 Task: Find connections with filter location Toul with filter topic #CVwith filter profile language Potuguese with filter current company HERO ELECTRIC VEHICLES PVT LTD with filter school FAROOK COLLEGE, KOZHIKKODE with filter industry Primary Metal Manufacturing with filter service category Financial Advisory with filter keywords title Welding
Action: Mouse moved to (318, 265)
Screenshot: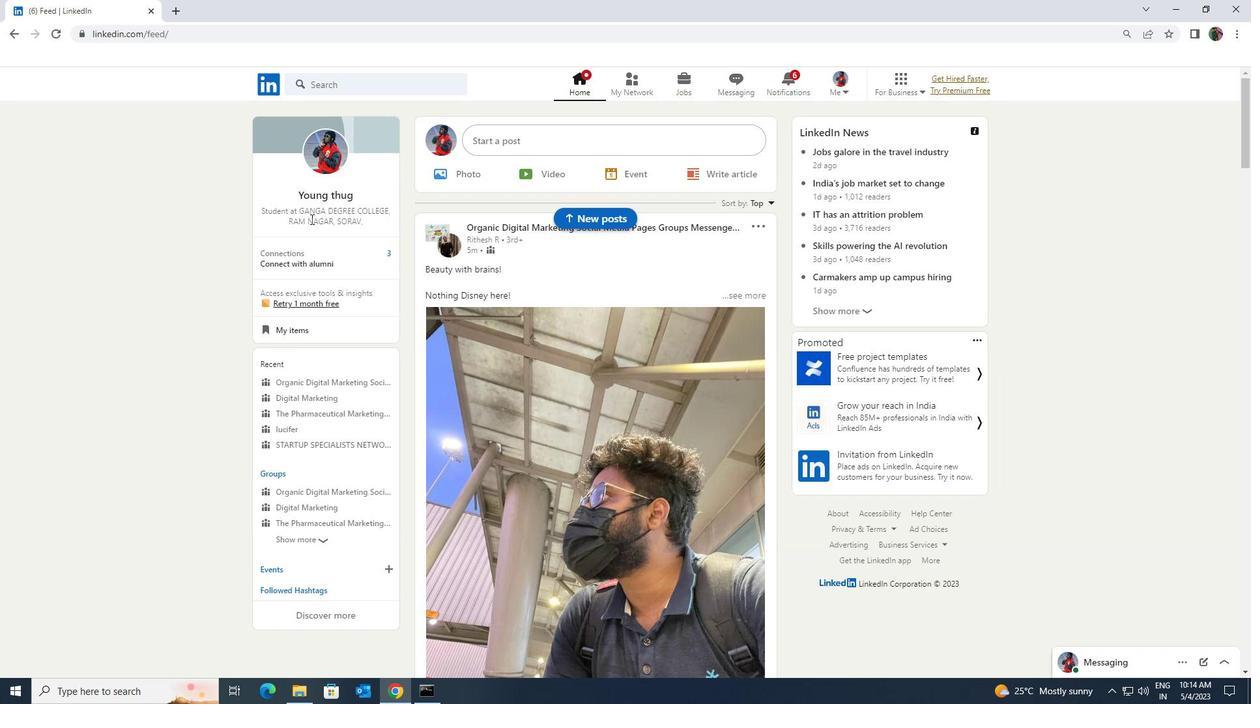 
Action: Mouse pressed left at (318, 265)
Screenshot: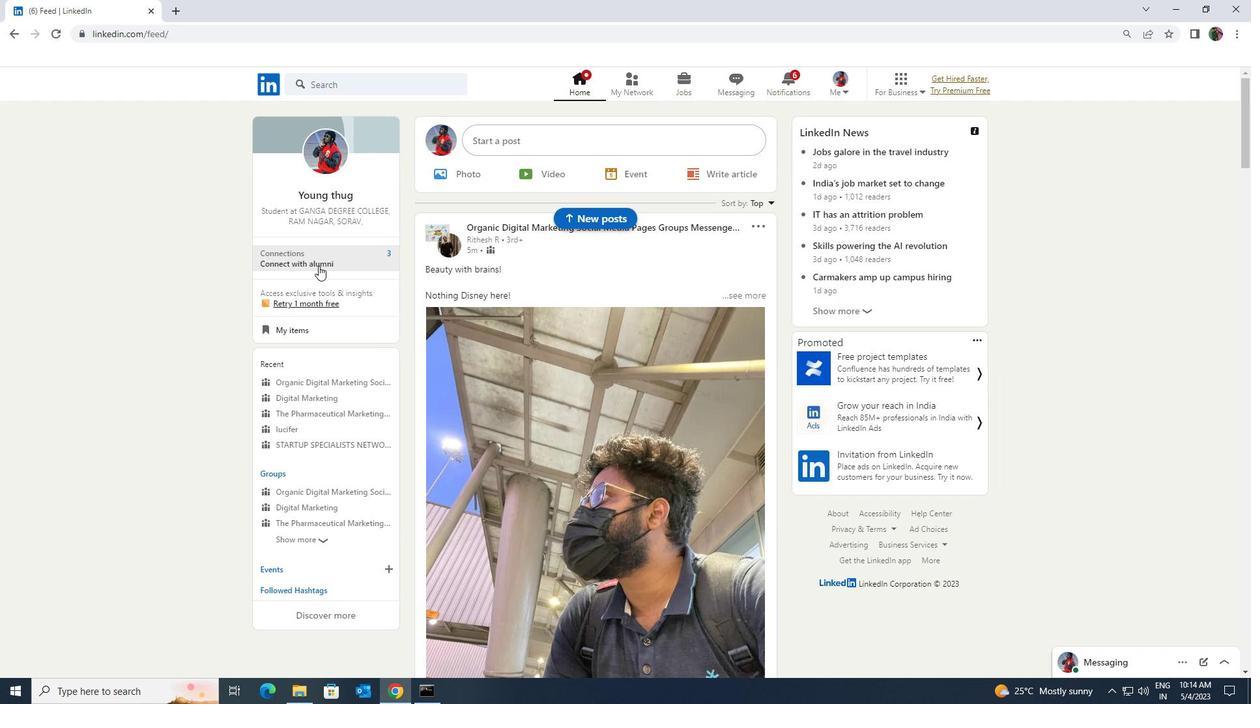 
Action: Mouse moved to (332, 151)
Screenshot: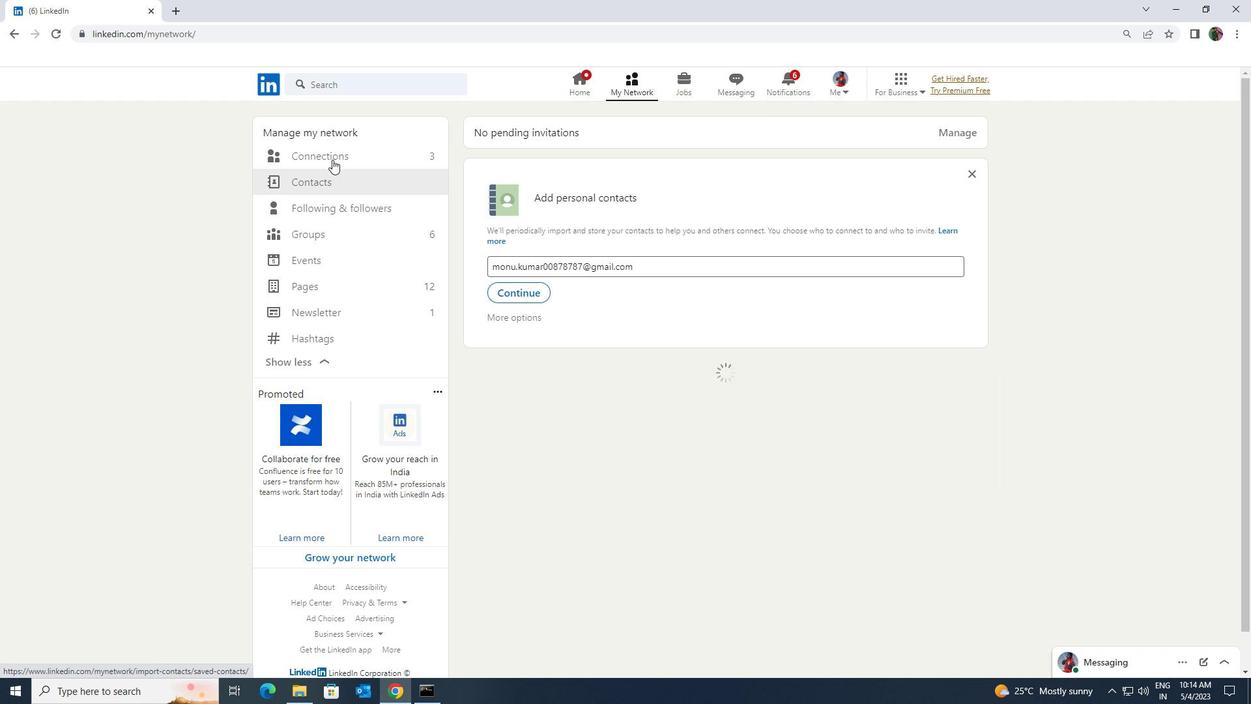 
Action: Mouse pressed left at (332, 151)
Screenshot: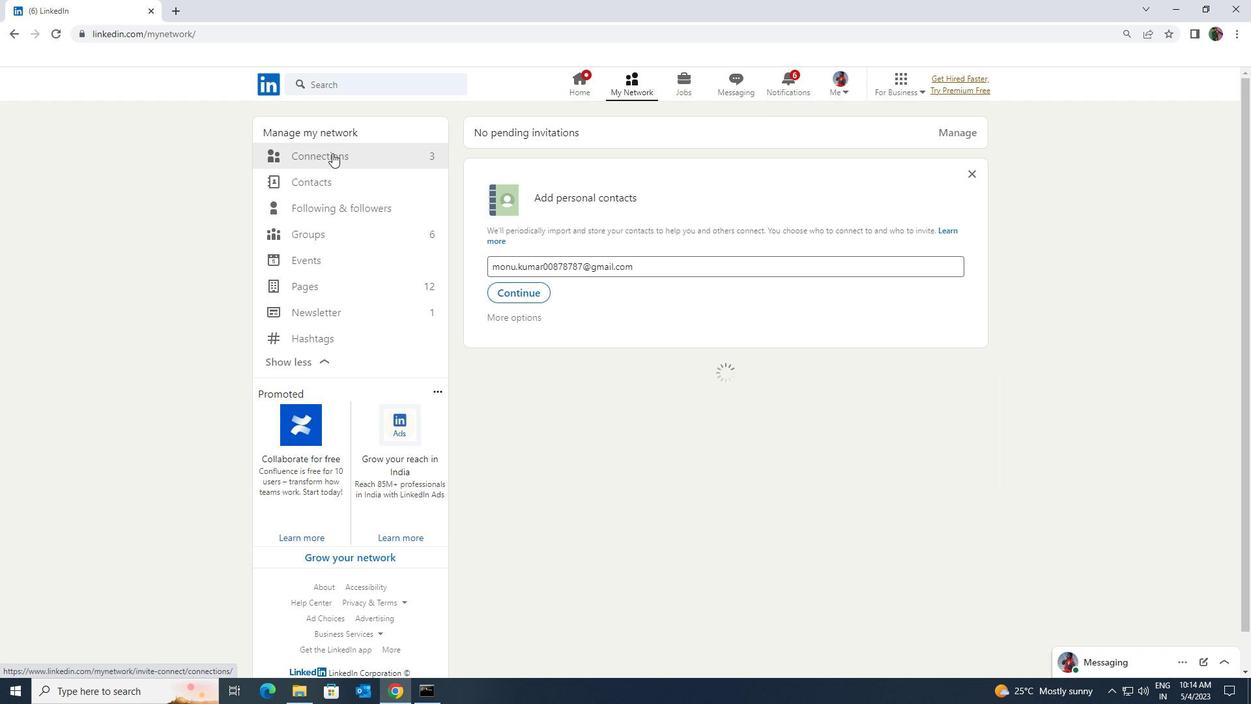 
Action: Mouse moved to (693, 159)
Screenshot: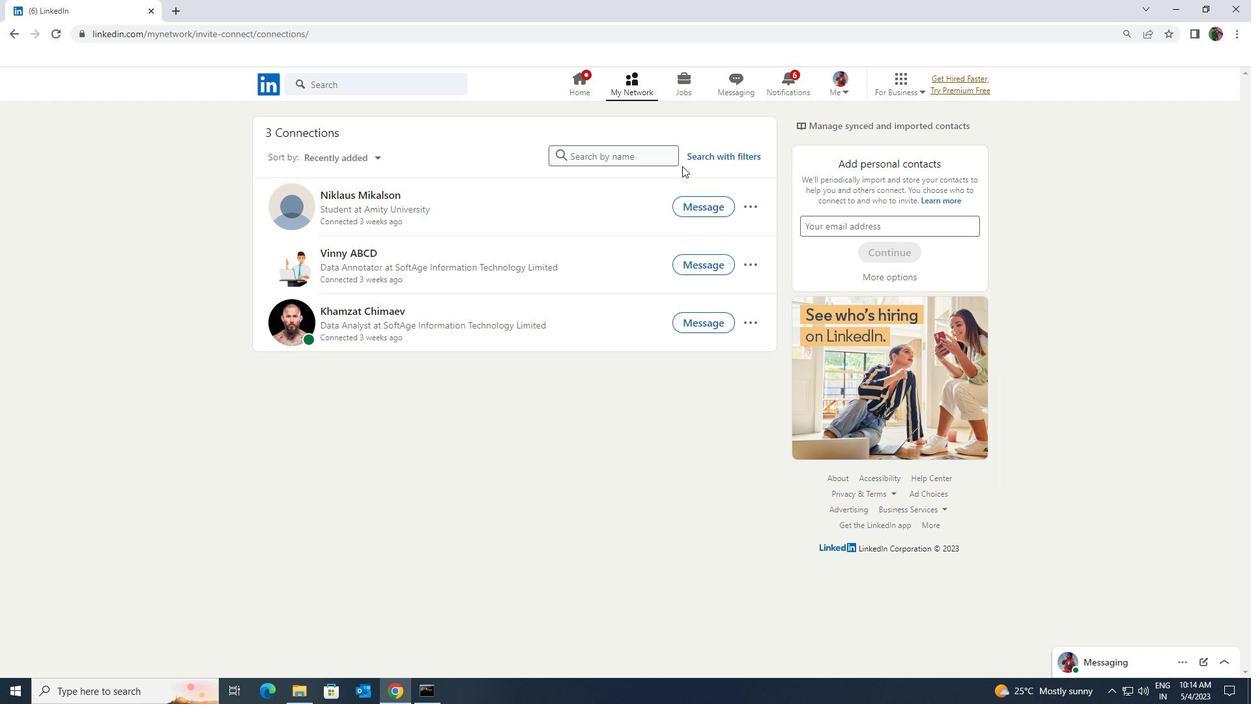 
Action: Mouse pressed left at (693, 159)
Screenshot: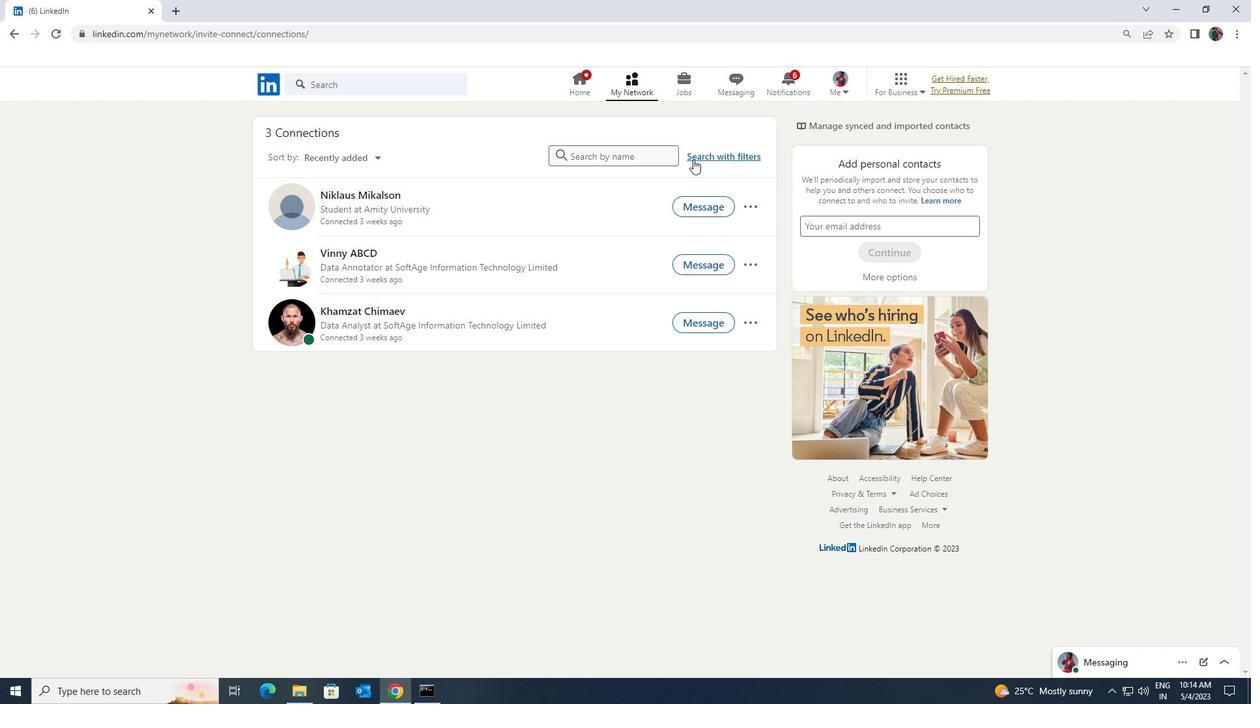 
Action: Mouse moved to (669, 121)
Screenshot: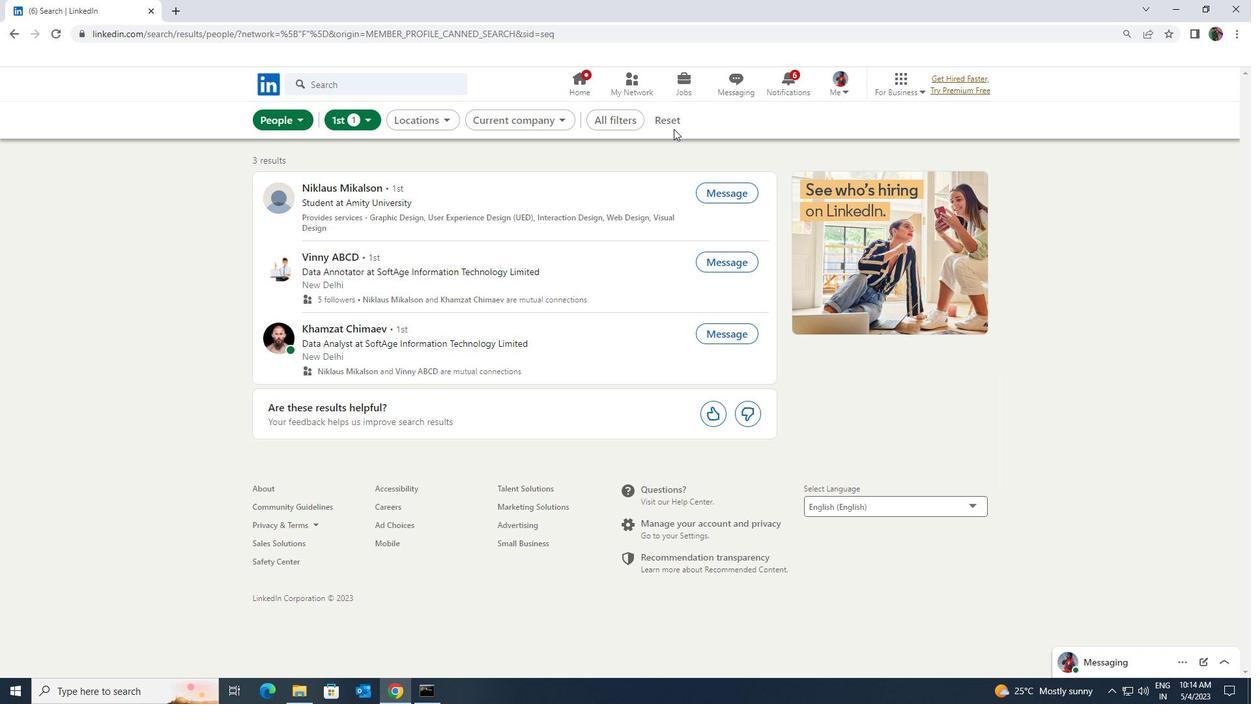 
Action: Mouse pressed left at (669, 121)
Screenshot: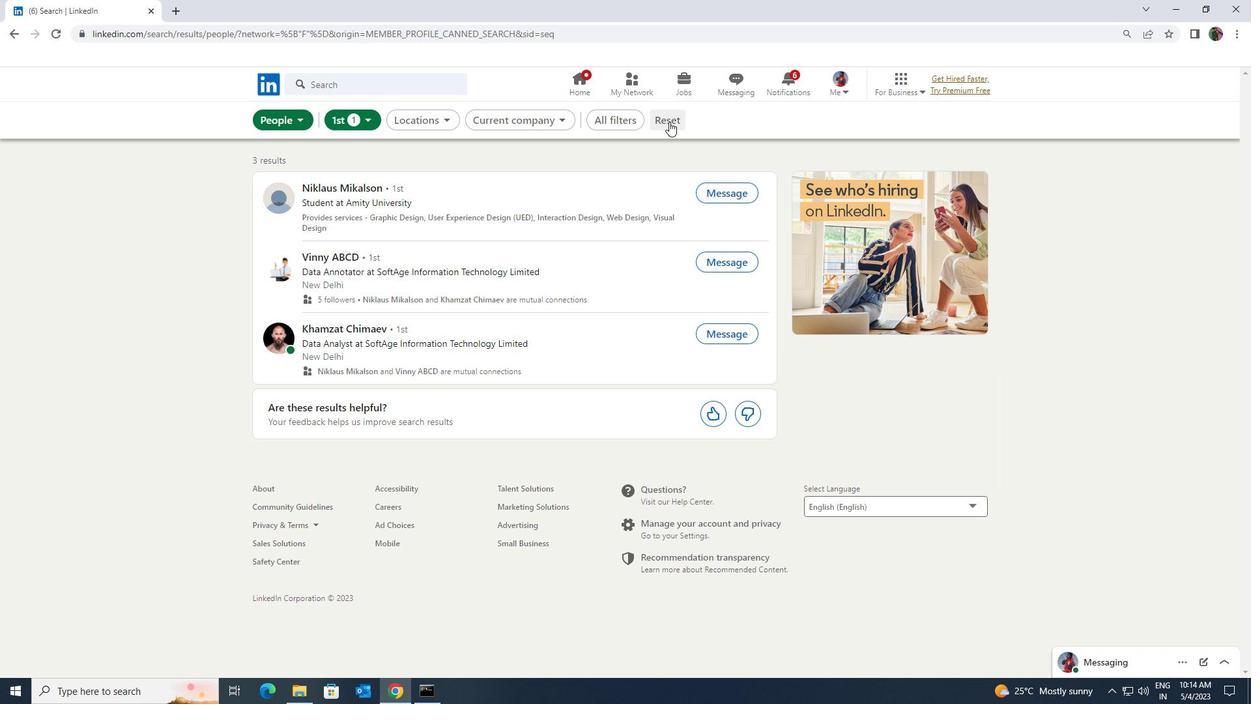 
Action: Mouse moved to (661, 117)
Screenshot: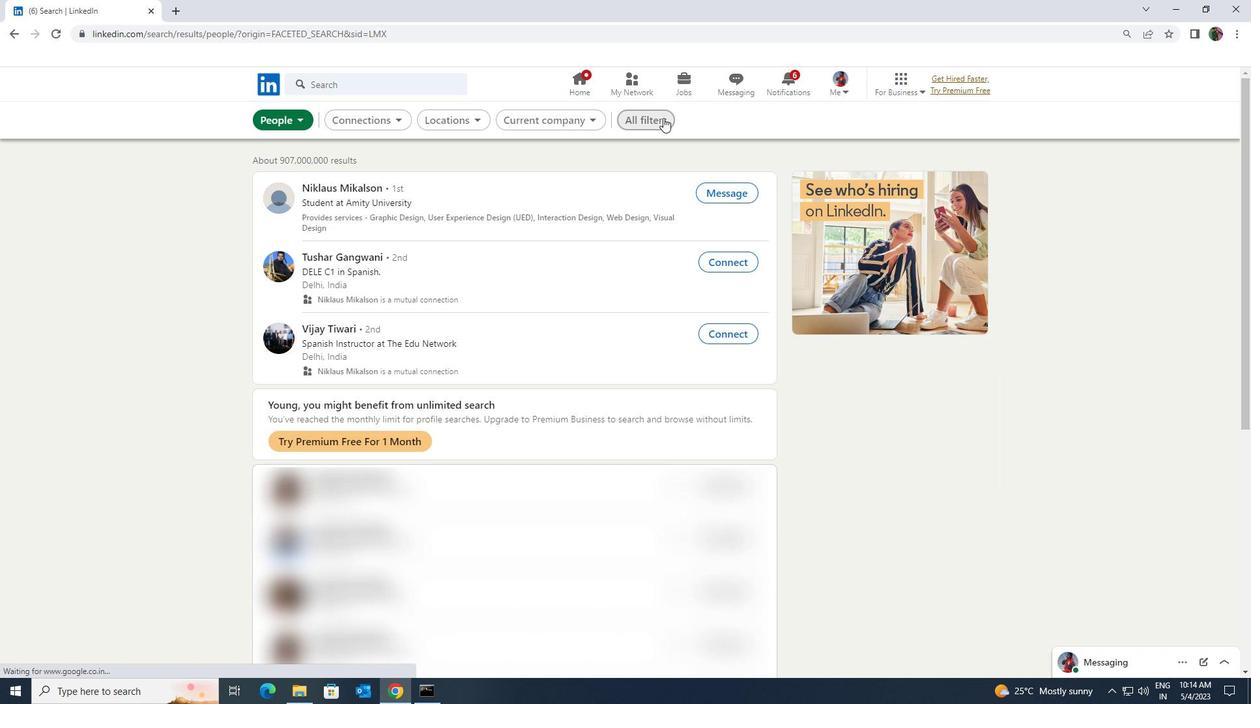 
Action: Mouse pressed left at (661, 117)
Screenshot: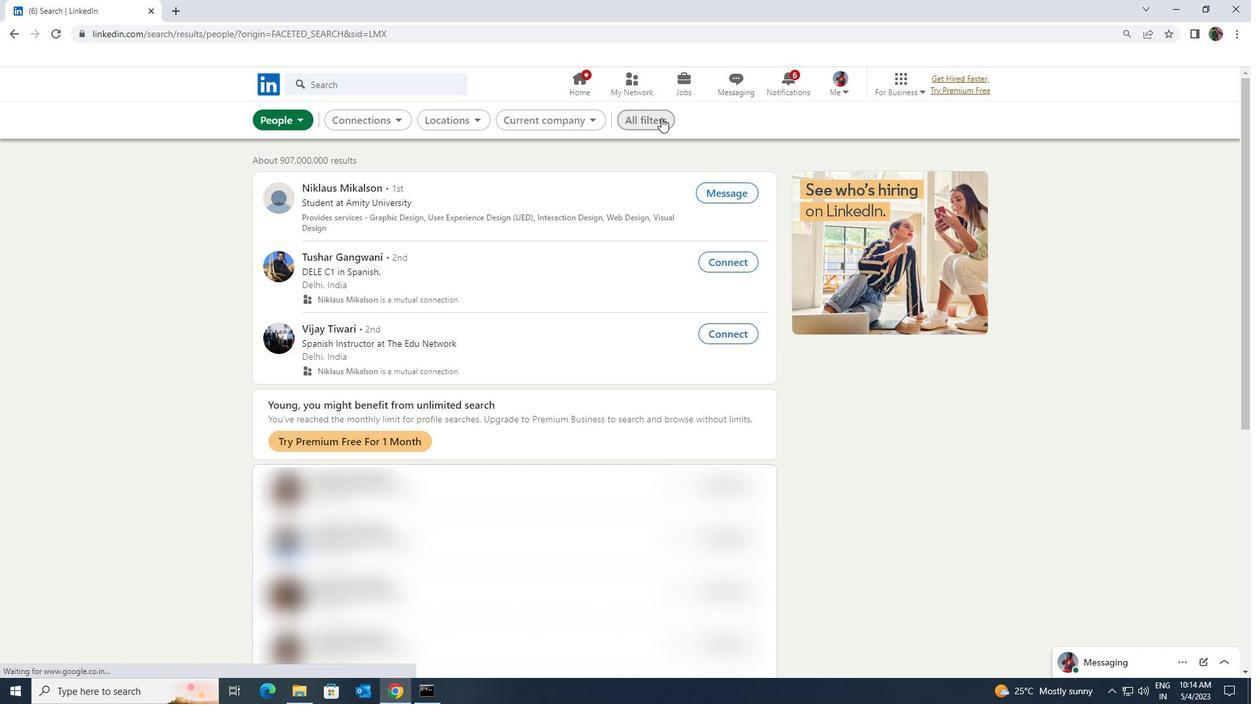 
Action: Mouse moved to (1110, 505)
Screenshot: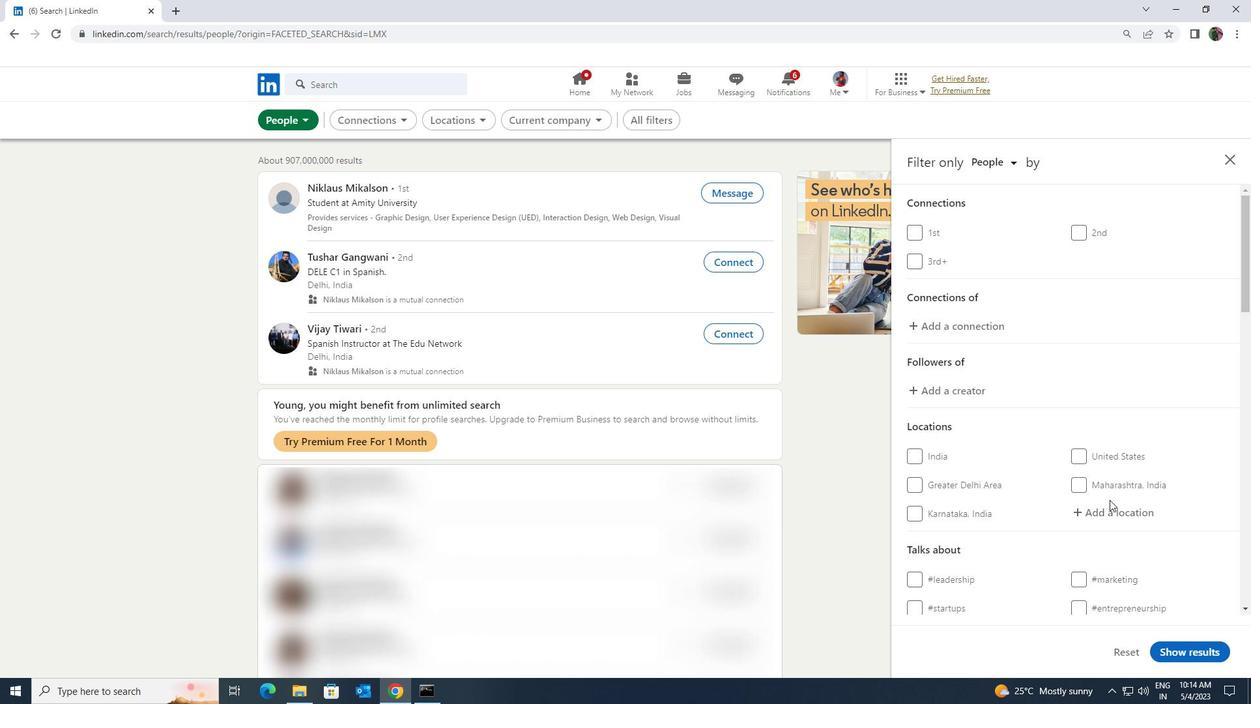 
Action: Mouse pressed left at (1110, 505)
Screenshot: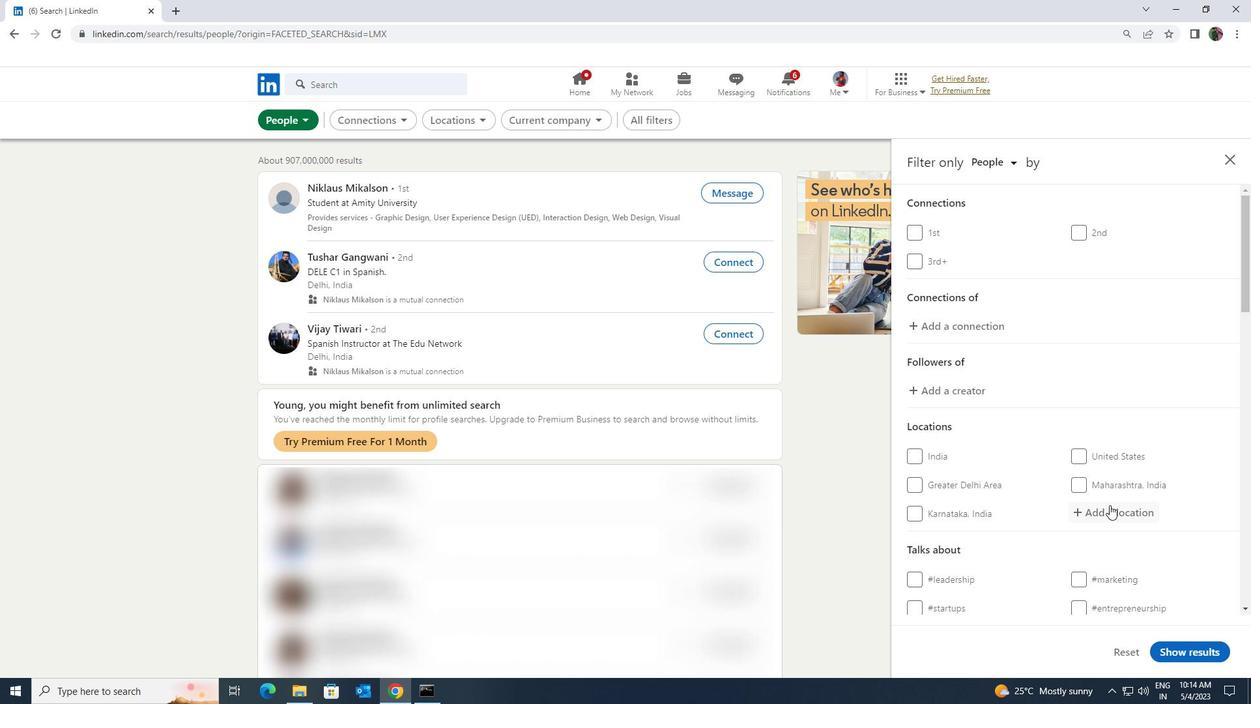 
Action: Key pressed <Key.shift>TOUL
Screenshot: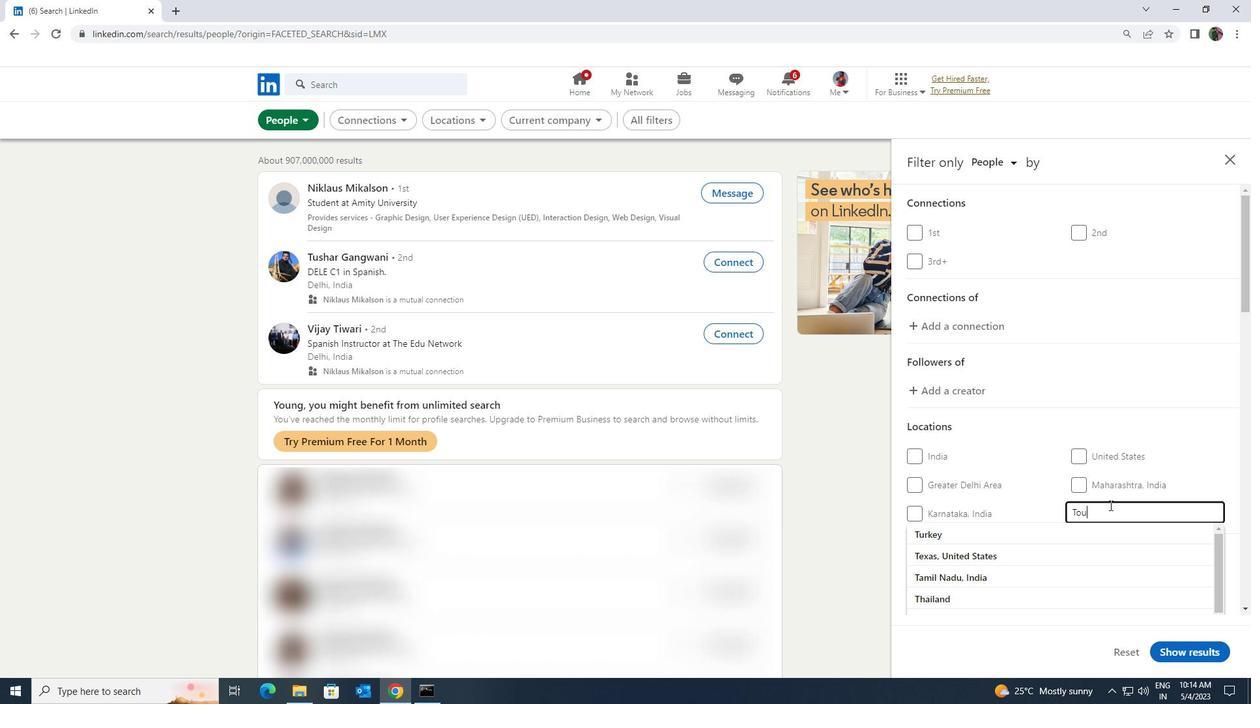 
Action: Mouse moved to (1102, 527)
Screenshot: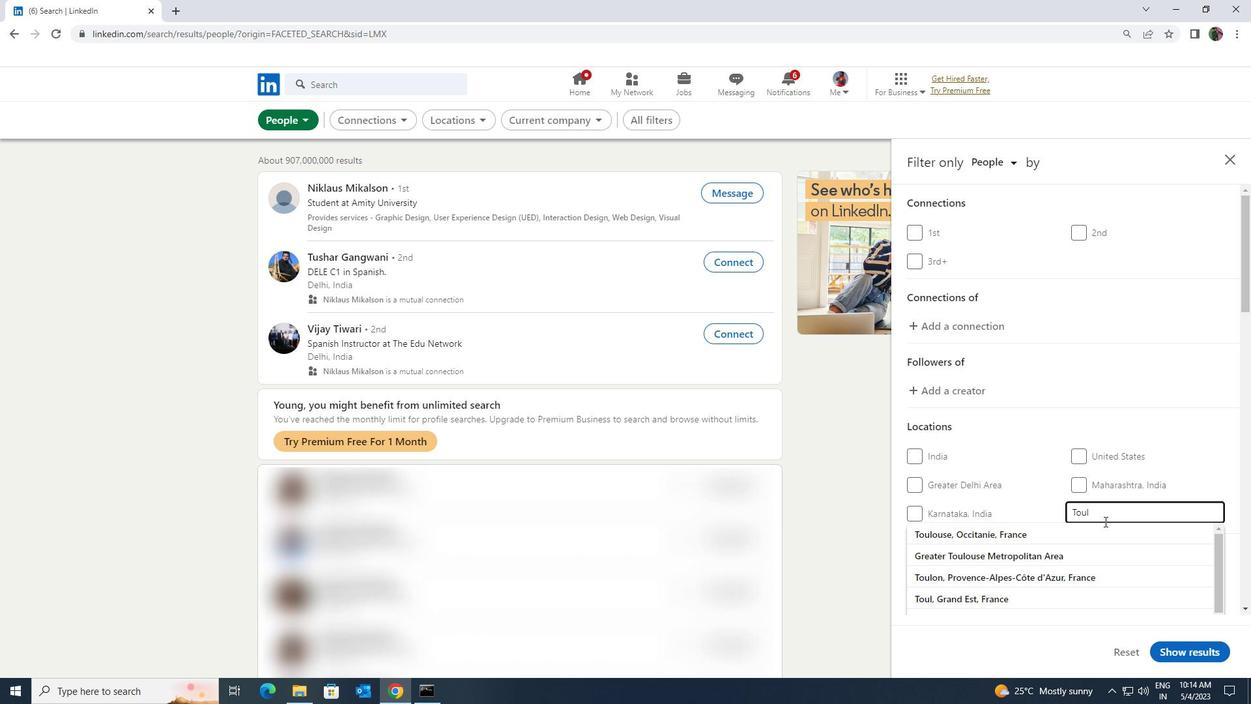 
Action: Mouse pressed left at (1102, 527)
Screenshot: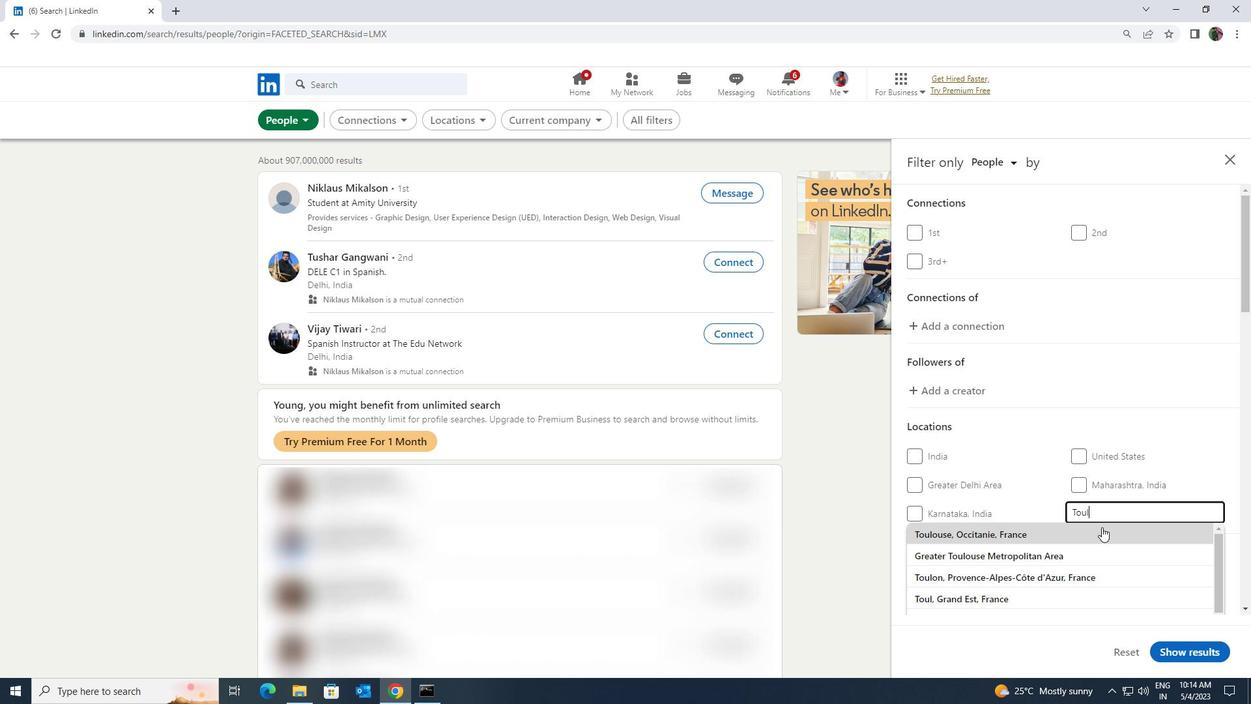 
Action: Mouse scrolled (1102, 526) with delta (0, 0)
Screenshot: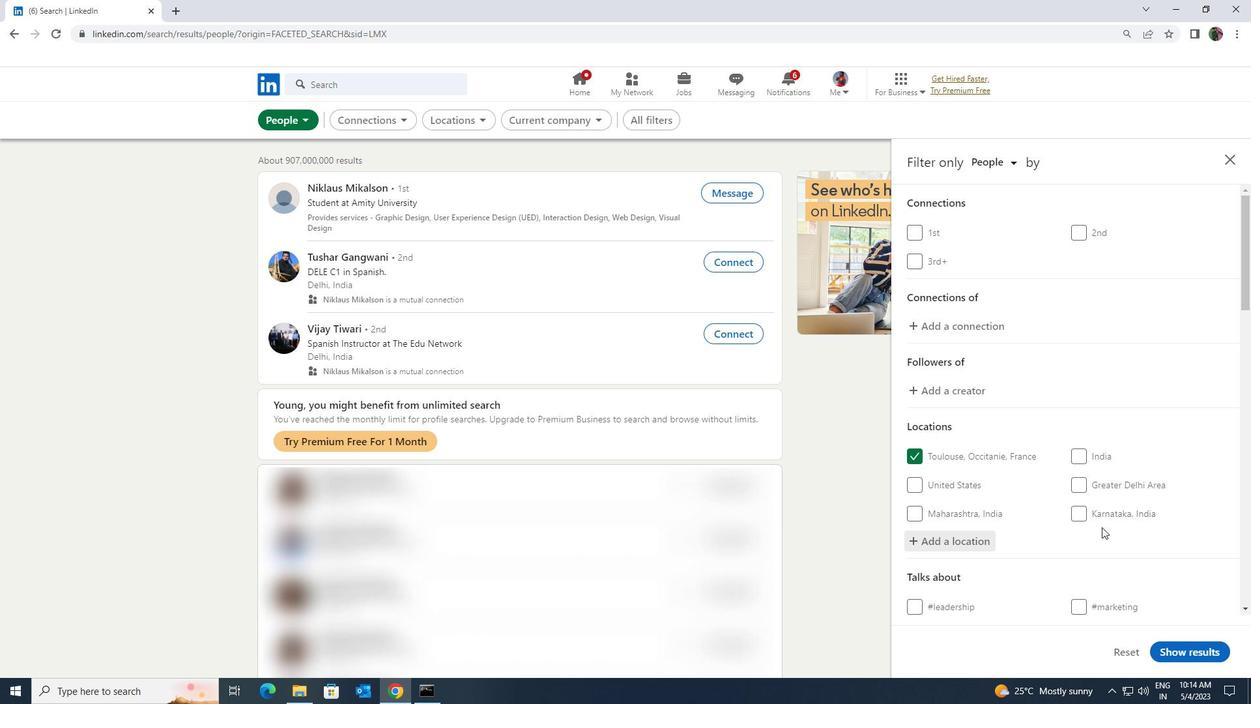
Action: Mouse scrolled (1102, 526) with delta (0, 0)
Screenshot: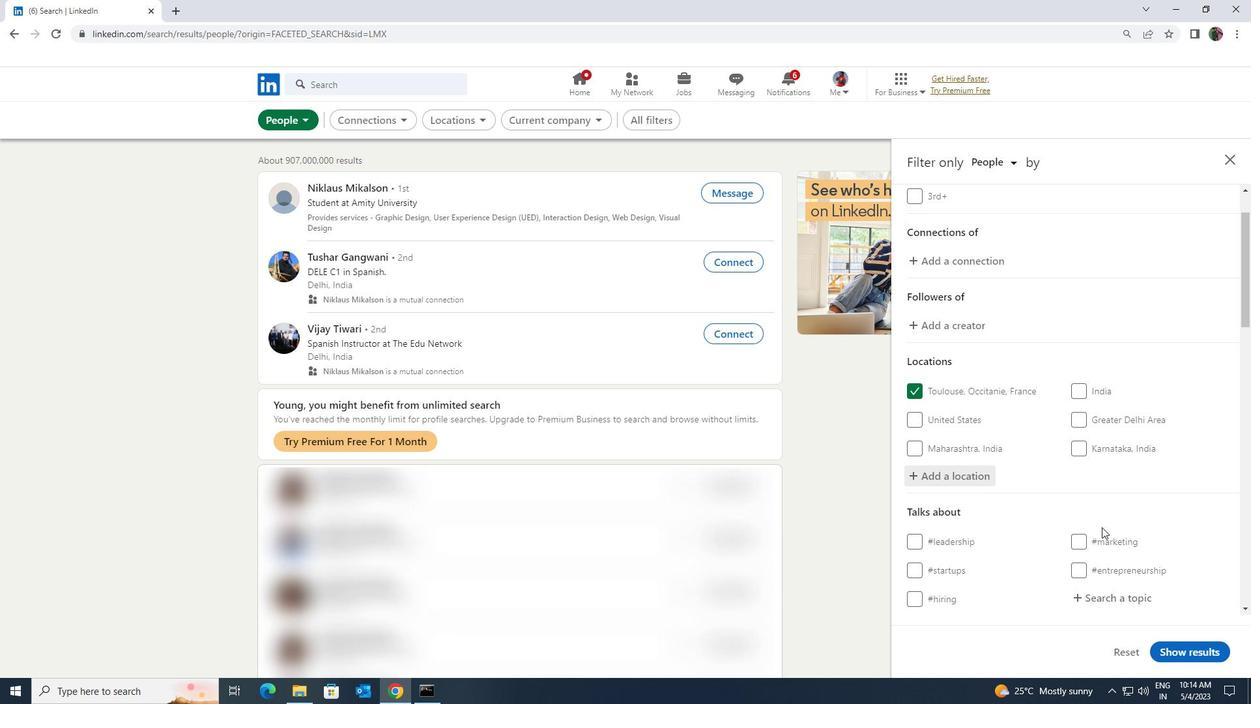 
Action: Mouse moved to (1101, 528)
Screenshot: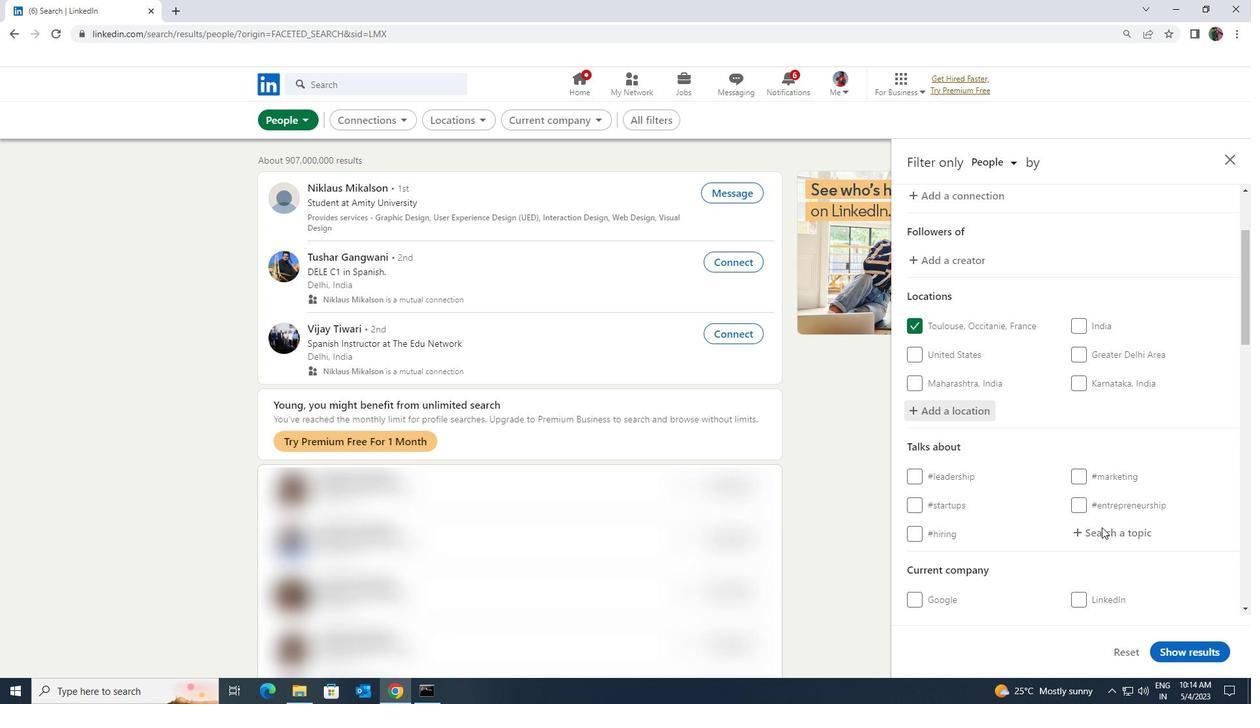 
Action: Mouse pressed left at (1101, 528)
Screenshot: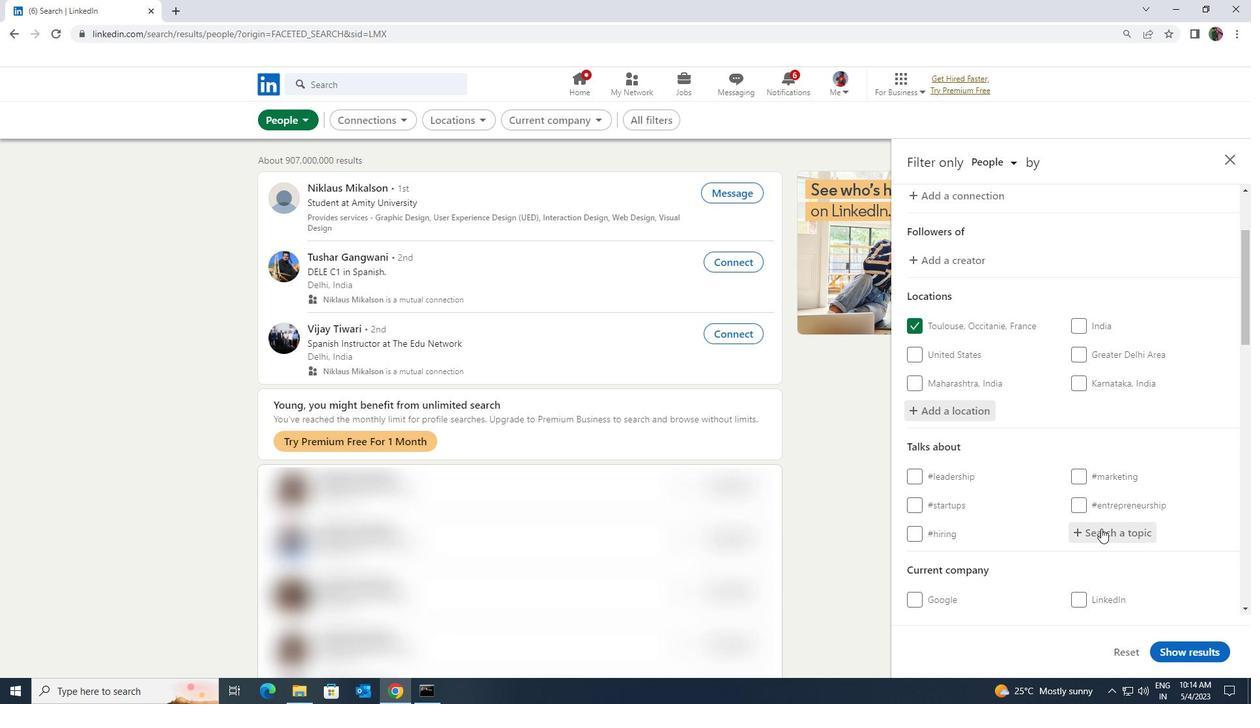 
Action: Key pressed <Key.shift>CV
Screenshot: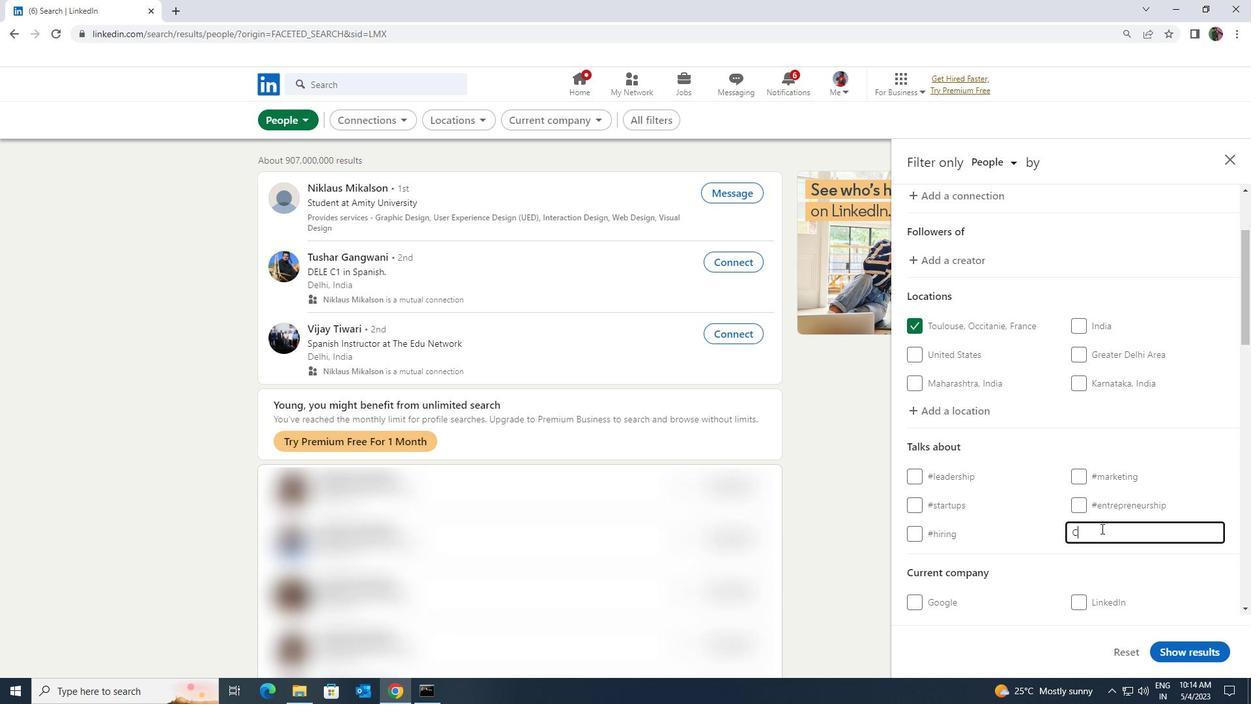 
Action: Mouse moved to (1089, 546)
Screenshot: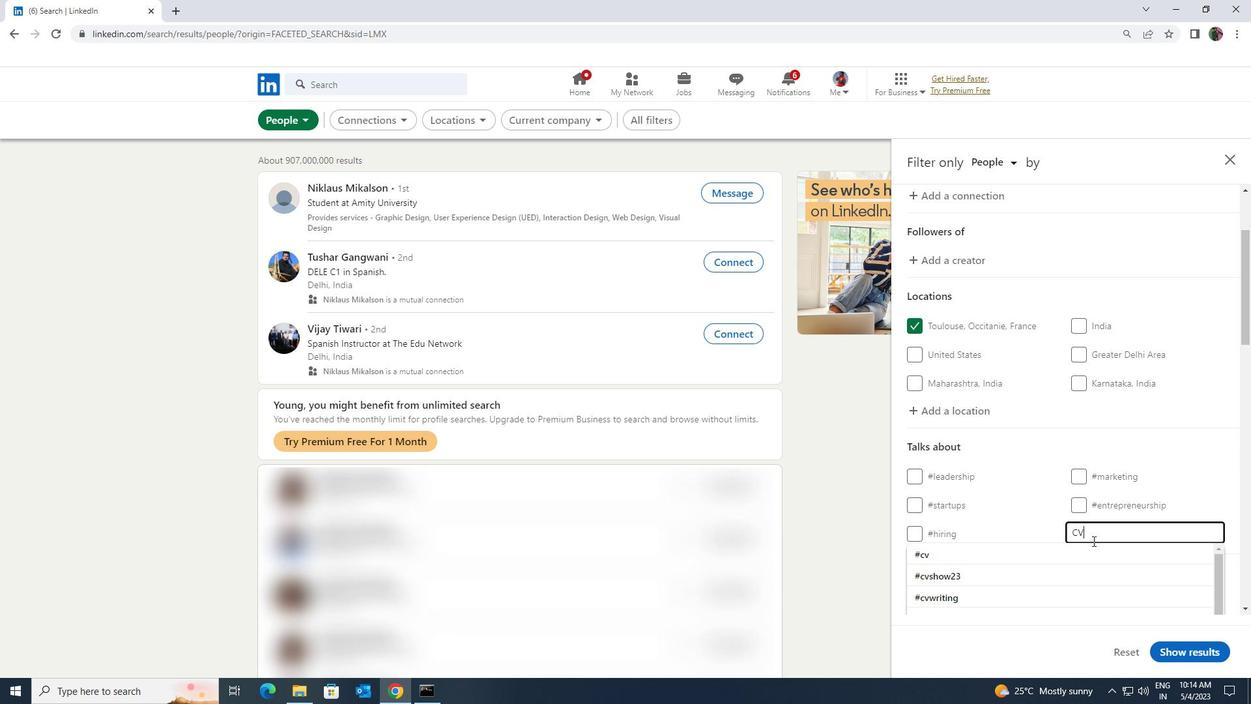 
Action: Mouse pressed left at (1089, 546)
Screenshot: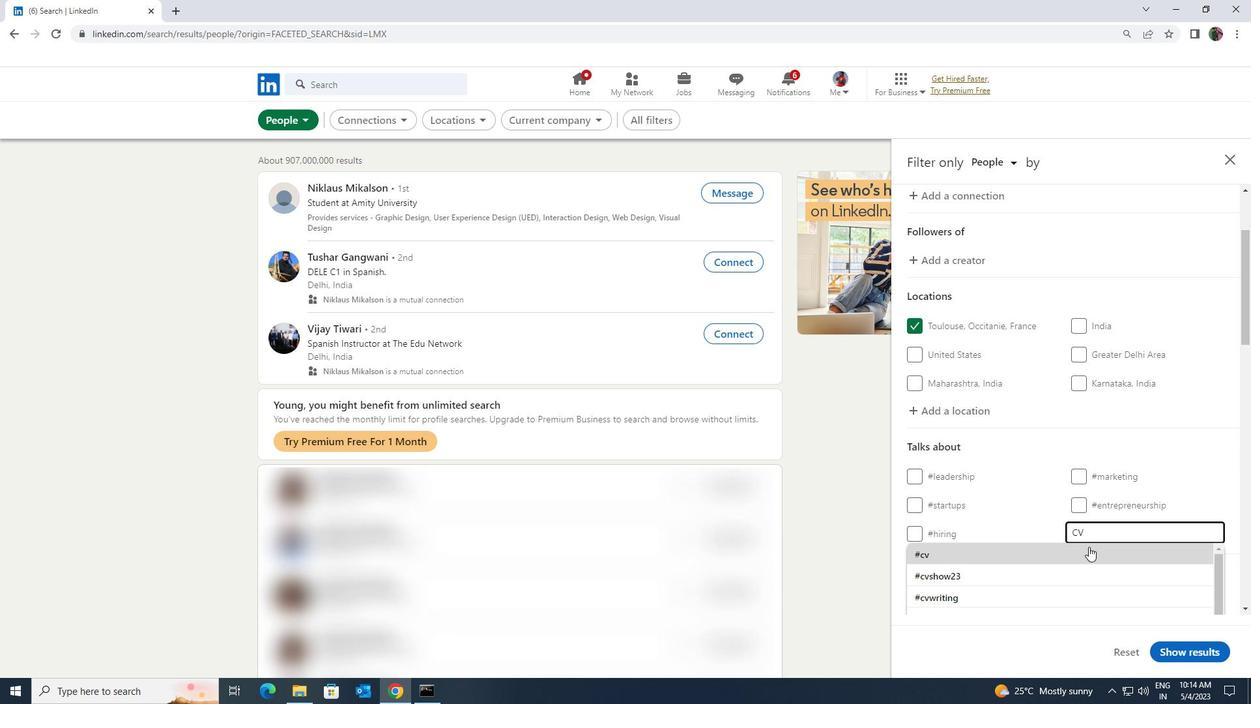 
Action: Mouse scrolled (1089, 546) with delta (0, 0)
Screenshot: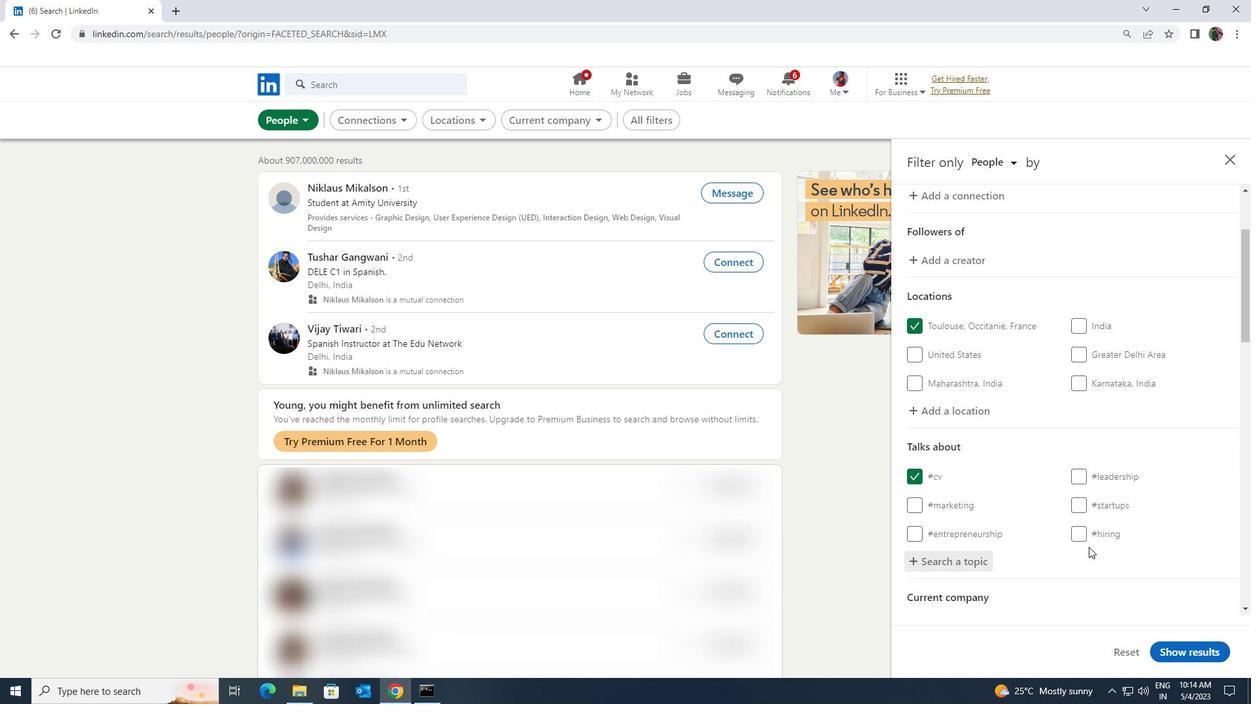
Action: Mouse scrolled (1089, 546) with delta (0, 0)
Screenshot: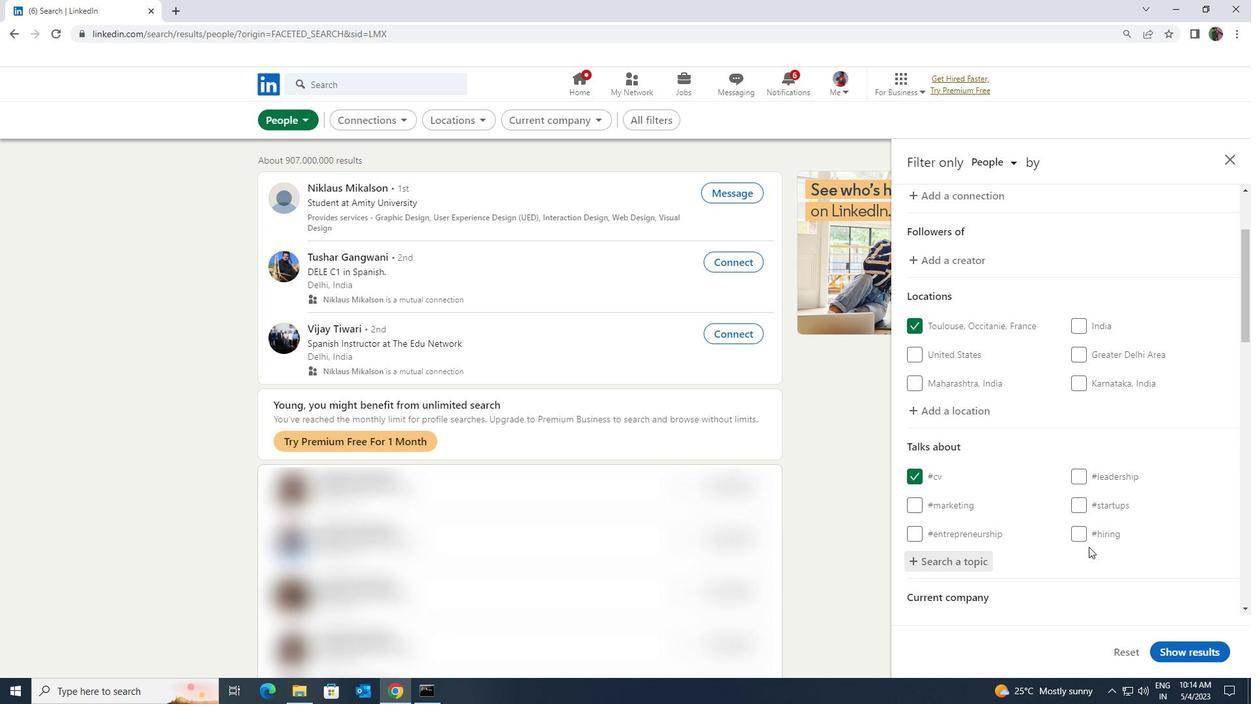 
Action: Mouse scrolled (1089, 546) with delta (0, 0)
Screenshot: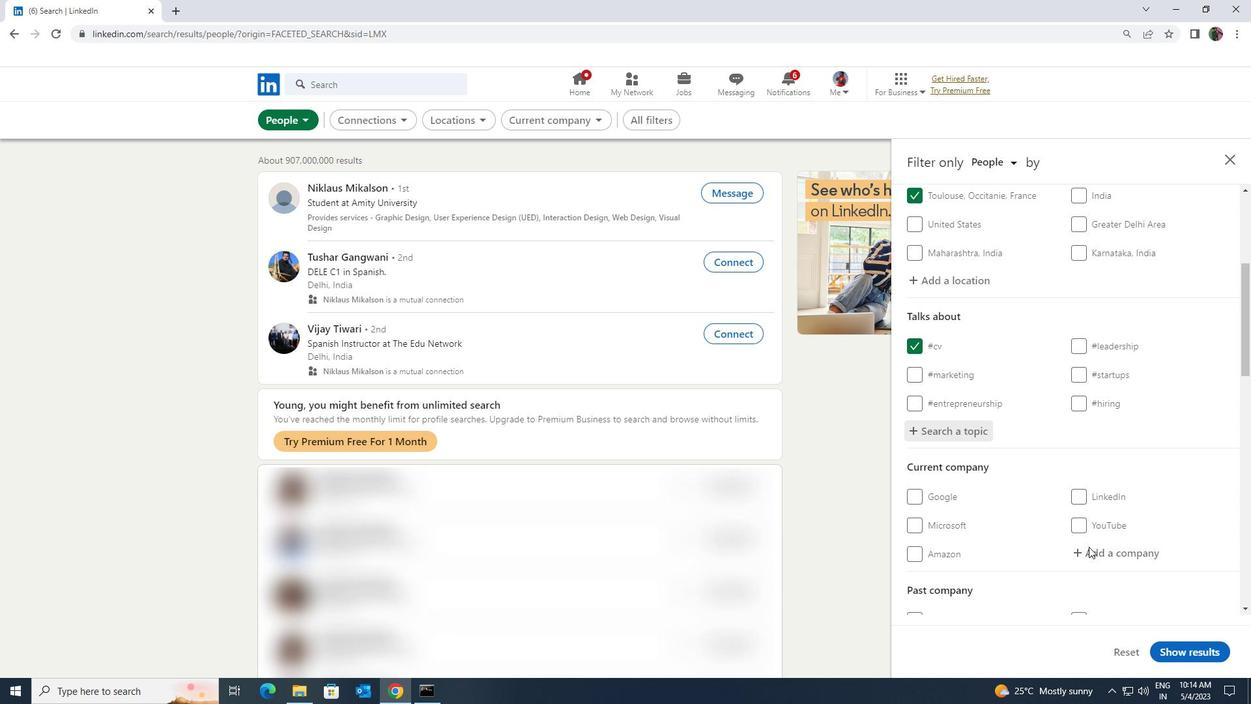
Action: Mouse scrolled (1089, 546) with delta (0, 0)
Screenshot: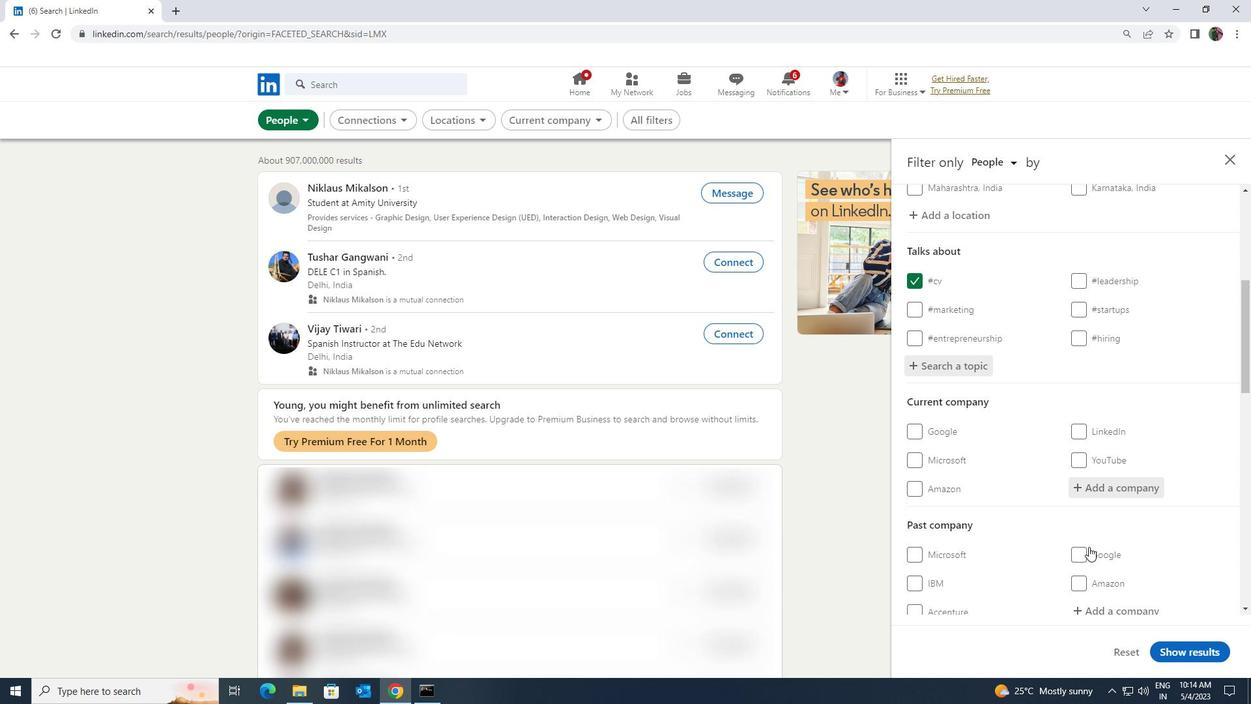 
Action: Mouse scrolled (1089, 546) with delta (0, 0)
Screenshot: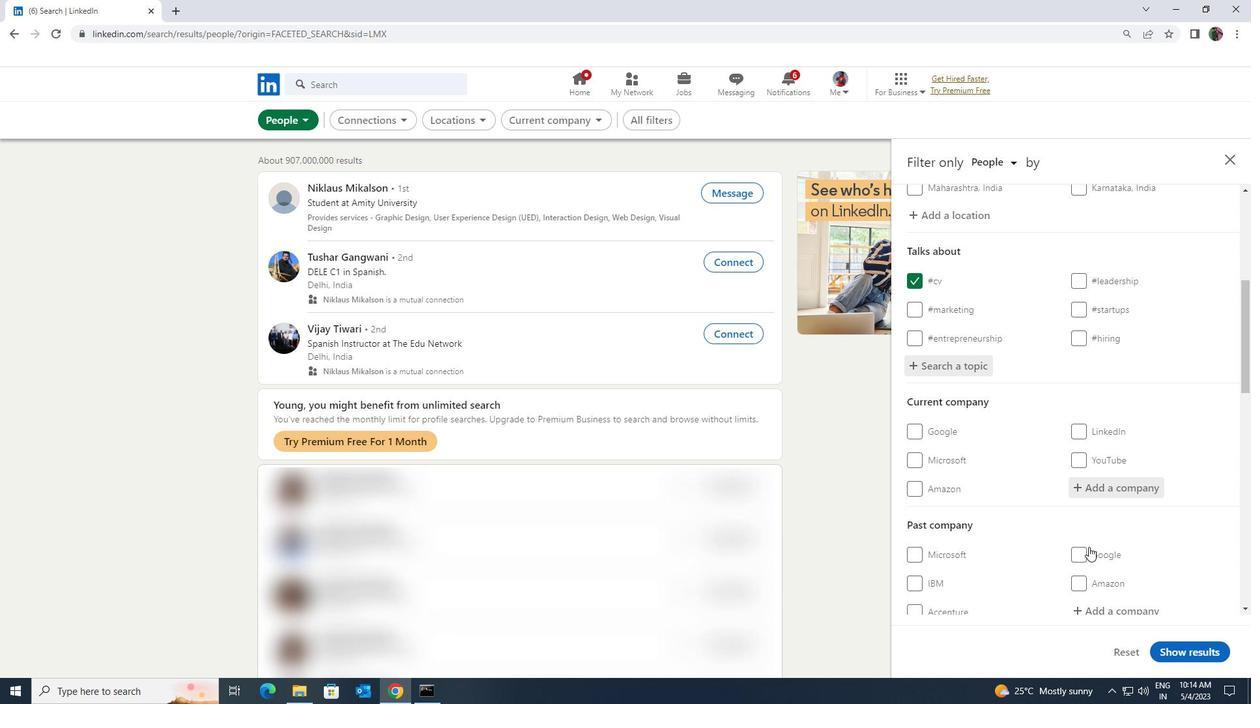 
Action: Mouse scrolled (1089, 546) with delta (0, 0)
Screenshot: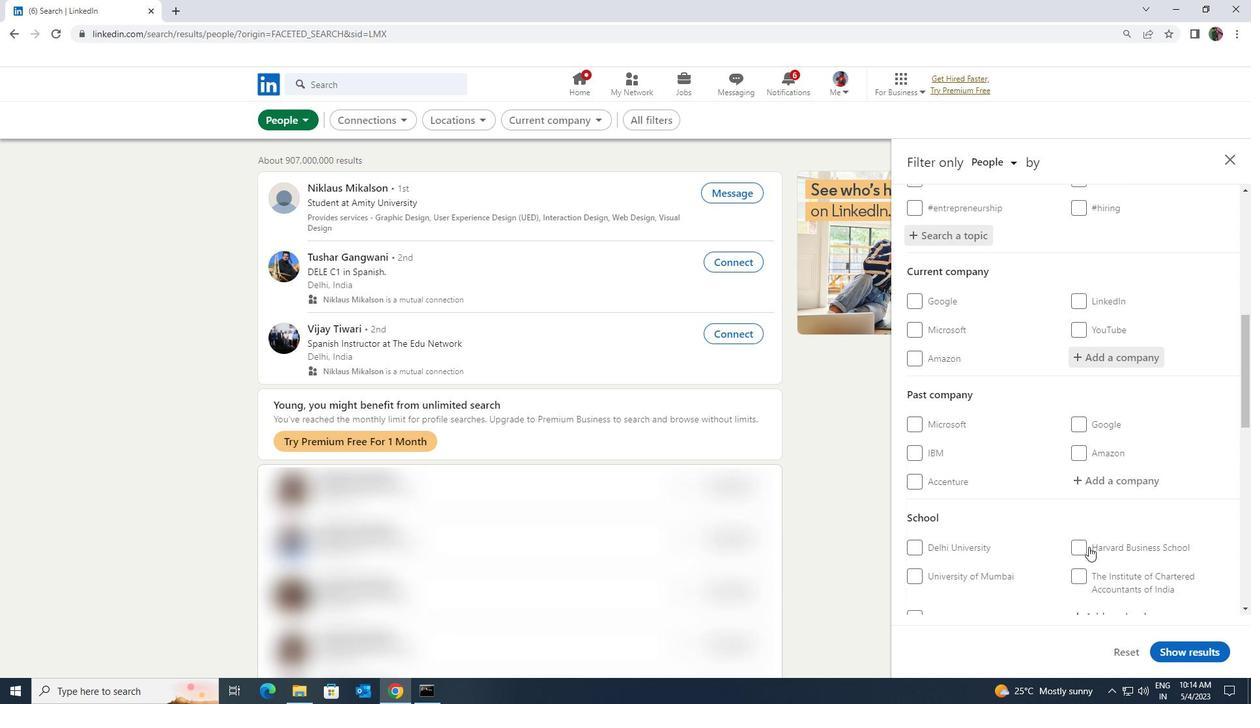 
Action: Mouse scrolled (1089, 546) with delta (0, 0)
Screenshot: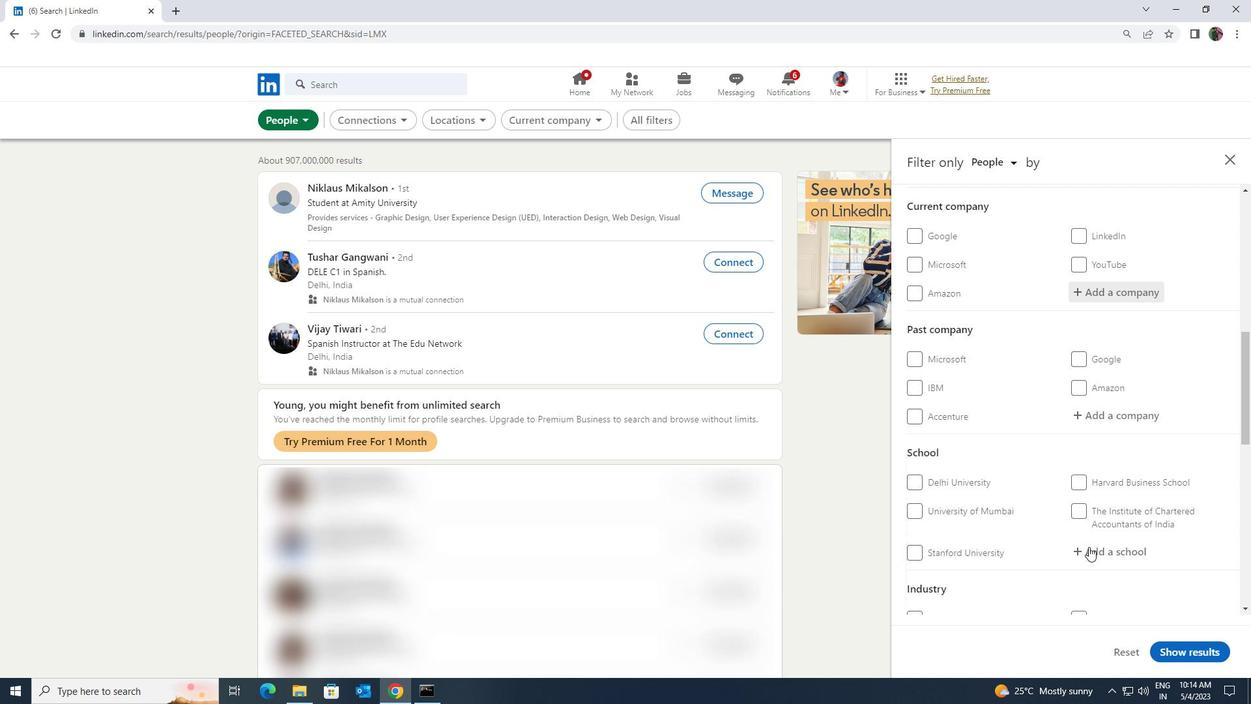 
Action: Mouse scrolled (1089, 546) with delta (0, 0)
Screenshot: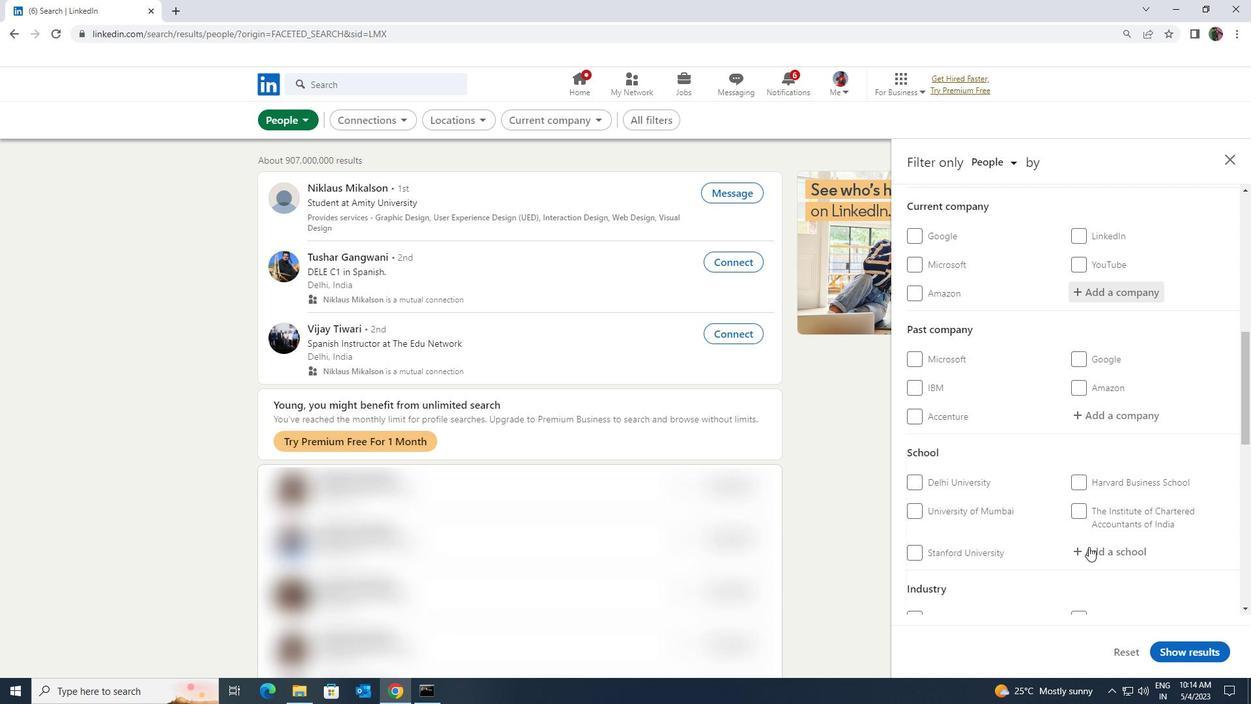 
Action: Mouse scrolled (1089, 546) with delta (0, 0)
Screenshot: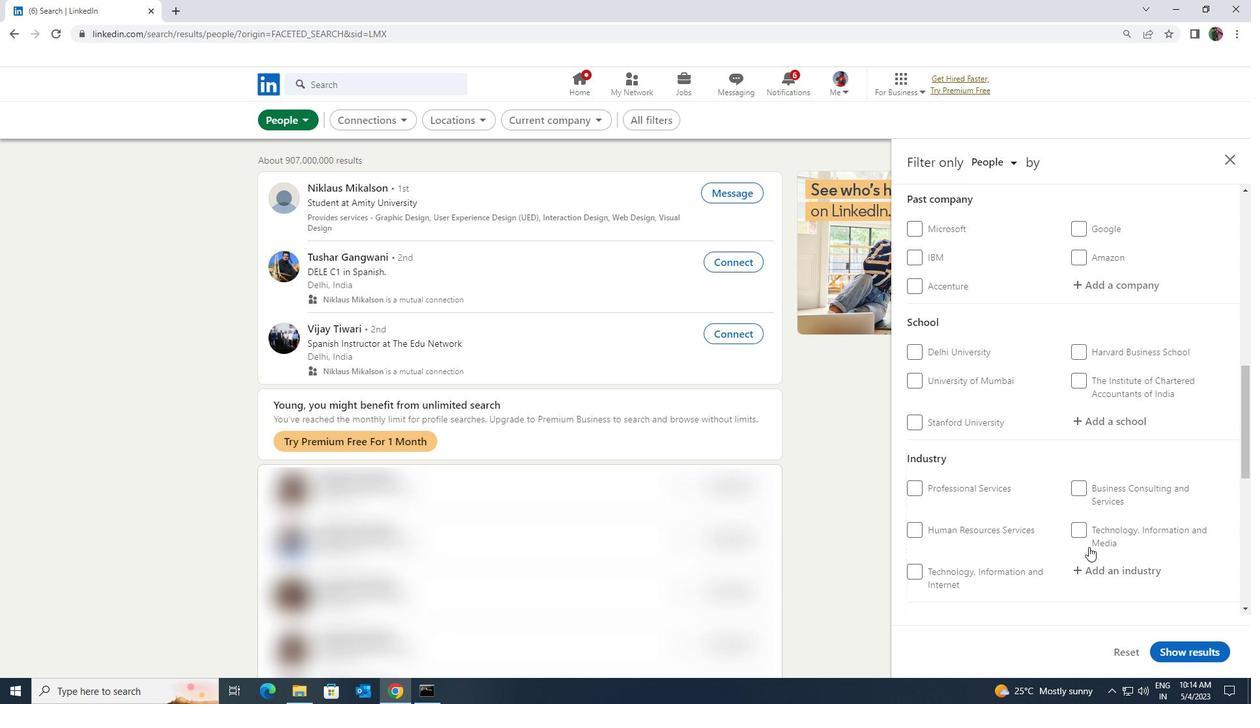 
Action: Mouse scrolled (1089, 546) with delta (0, 0)
Screenshot: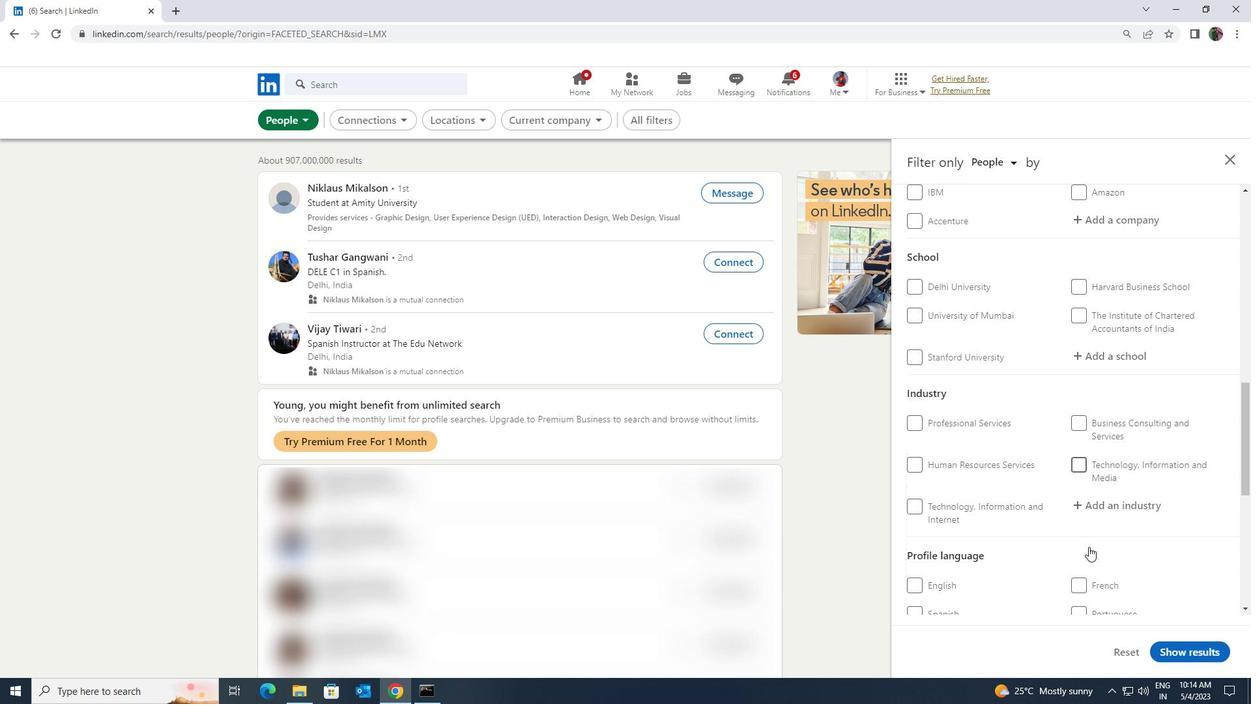 
Action: Mouse moved to (1086, 548)
Screenshot: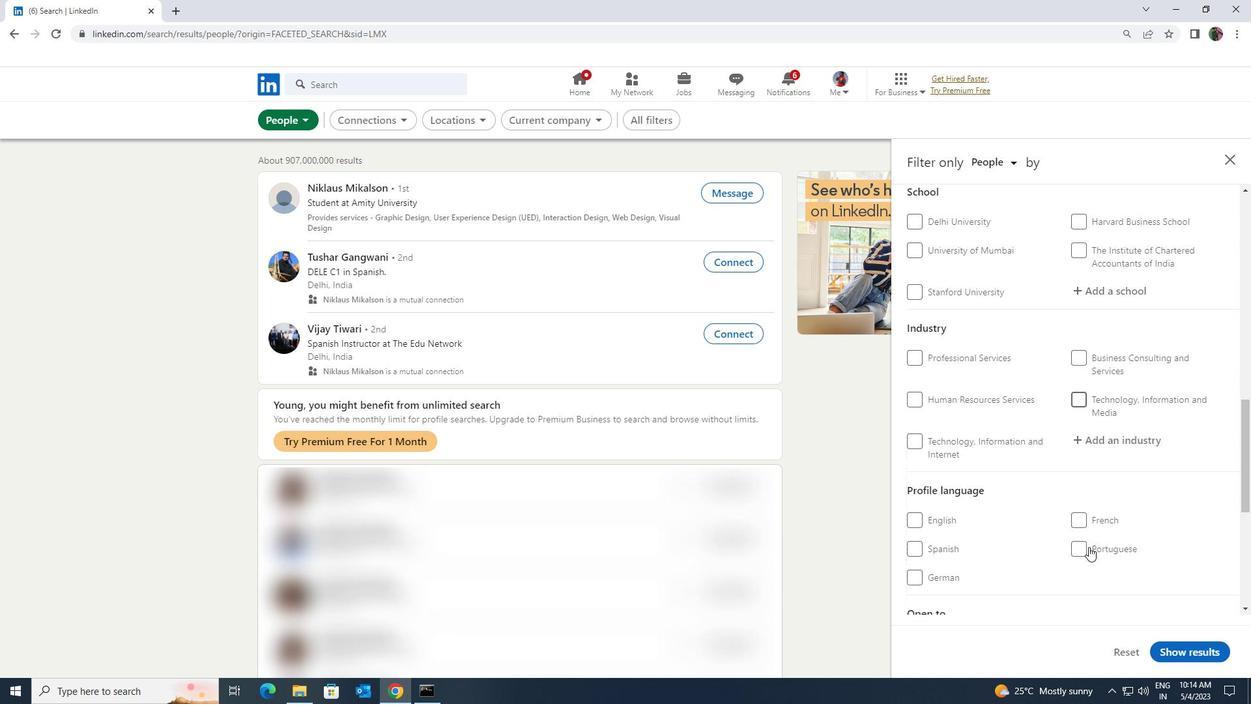 
Action: Mouse pressed left at (1086, 548)
Screenshot: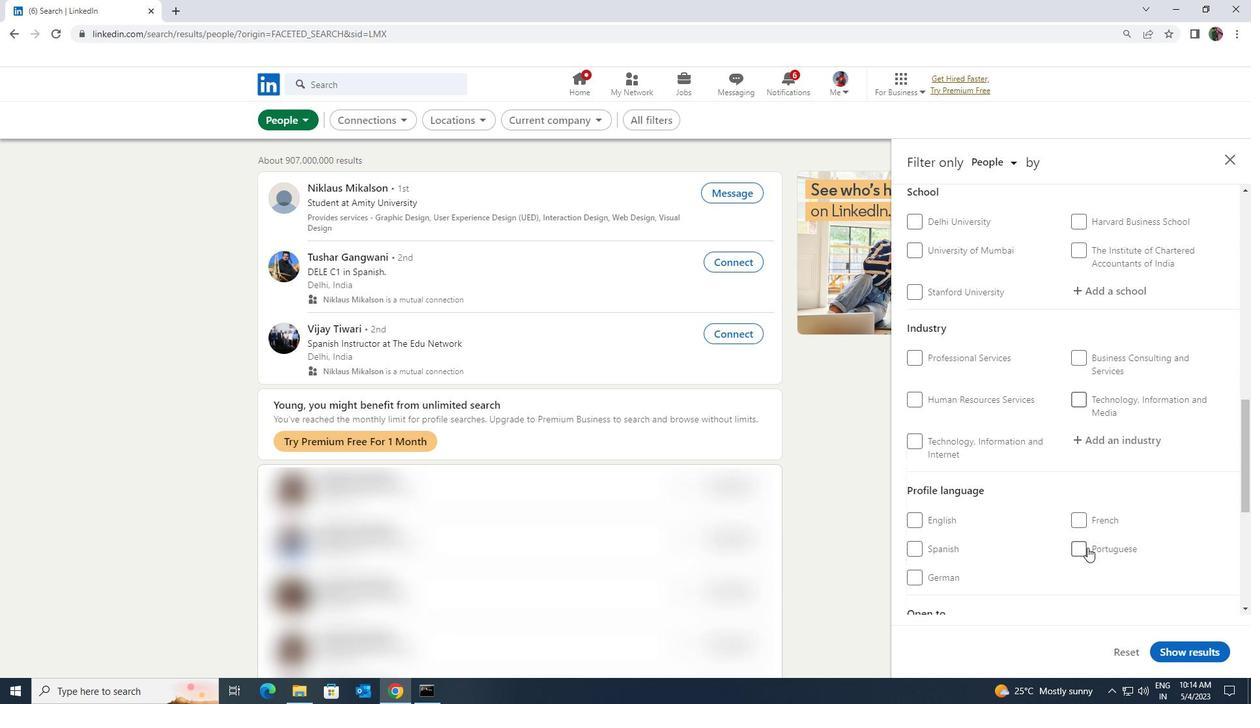 
Action: Mouse scrolled (1086, 548) with delta (0, 0)
Screenshot: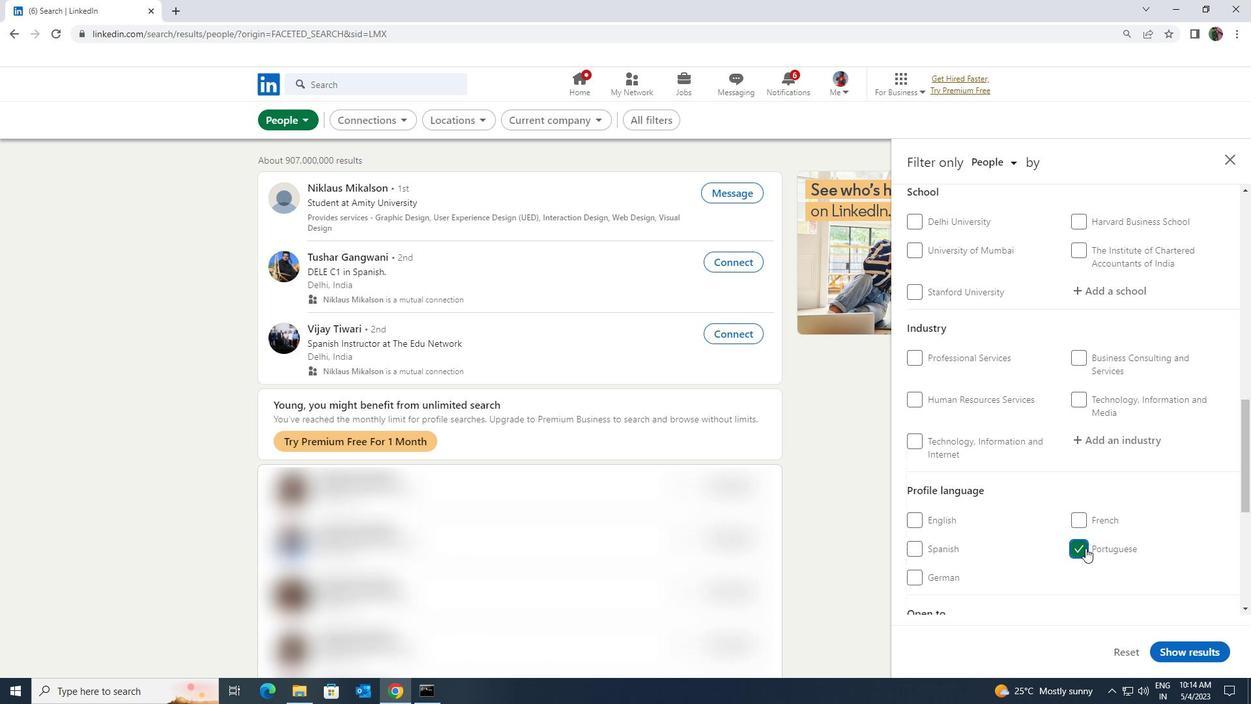 
Action: Mouse scrolled (1086, 548) with delta (0, 0)
Screenshot: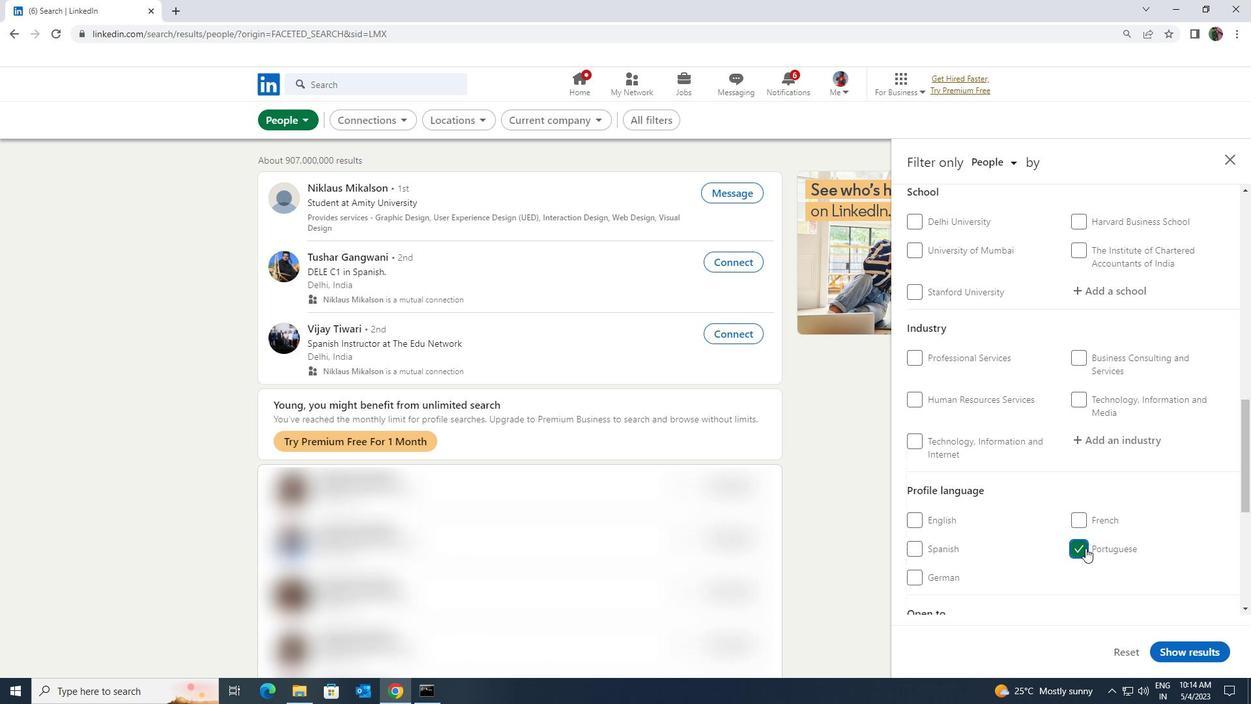 
Action: Mouse scrolled (1086, 548) with delta (0, 0)
Screenshot: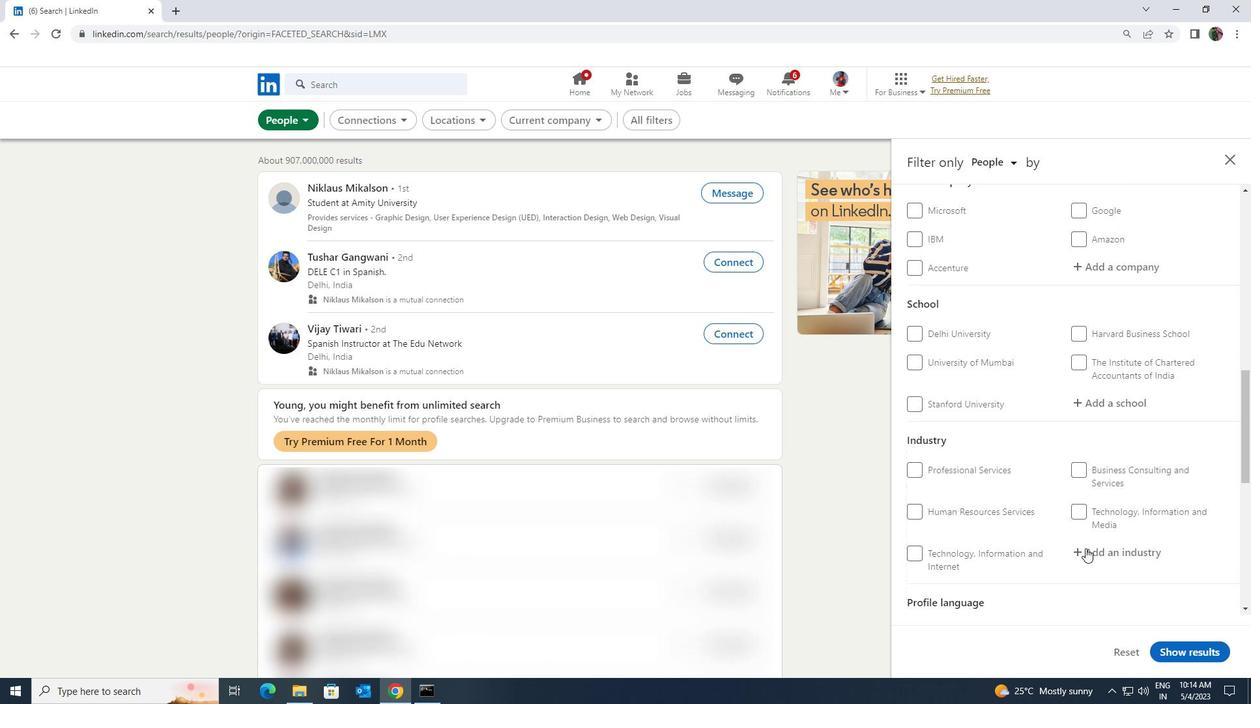 
Action: Mouse scrolled (1086, 548) with delta (0, 0)
Screenshot: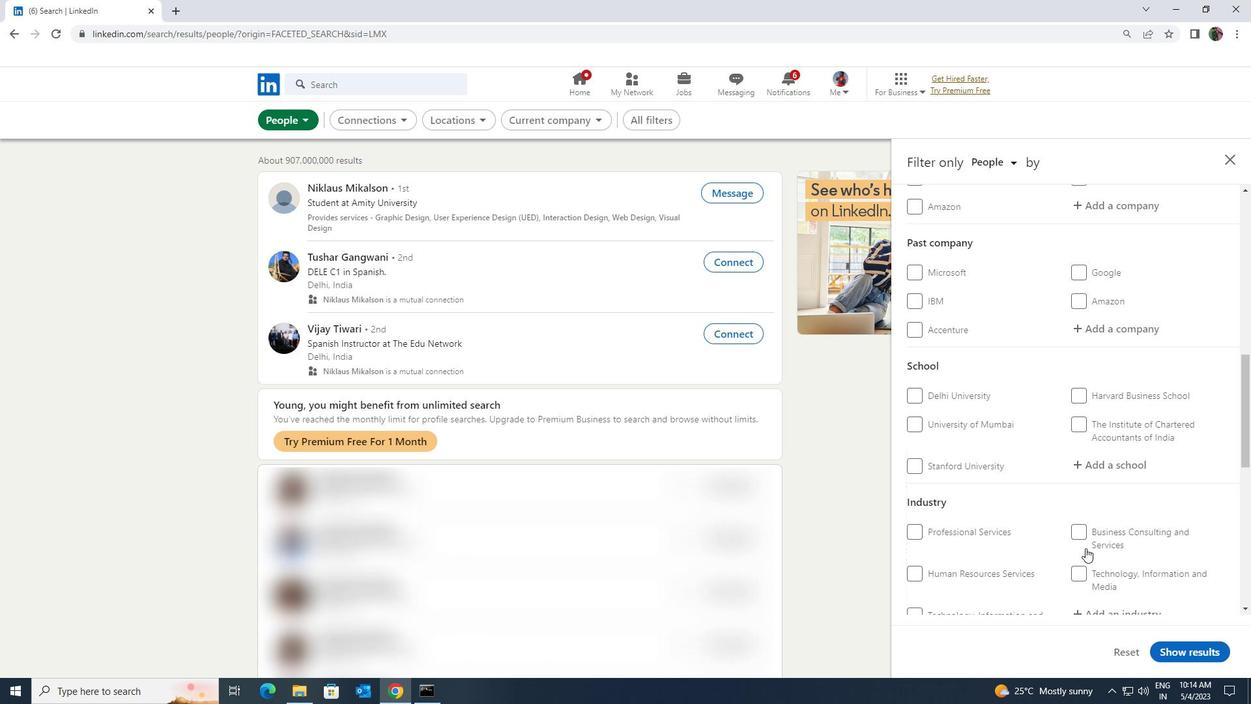 
Action: Mouse scrolled (1086, 548) with delta (0, 0)
Screenshot: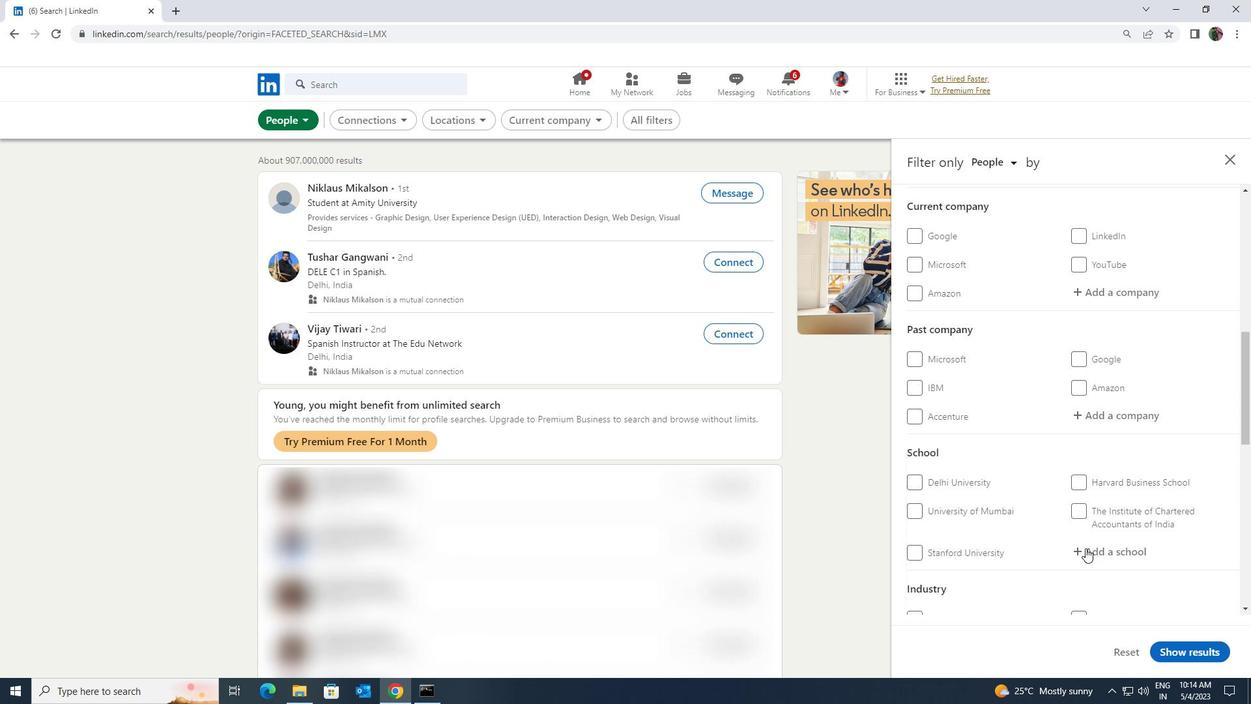 
Action: Mouse scrolled (1086, 548) with delta (0, 0)
Screenshot: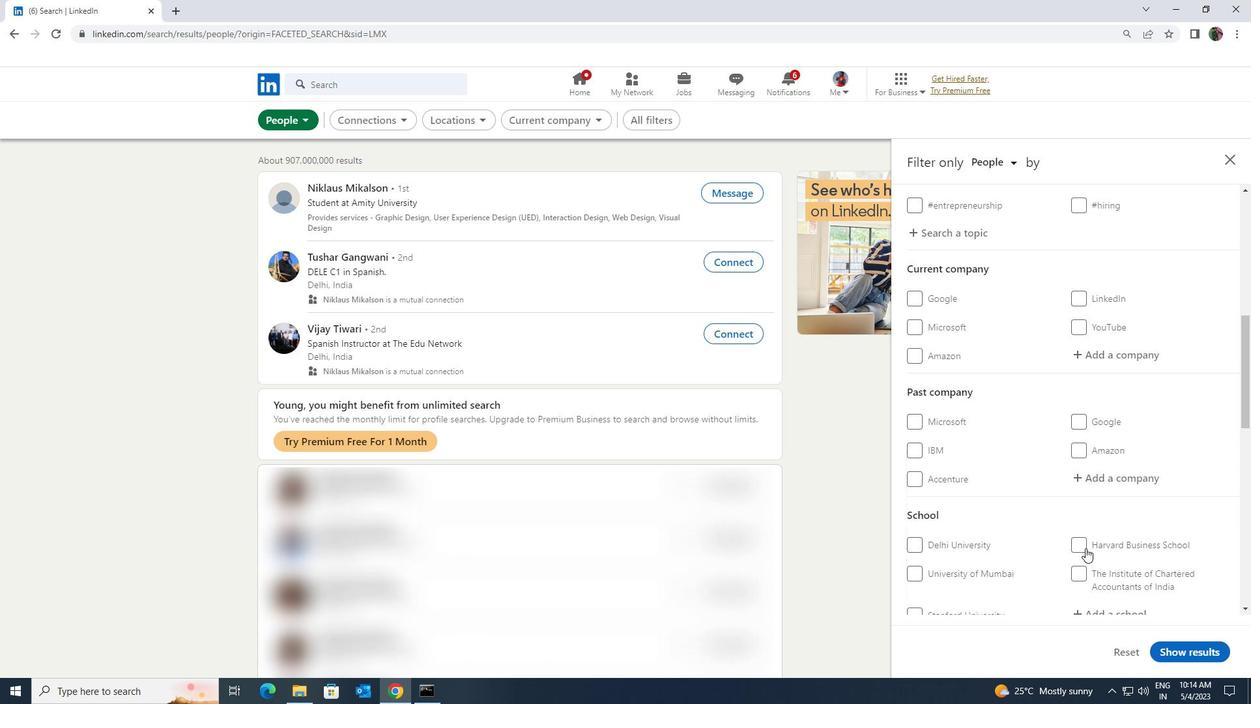 
Action: Mouse scrolled (1086, 548) with delta (0, 0)
Screenshot: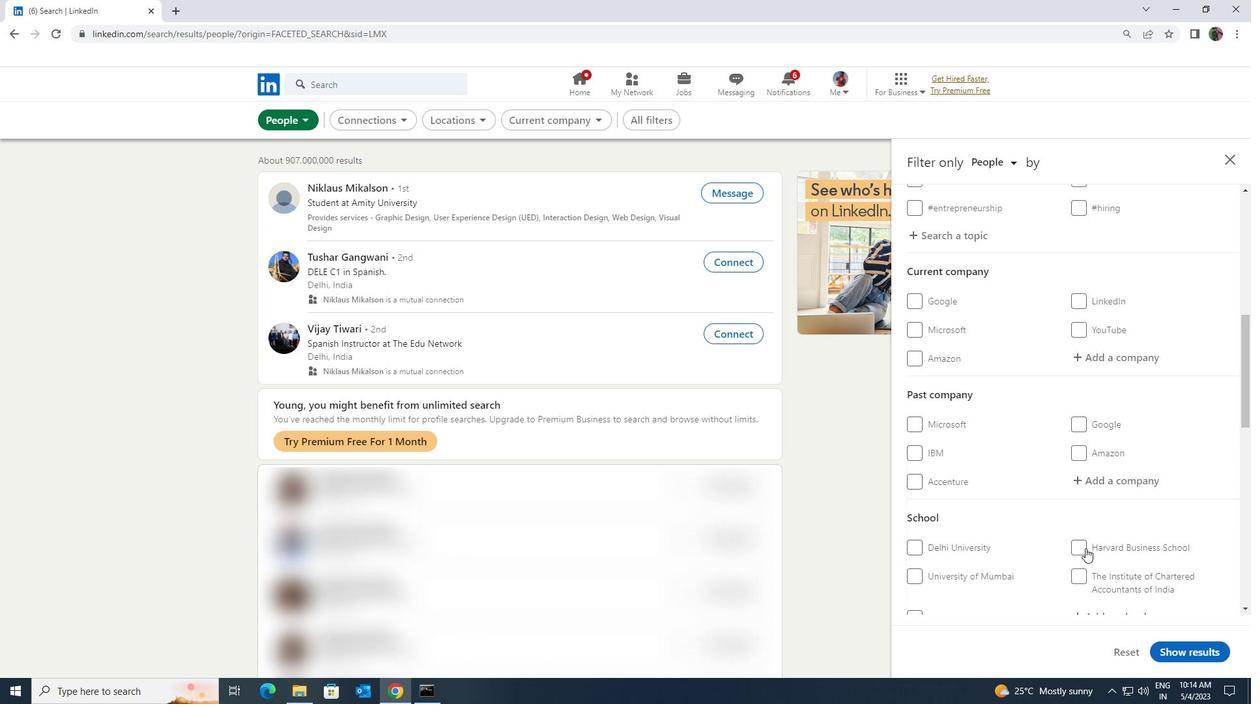 
Action: Mouse moved to (1090, 486)
Screenshot: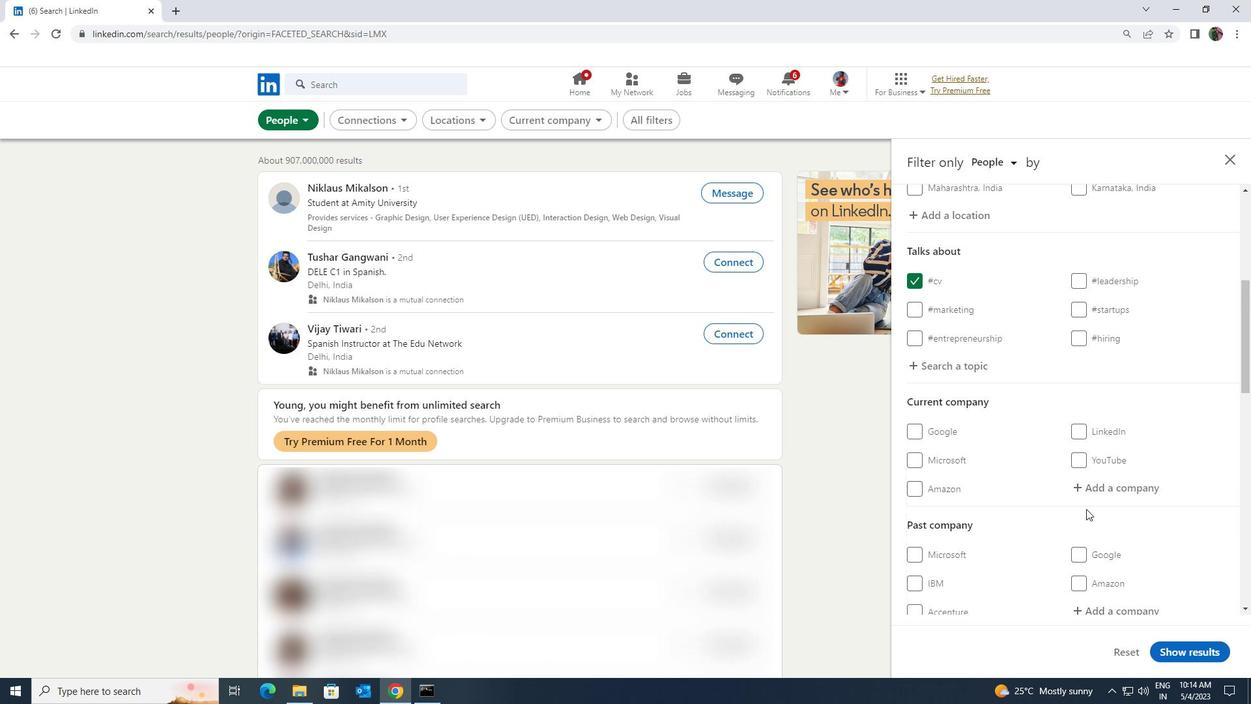 
Action: Mouse pressed left at (1090, 486)
Screenshot: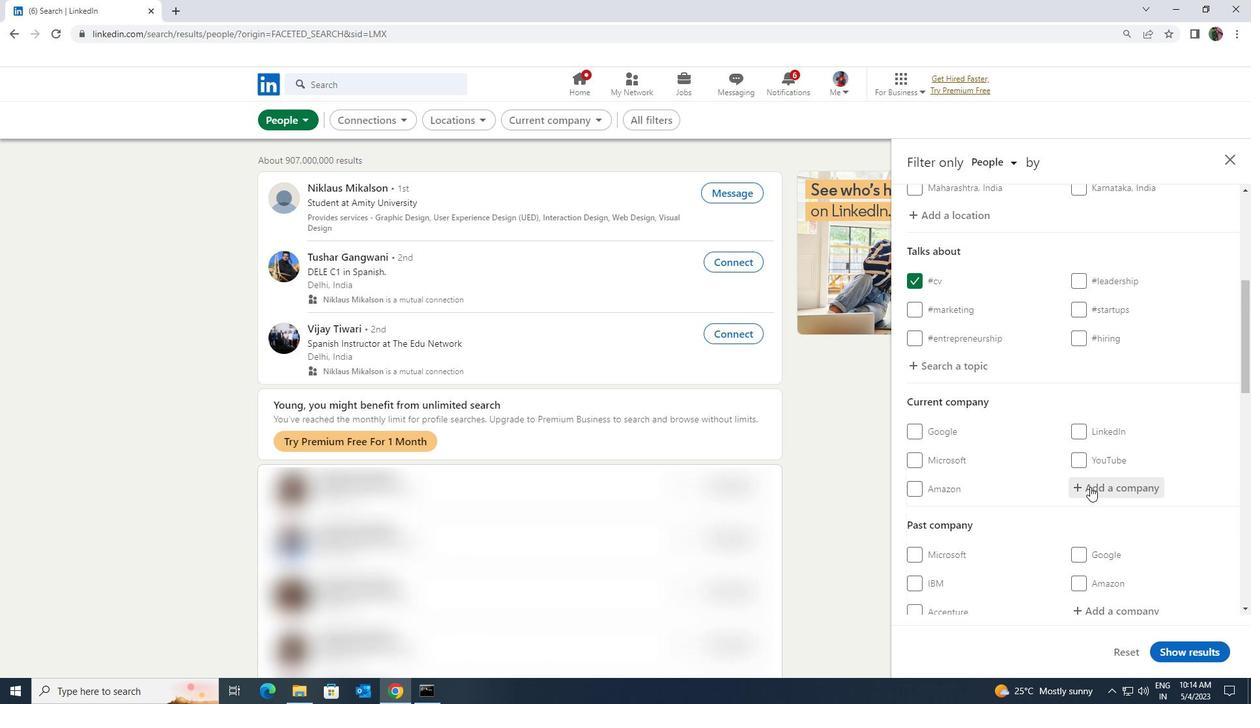 
Action: Key pressed <Key.shift>HERO<Key.space>ELE
Screenshot: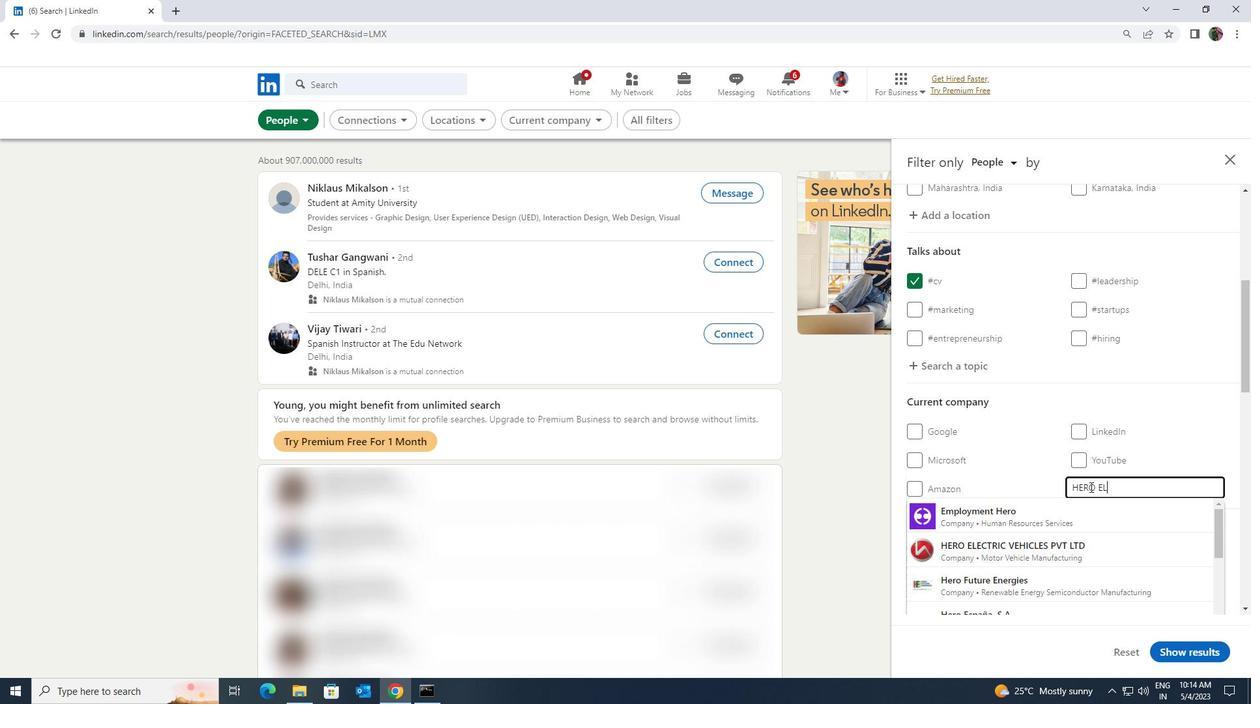 
Action: Mouse moved to (1084, 507)
Screenshot: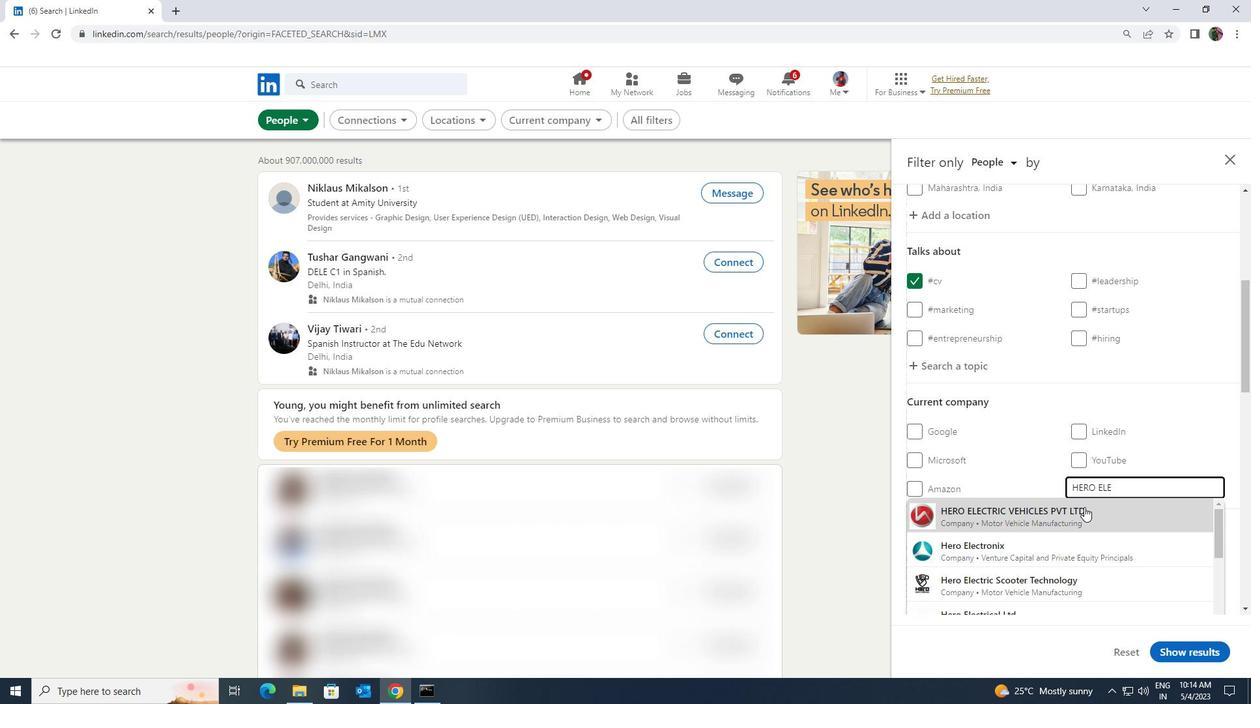 
Action: Mouse pressed left at (1084, 507)
Screenshot: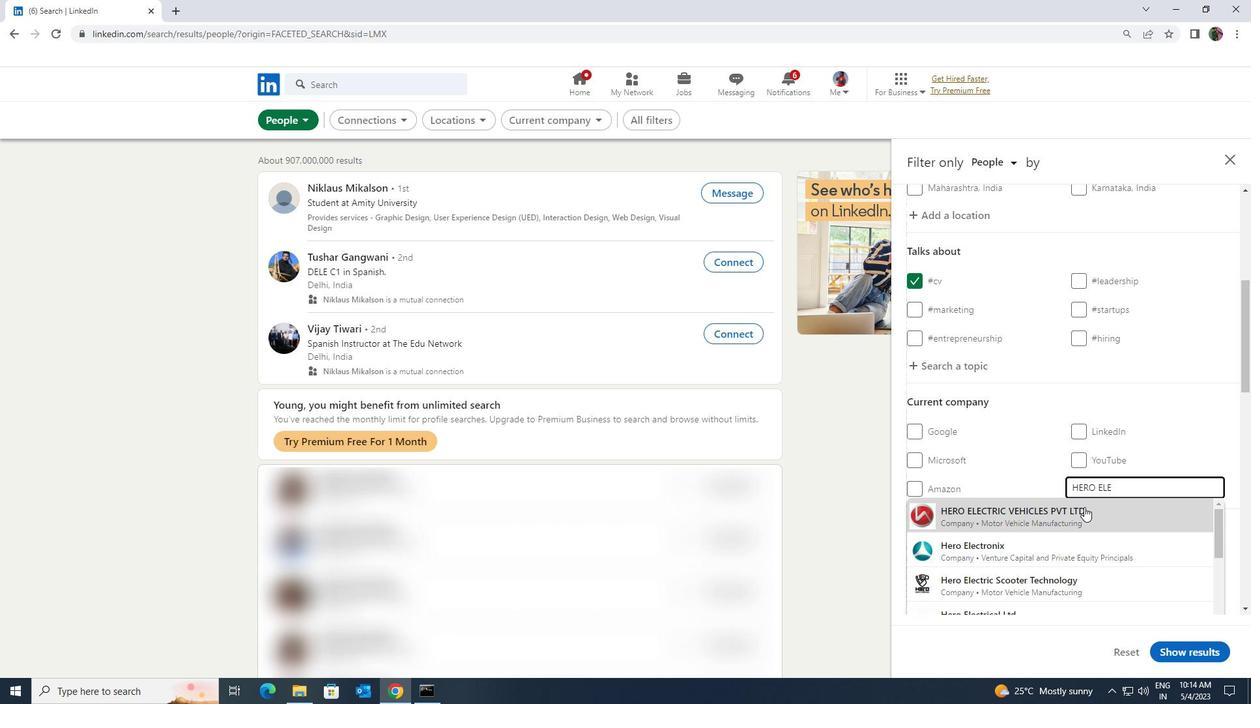 
Action: Mouse scrolled (1084, 507) with delta (0, 0)
Screenshot: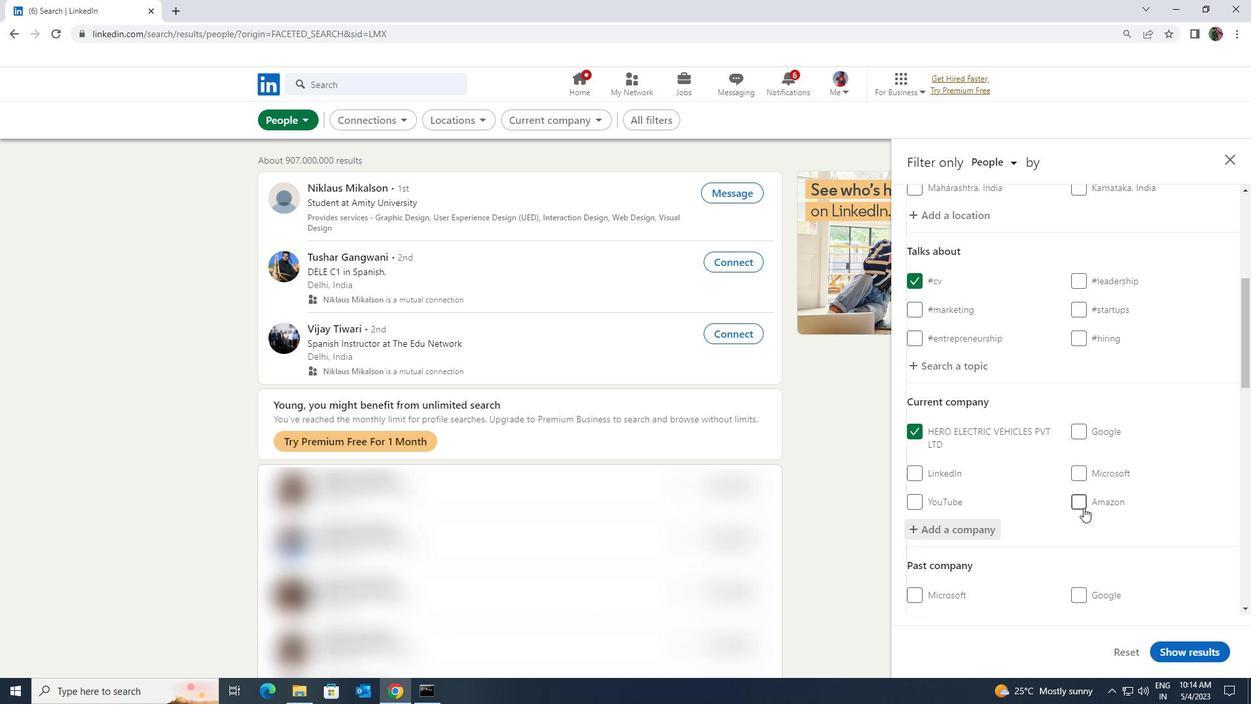 
Action: Mouse scrolled (1084, 507) with delta (0, 0)
Screenshot: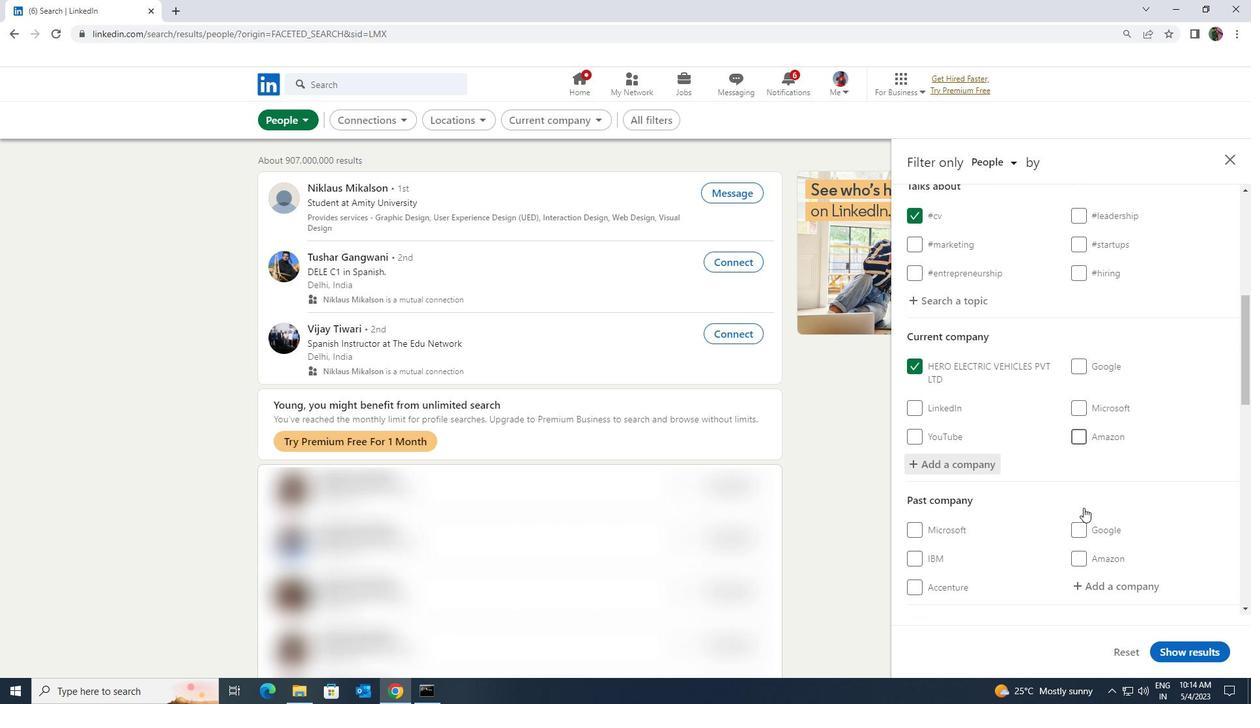 
Action: Mouse moved to (1082, 519)
Screenshot: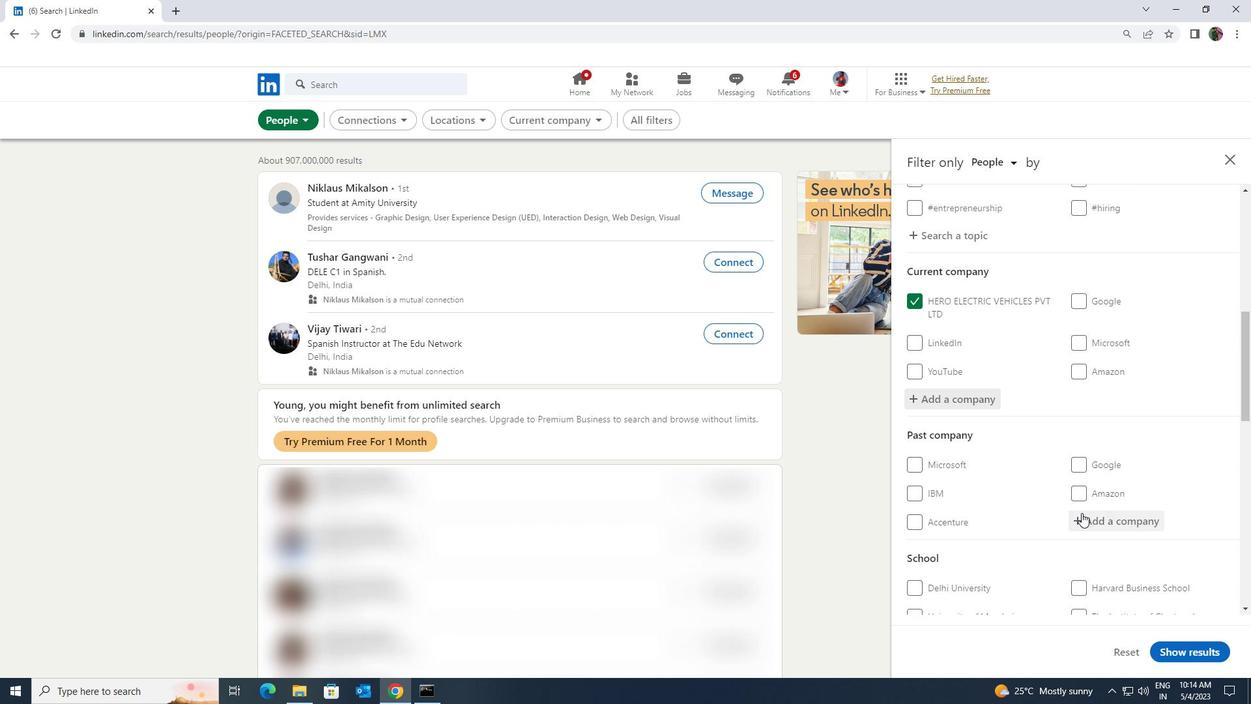 
Action: Mouse scrolled (1082, 518) with delta (0, 0)
Screenshot: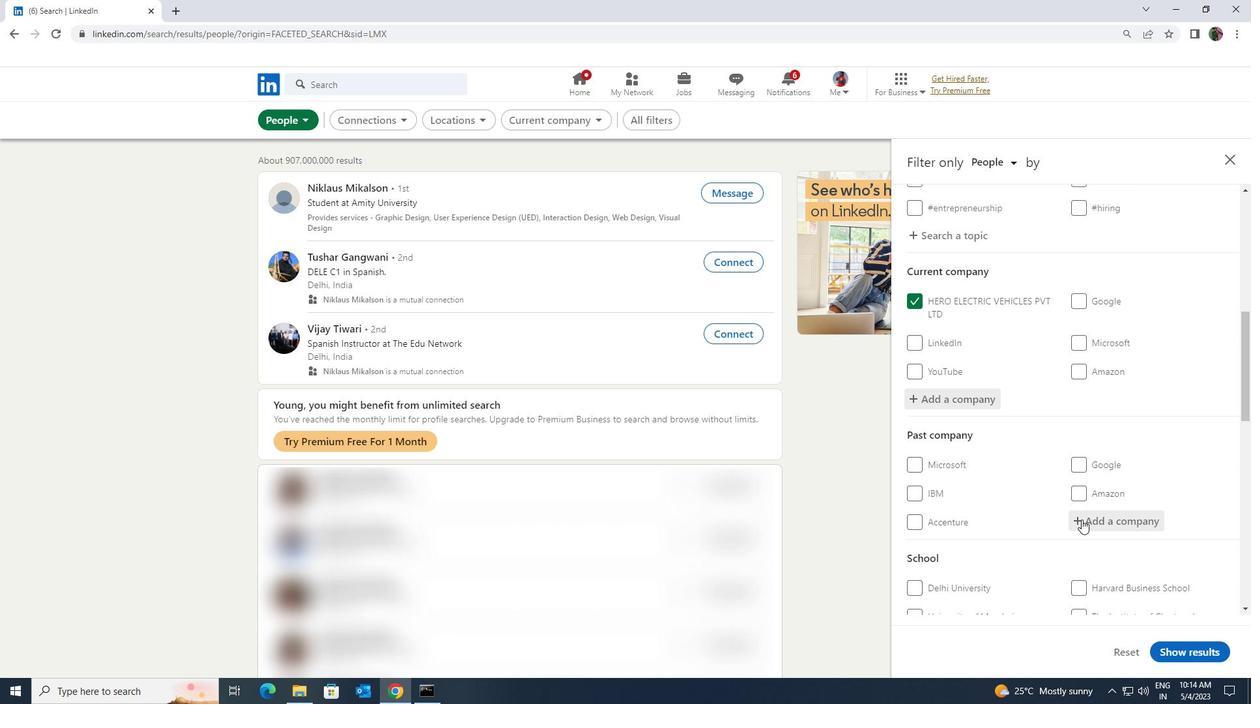 
Action: Mouse scrolled (1082, 518) with delta (0, 0)
Screenshot: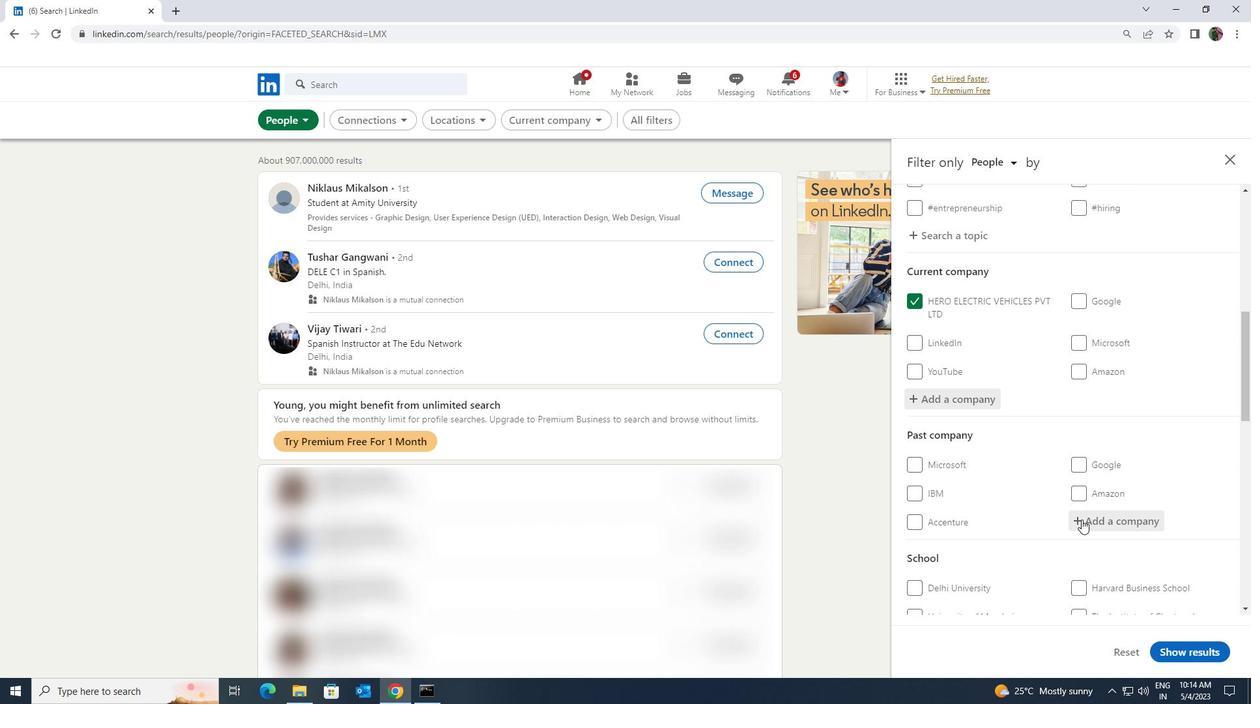 
Action: Mouse moved to (1080, 524)
Screenshot: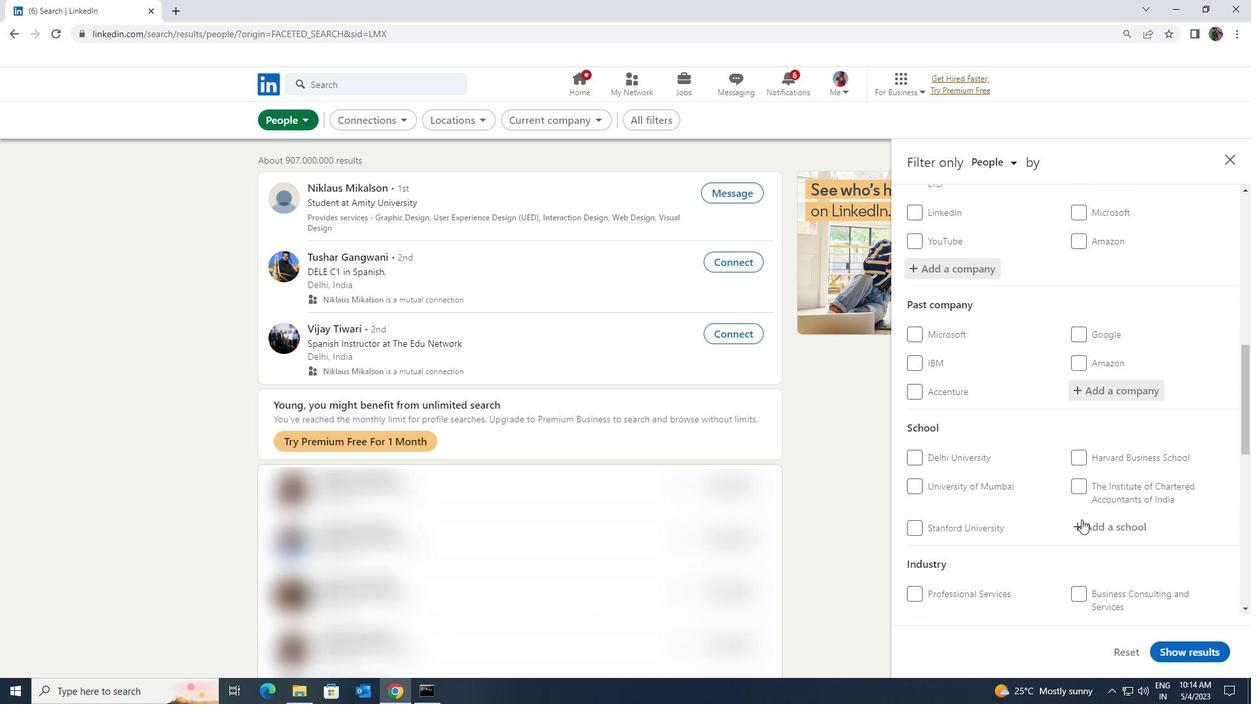 
Action: Mouse pressed left at (1080, 524)
Screenshot: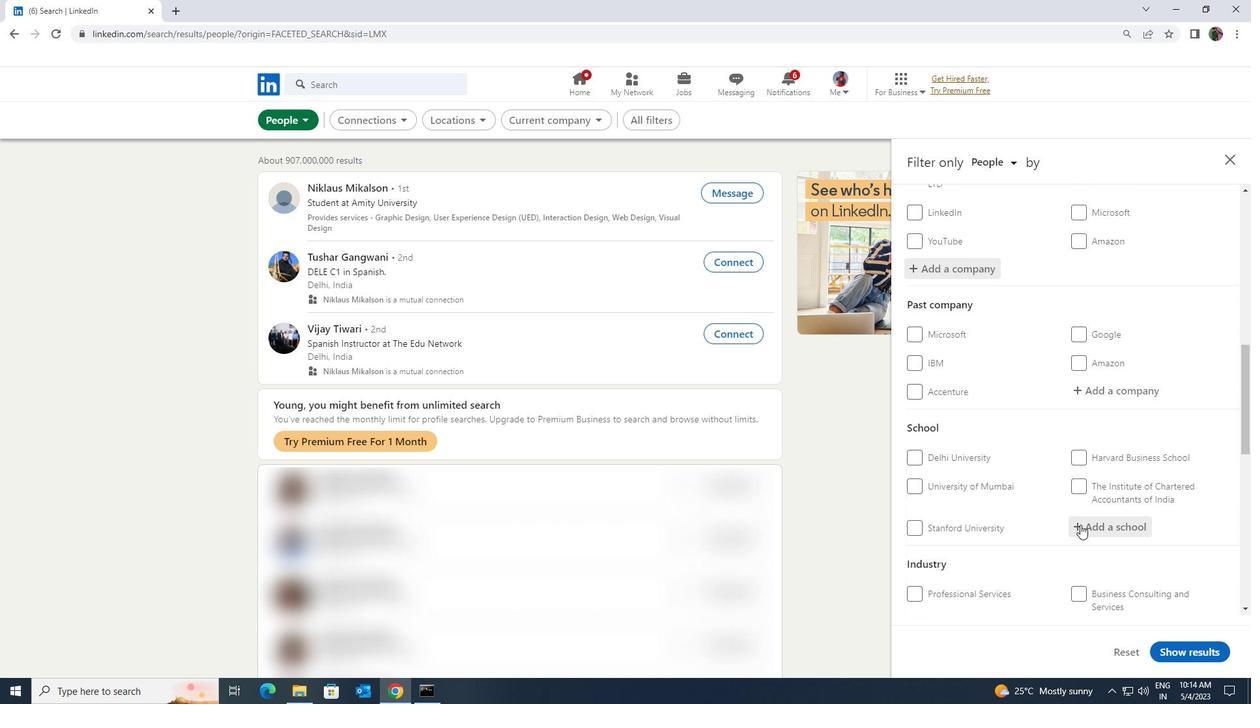
Action: Key pressed <Key.shift><Key.shift><Key.shift>FAROOK
Screenshot: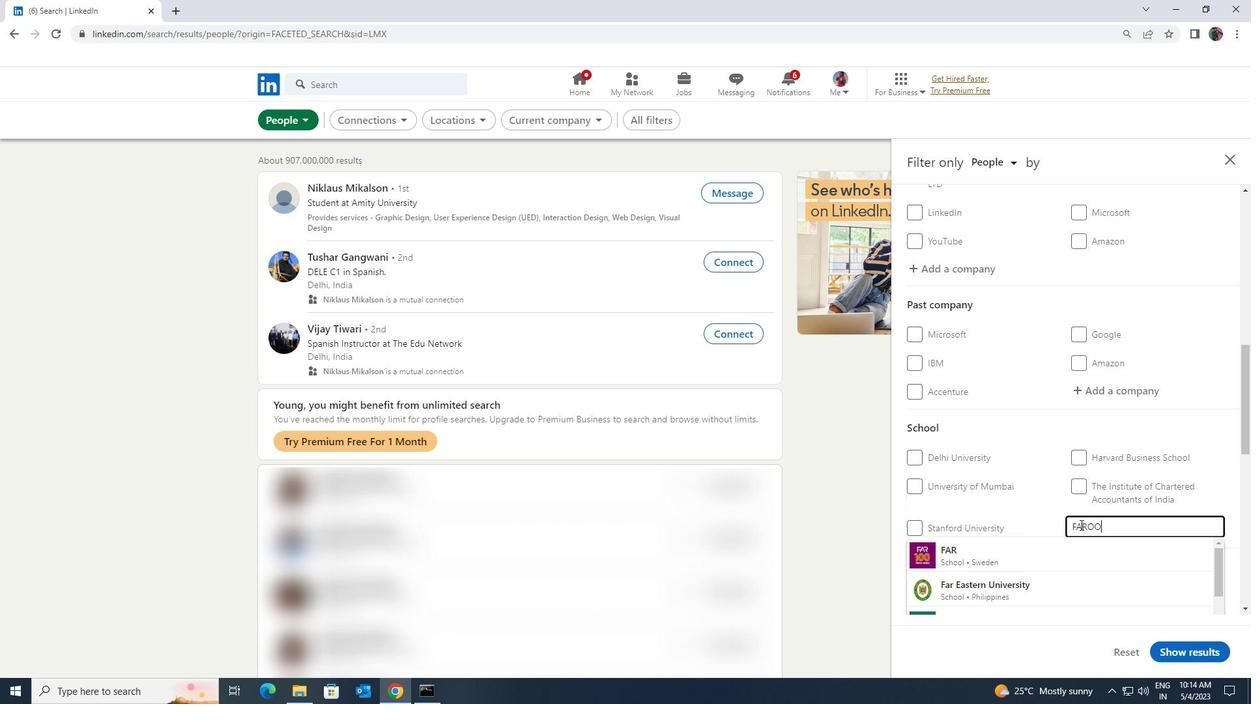 
Action: Mouse moved to (1080, 546)
Screenshot: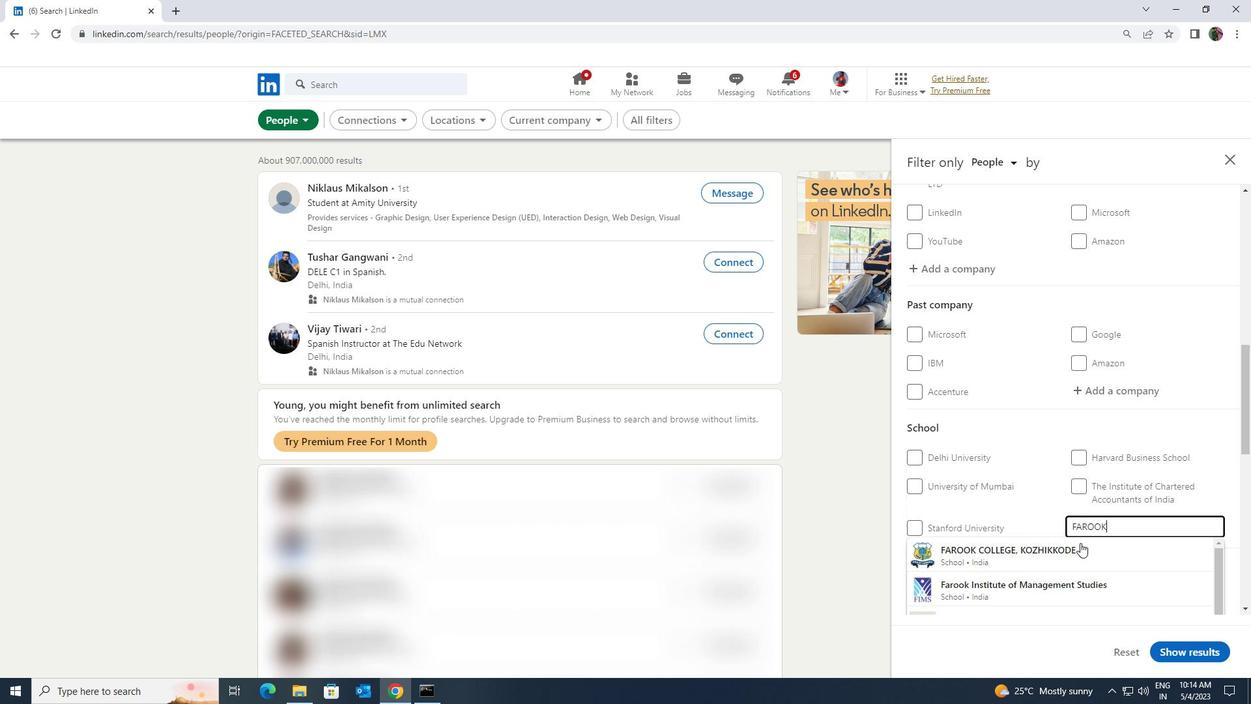 
Action: Mouse pressed left at (1080, 546)
Screenshot: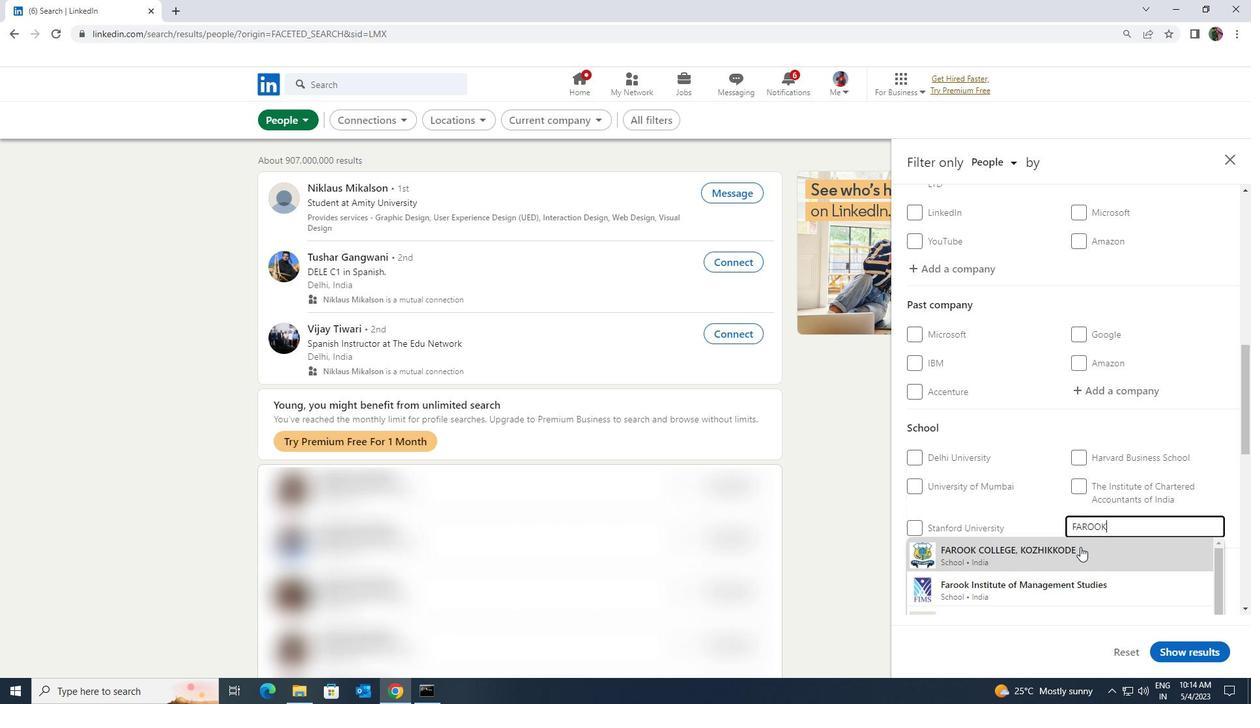 
Action: Mouse scrolled (1080, 546) with delta (0, 0)
Screenshot: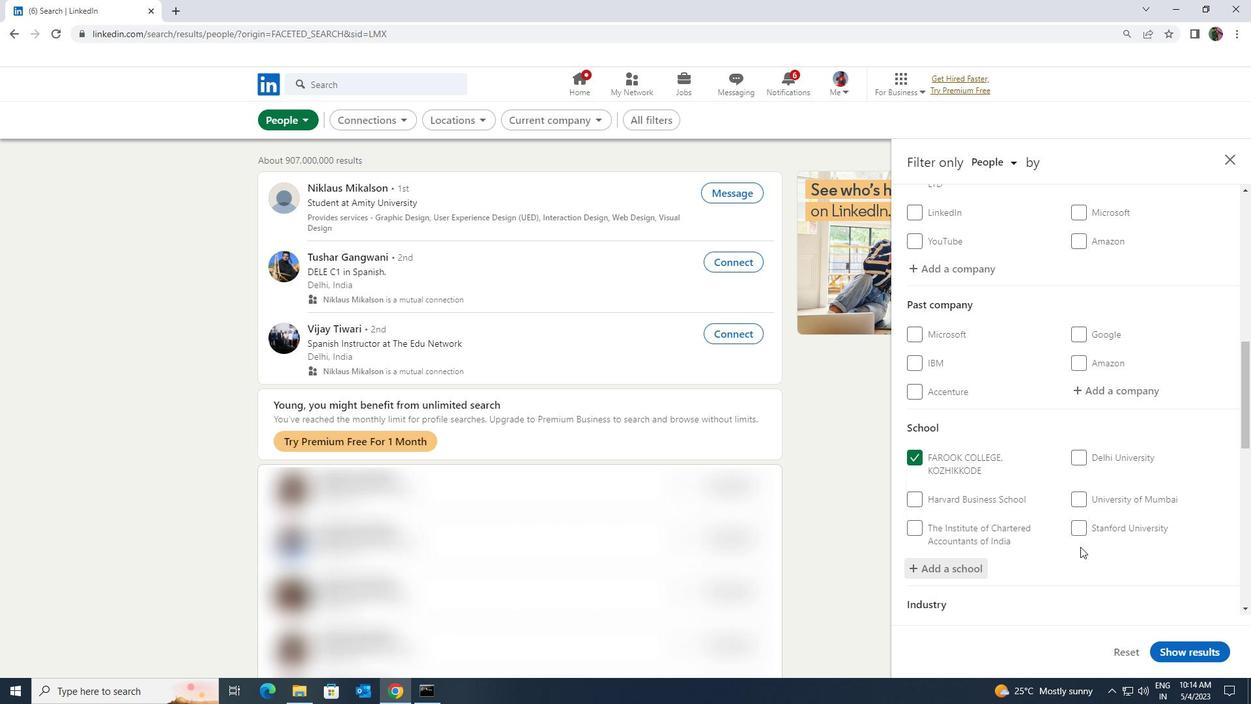 
Action: Mouse scrolled (1080, 546) with delta (0, 0)
Screenshot: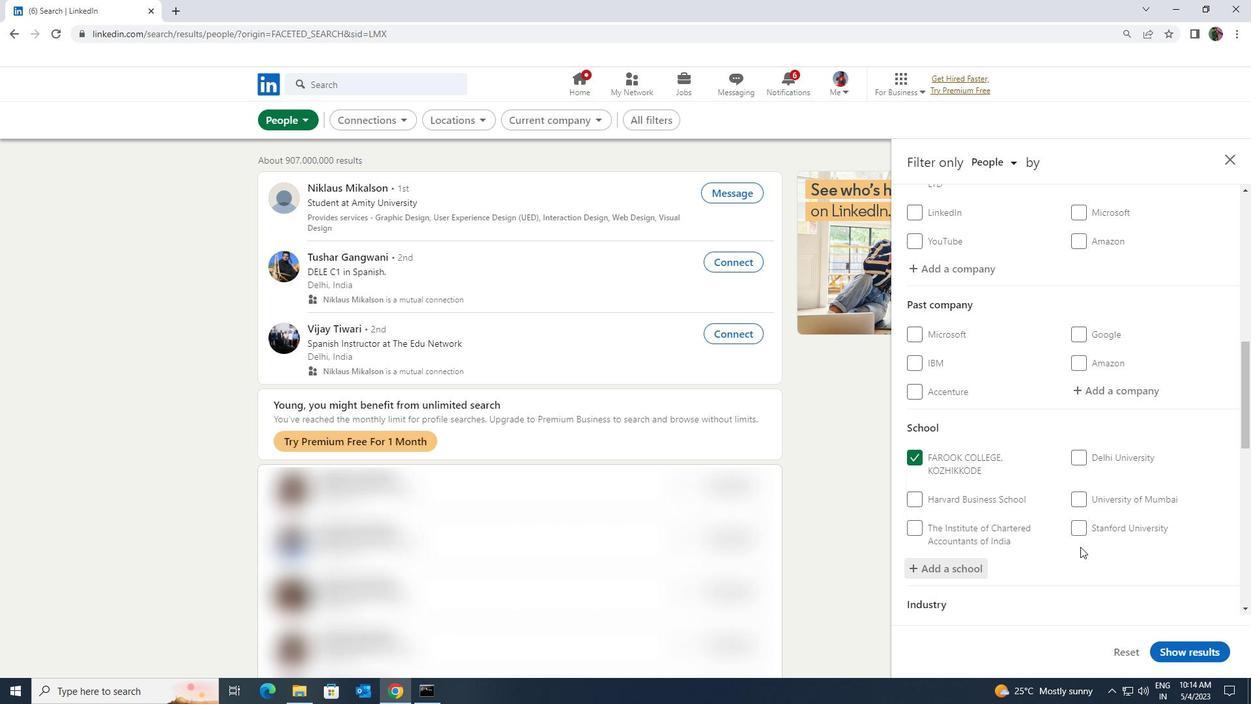 
Action: Mouse scrolled (1080, 546) with delta (0, 0)
Screenshot: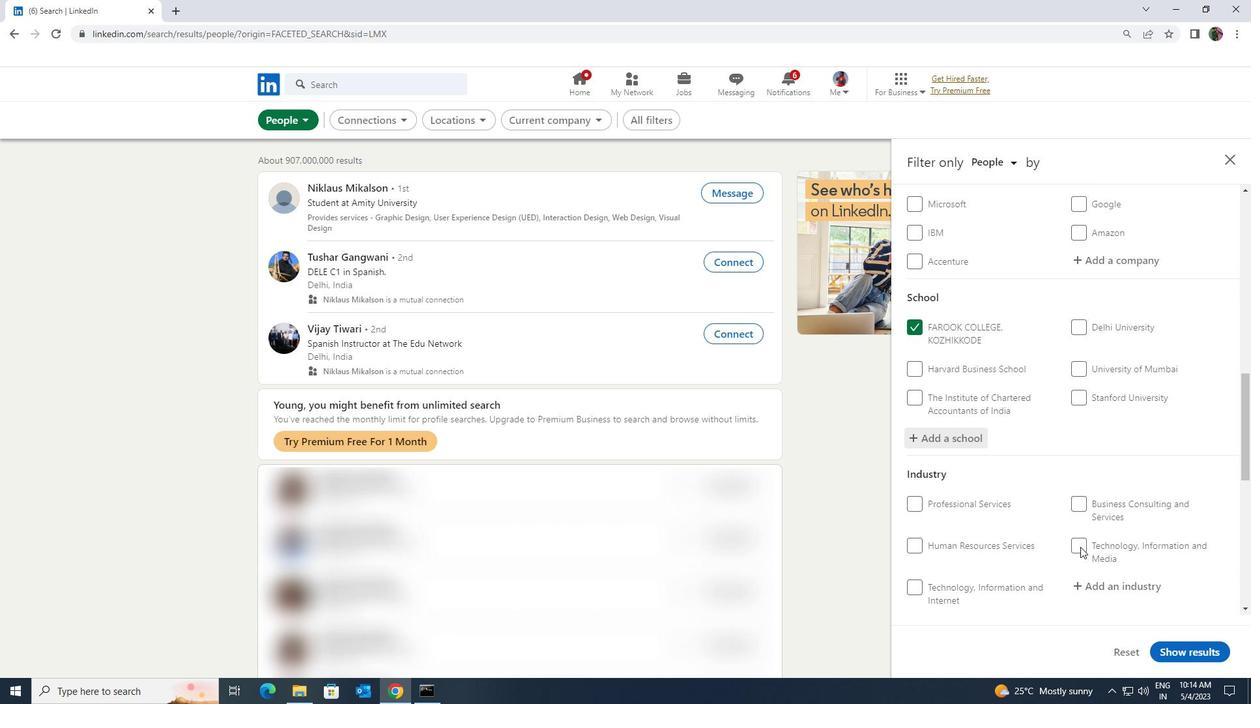 
Action: Mouse moved to (1087, 526)
Screenshot: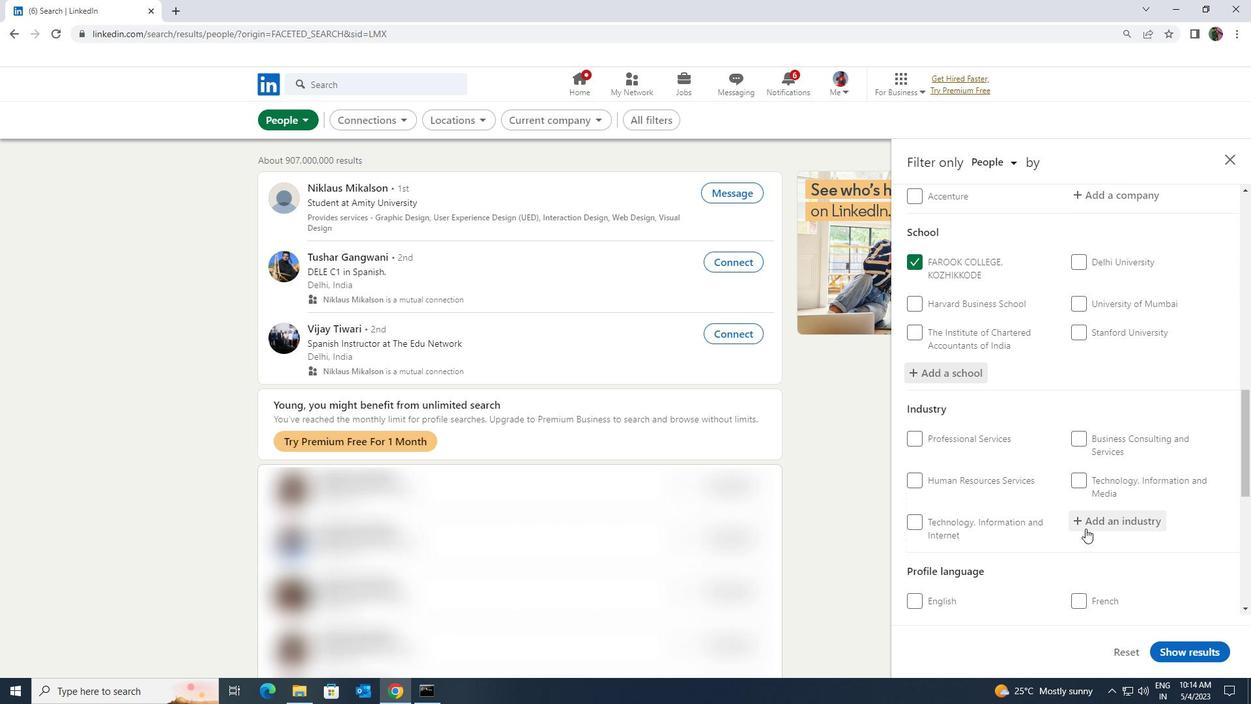 
Action: Mouse pressed left at (1087, 526)
Screenshot: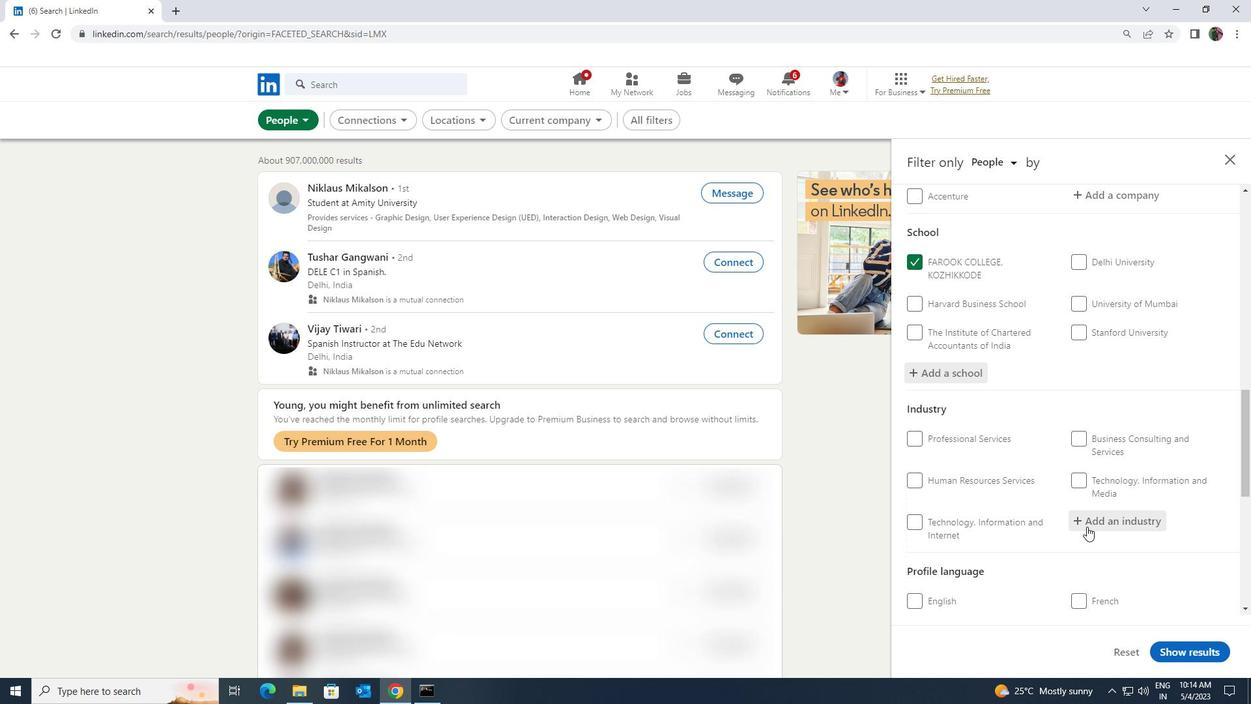 
Action: Key pressed <Key.shift><Key.shift>METAL<Key.space><Key.shift>MANUFACTURI
Screenshot: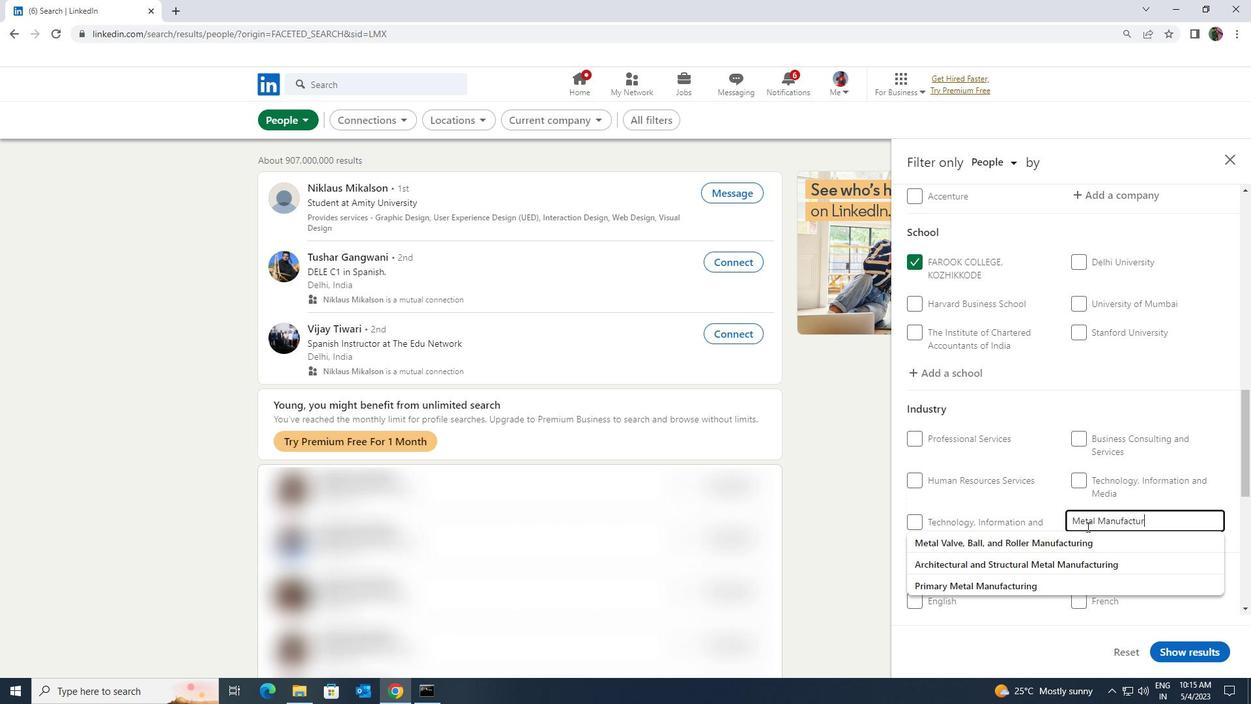 
Action: Mouse moved to (1064, 561)
Screenshot: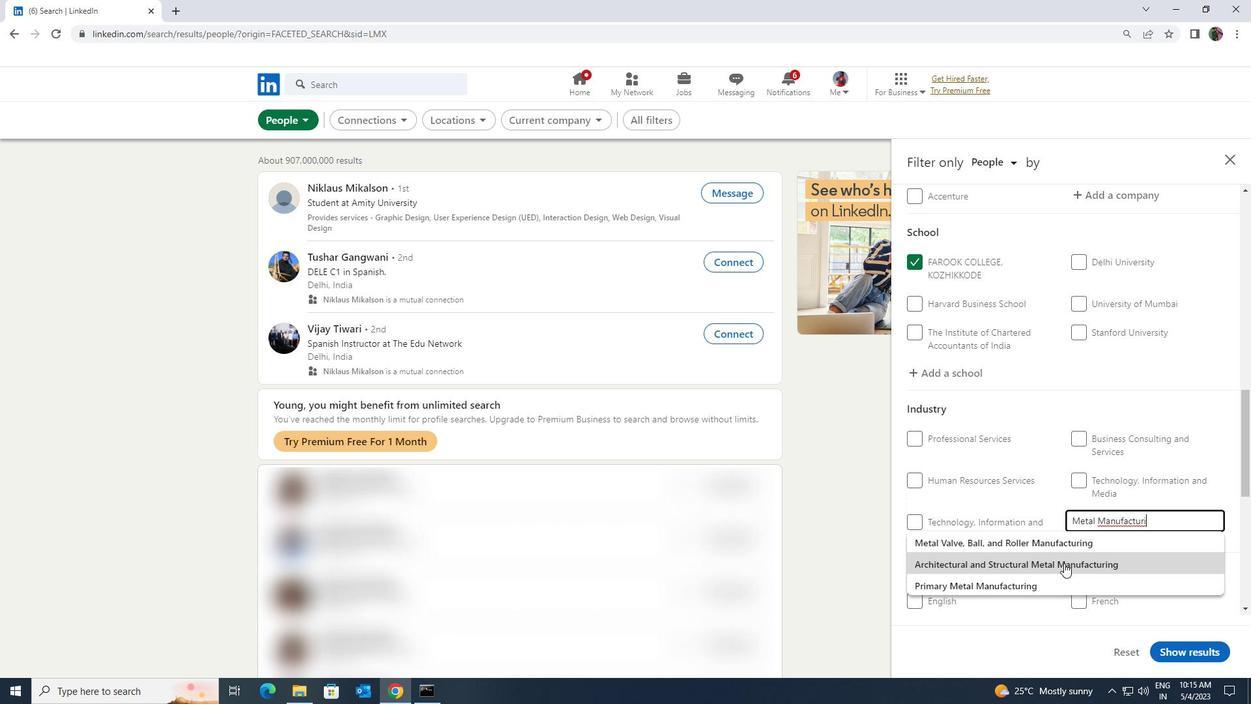 
Action: Key pressed NG<Key.enter>
Screenshot: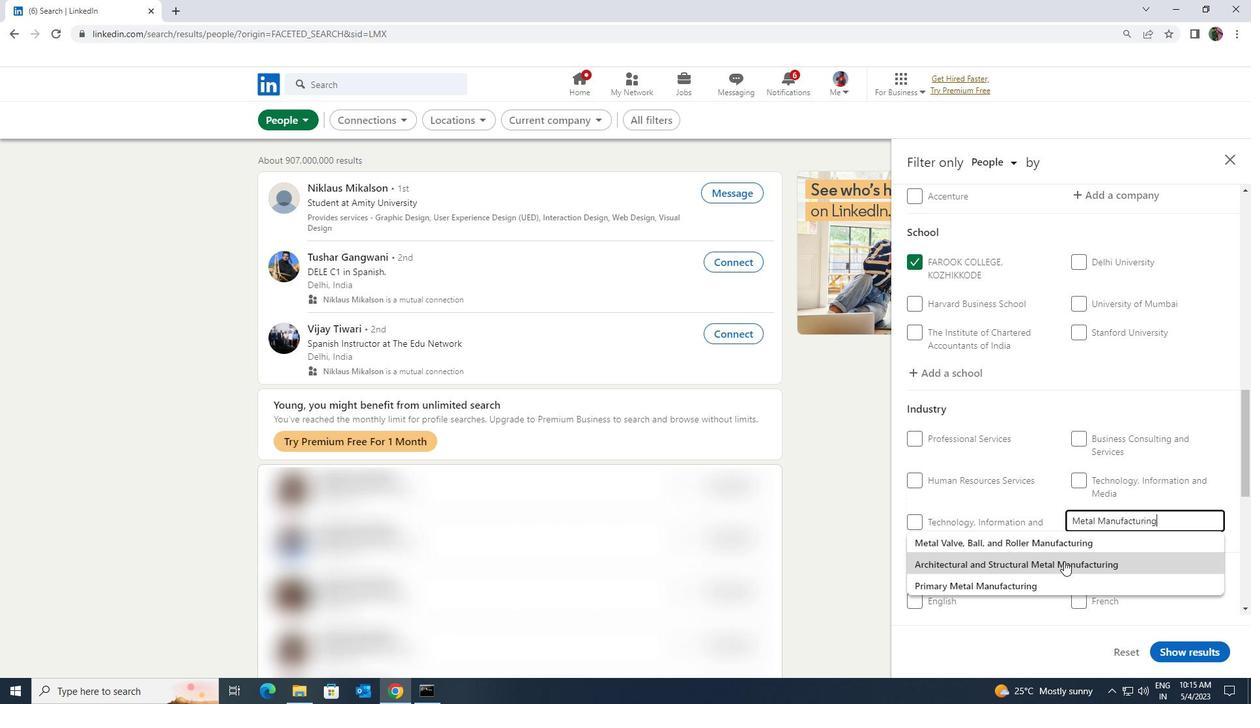 
Action: Mouse scrolled (1064, 560) with delta (0, 0)
Screenshot: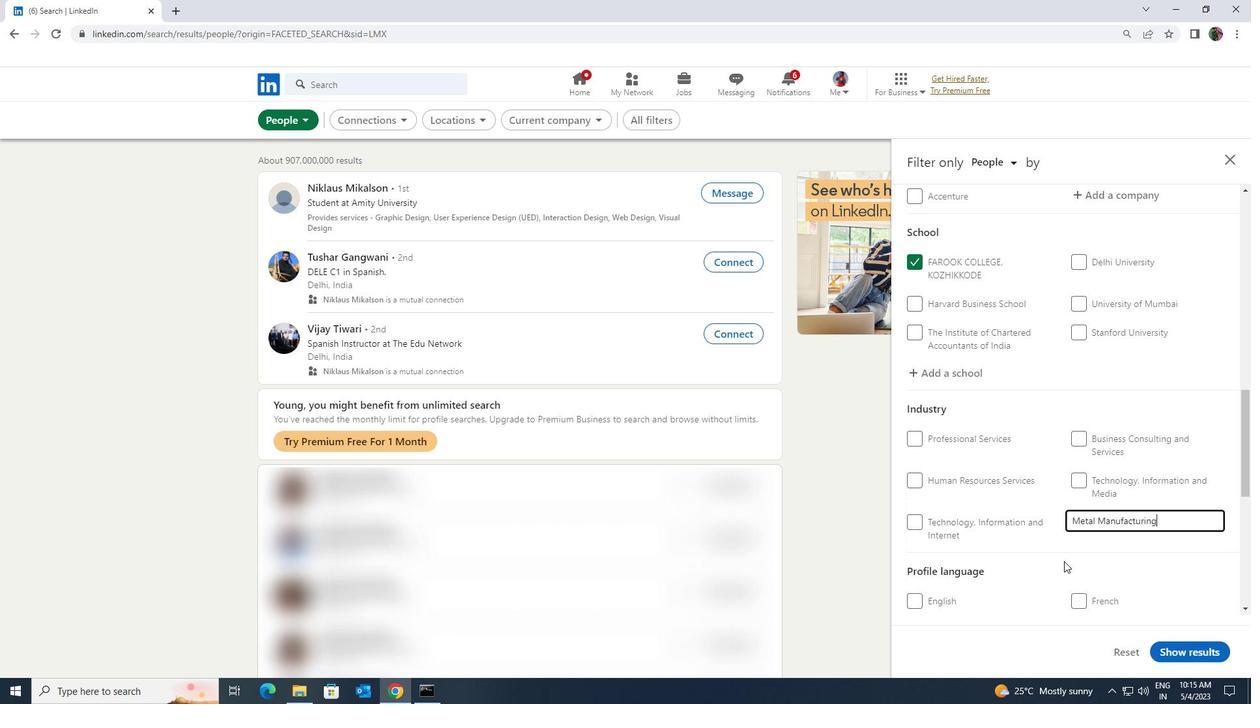
Action: Mouse scrolled (1064, 560) with delta (0, 0)
Screenshot: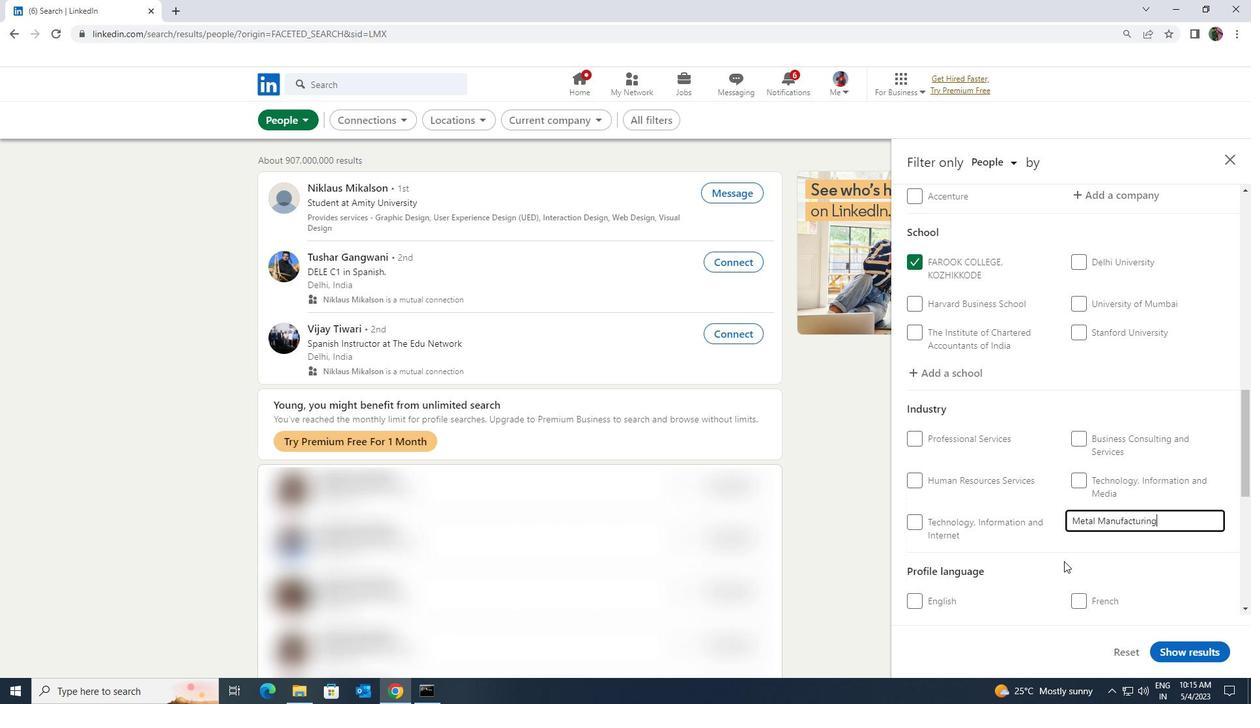 
Action: Mouse scrolled (1064, 560) with delta (0, 0)
Screenshot: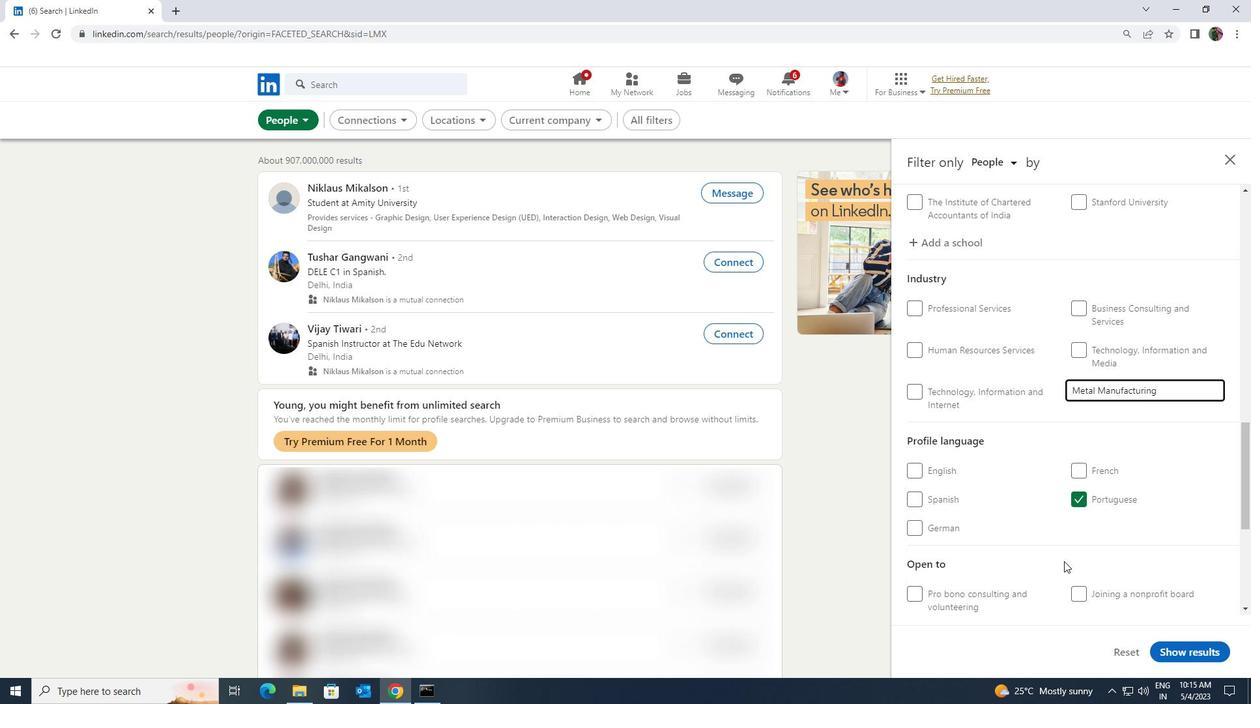 
Action: Mouse scrolled (1064, 560) with delta (0, 0)
Screenshot: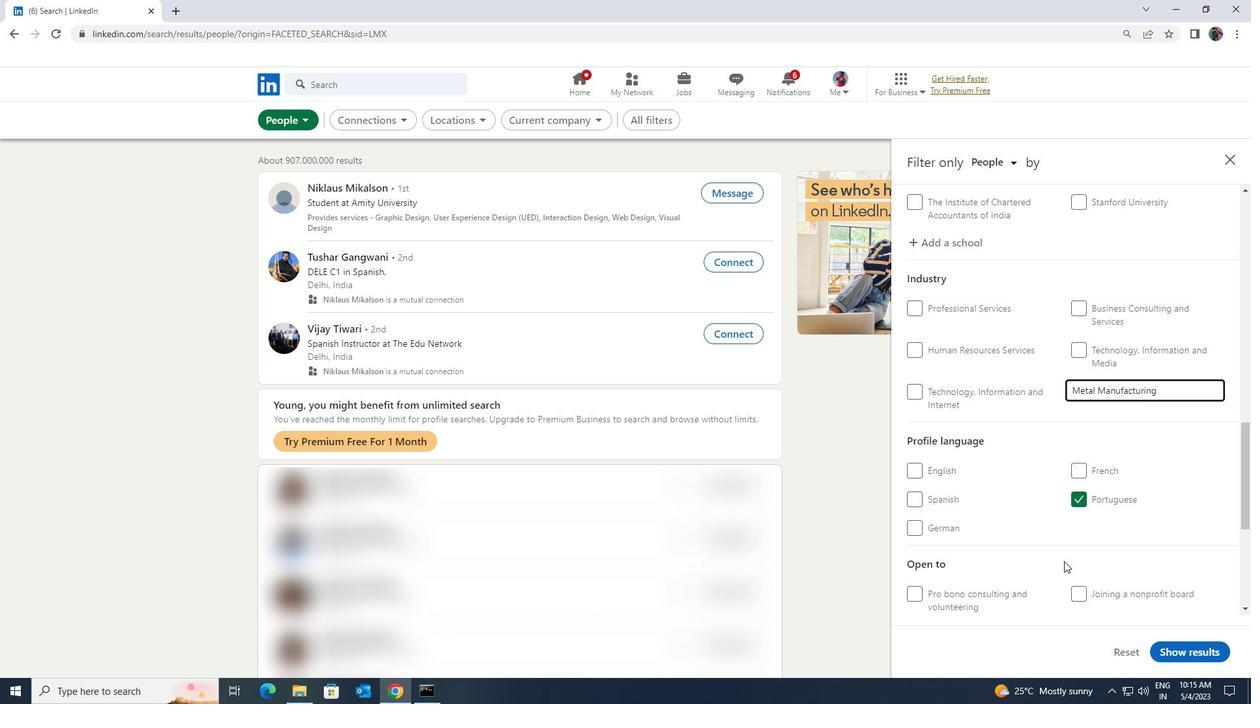 
Action: Mouse scrolled (1064, 560) with delta (0, 0)
Screenshot: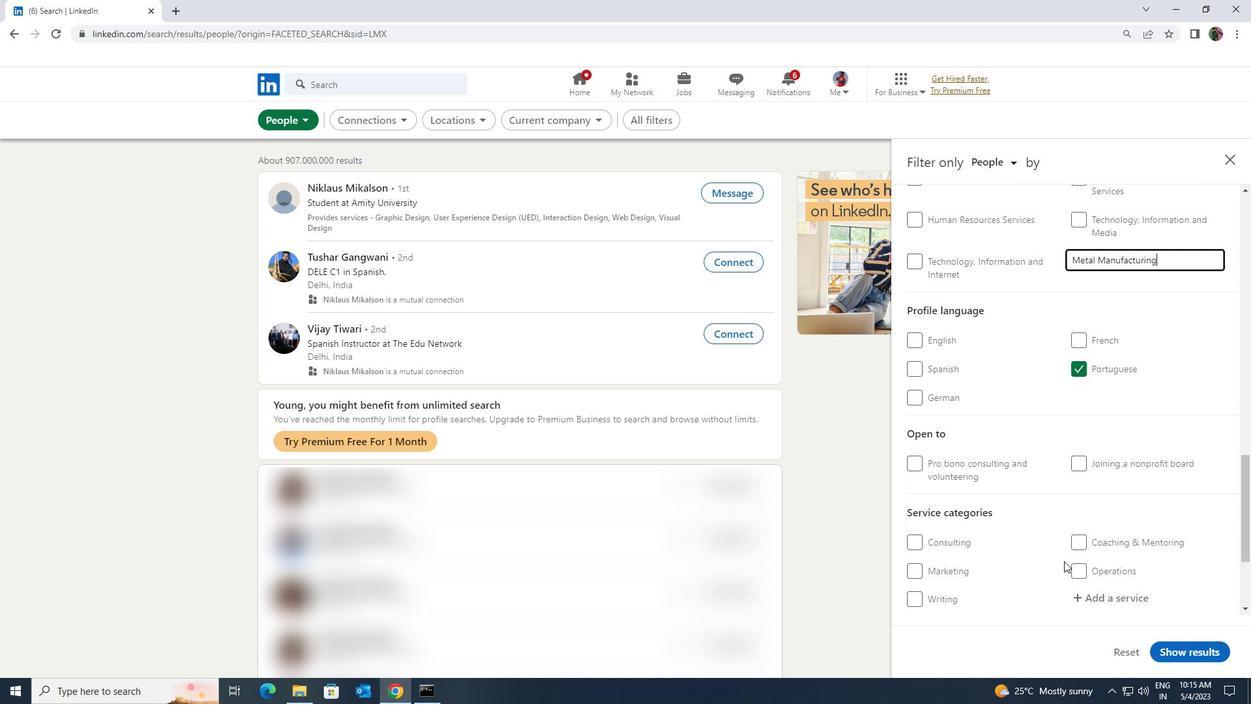 
Action: Mouse moved to (1084, 537)
Screenshot: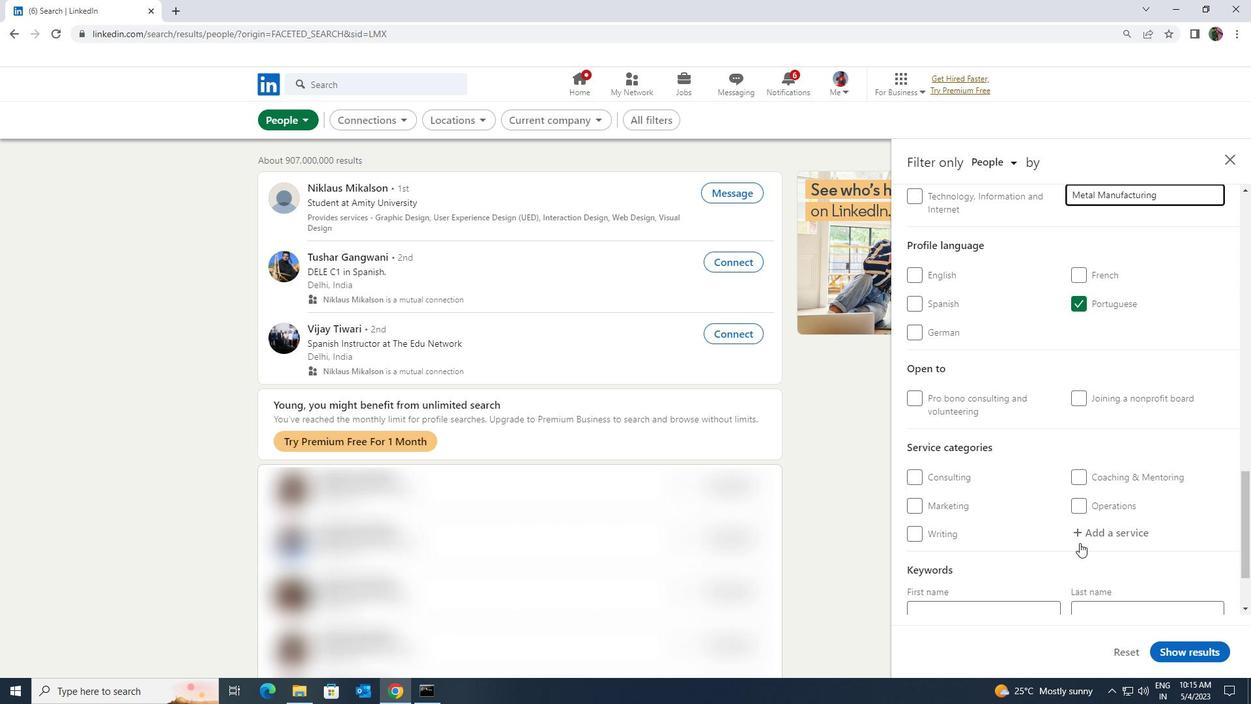 
Action: Mouse pressed left at (1084, 537)
Screenshot: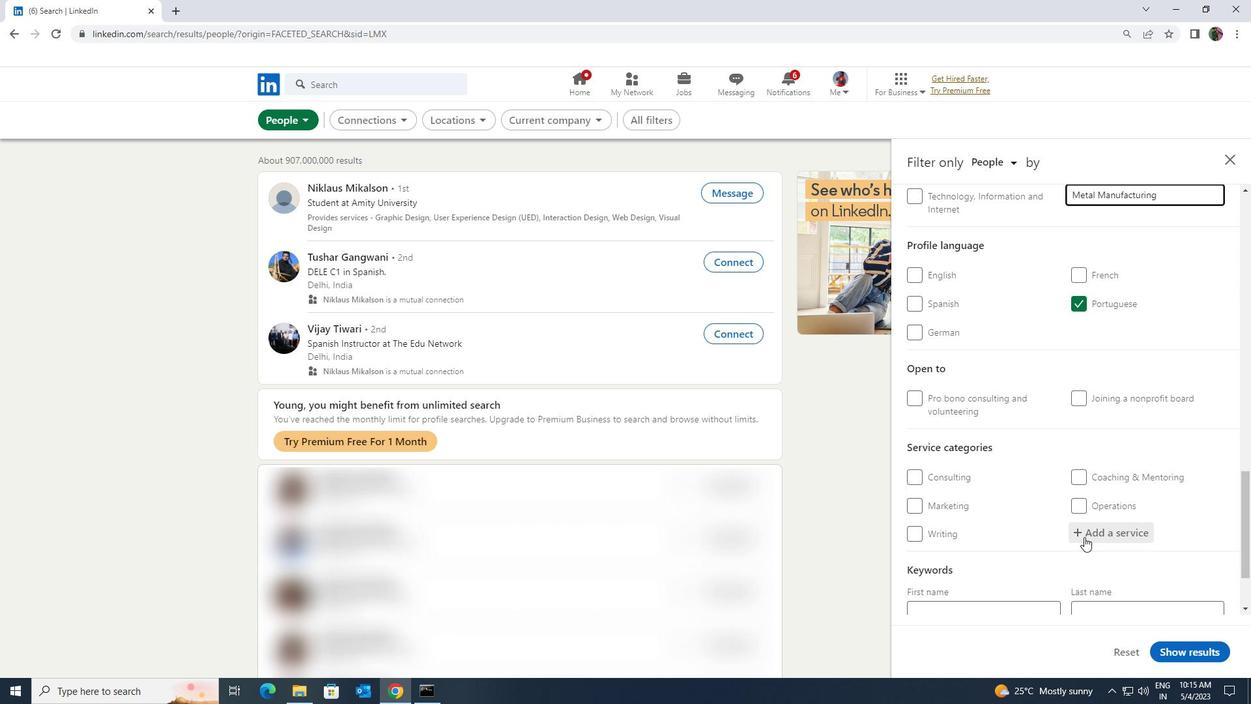 
Action: Key pressed <Key.shift>FINANCIAL<Key.space><Key.shift>ADVISOR
Screenshot: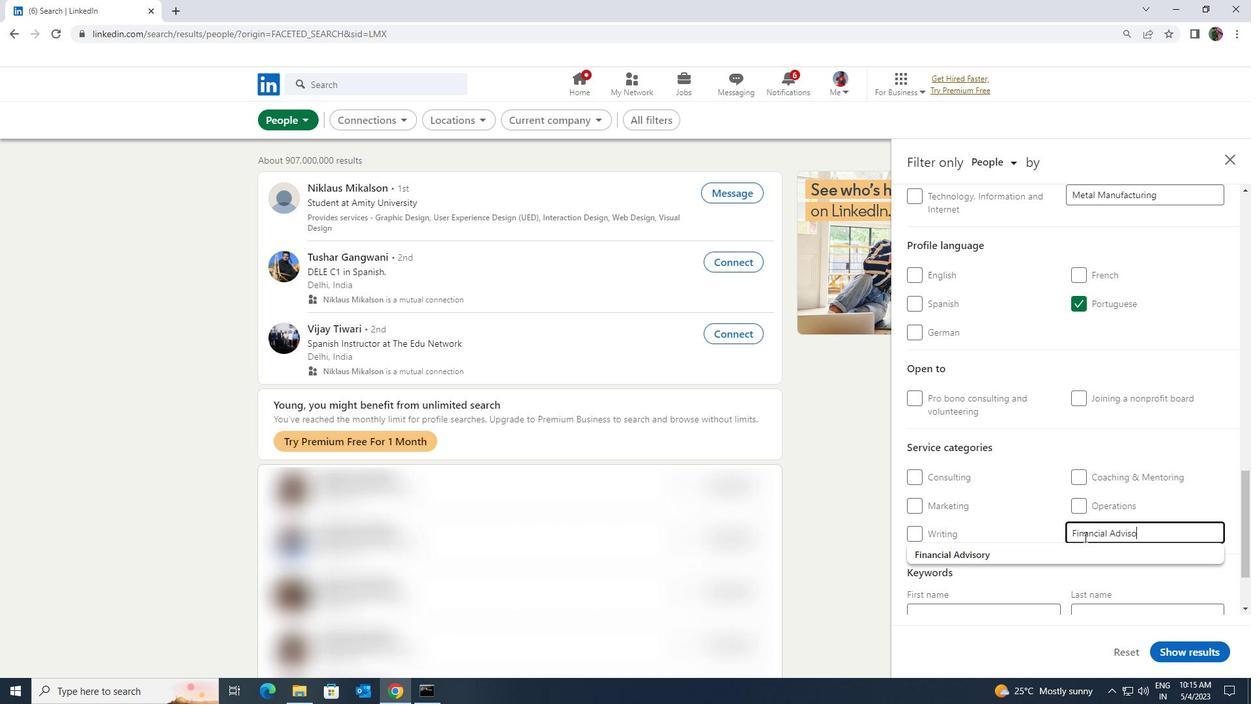 
Action: Mouse moved to (1075, 549)
Screenshot: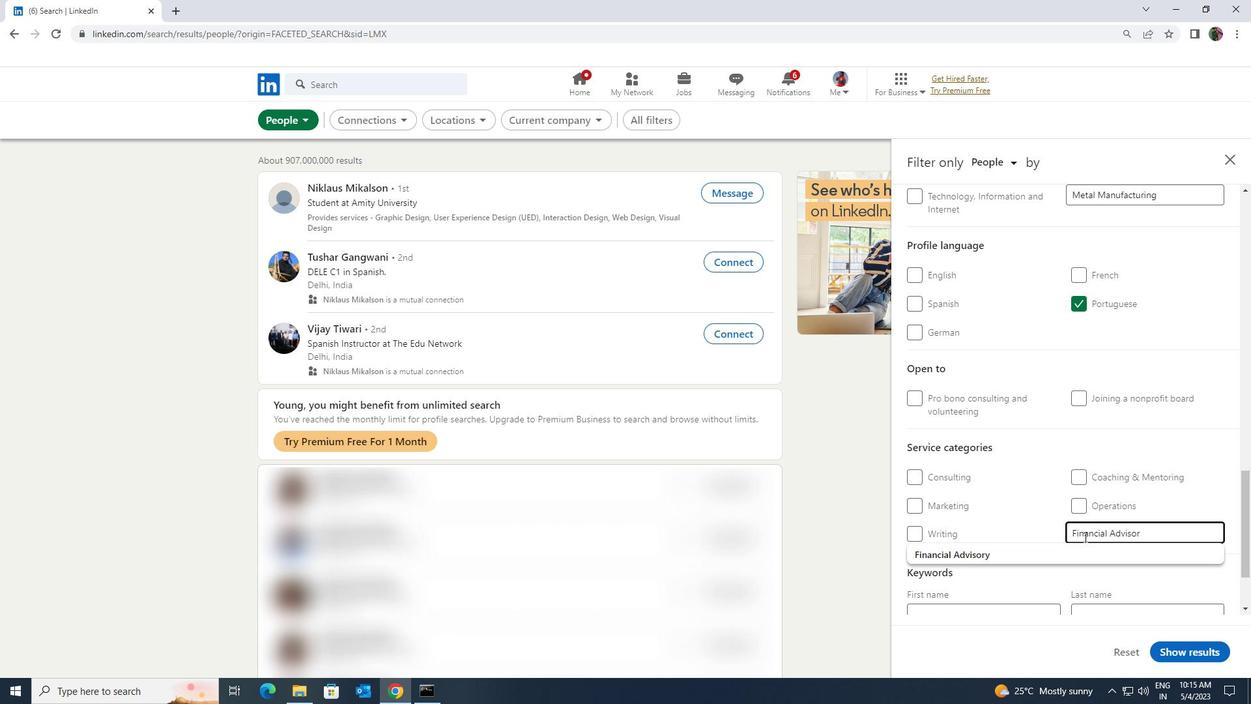 
Action: Mouse pressed left at (1075, 549)
Screenshot: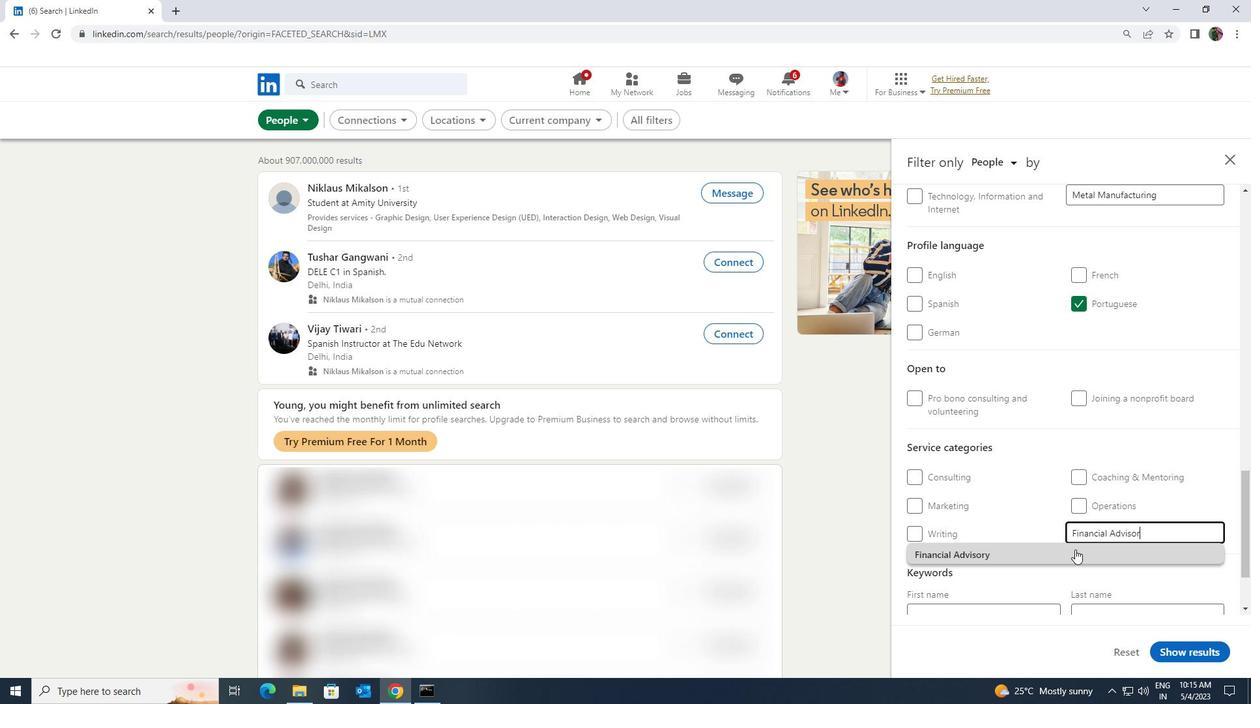 
Action: Mouse scrolled (1075, 548) with delta (0, 0)
Screenshot: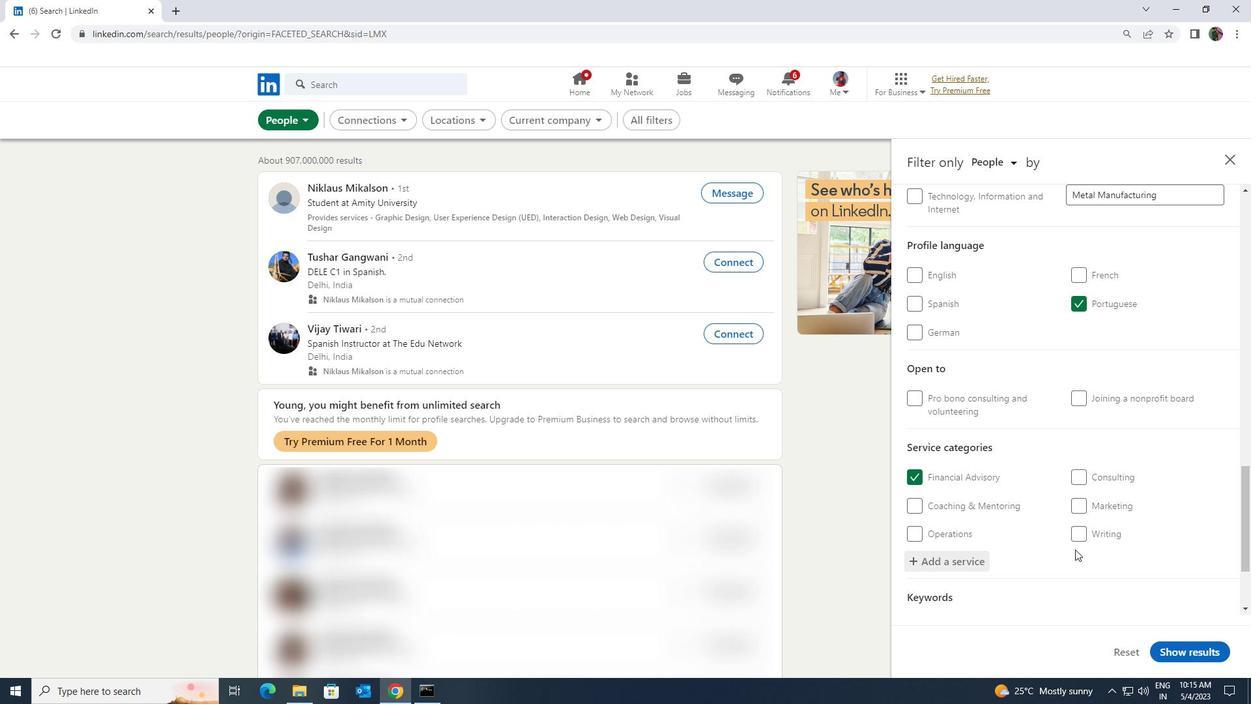 
Action: Mouse scrolled (1075, 548) with delta (0, 0)
Screenshot: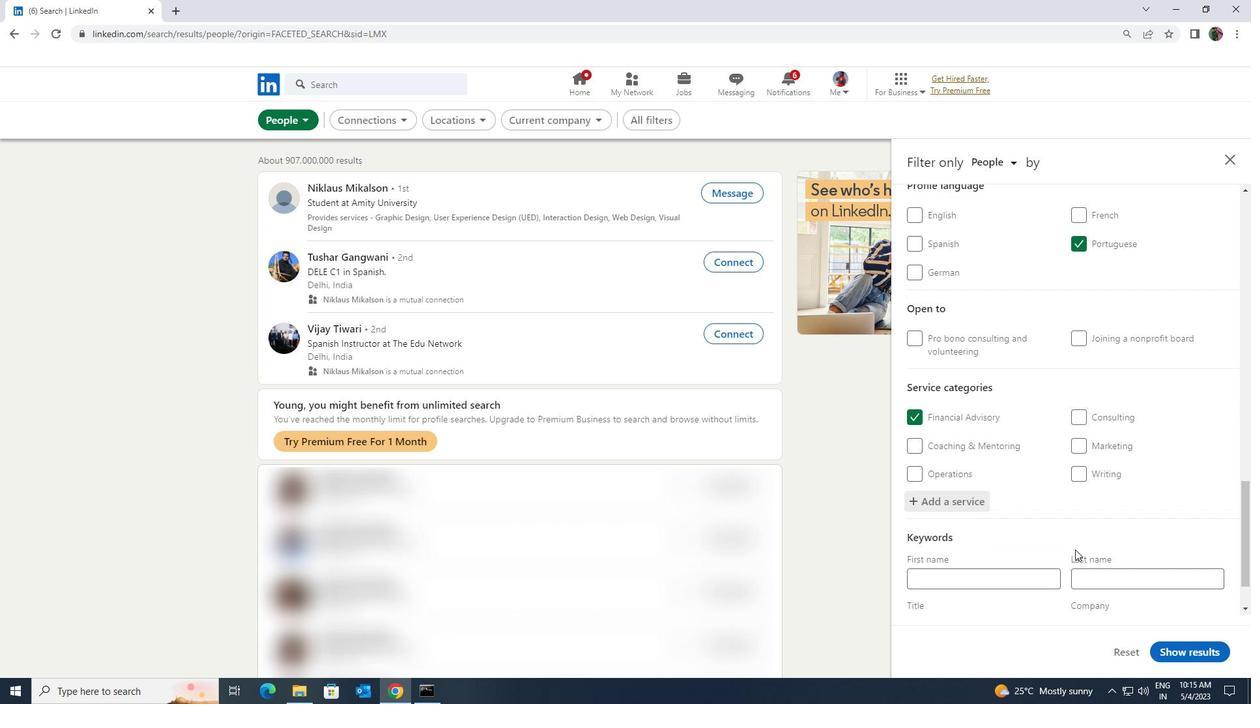
Action: Mouse moved to (1051, 553)
Screenshot: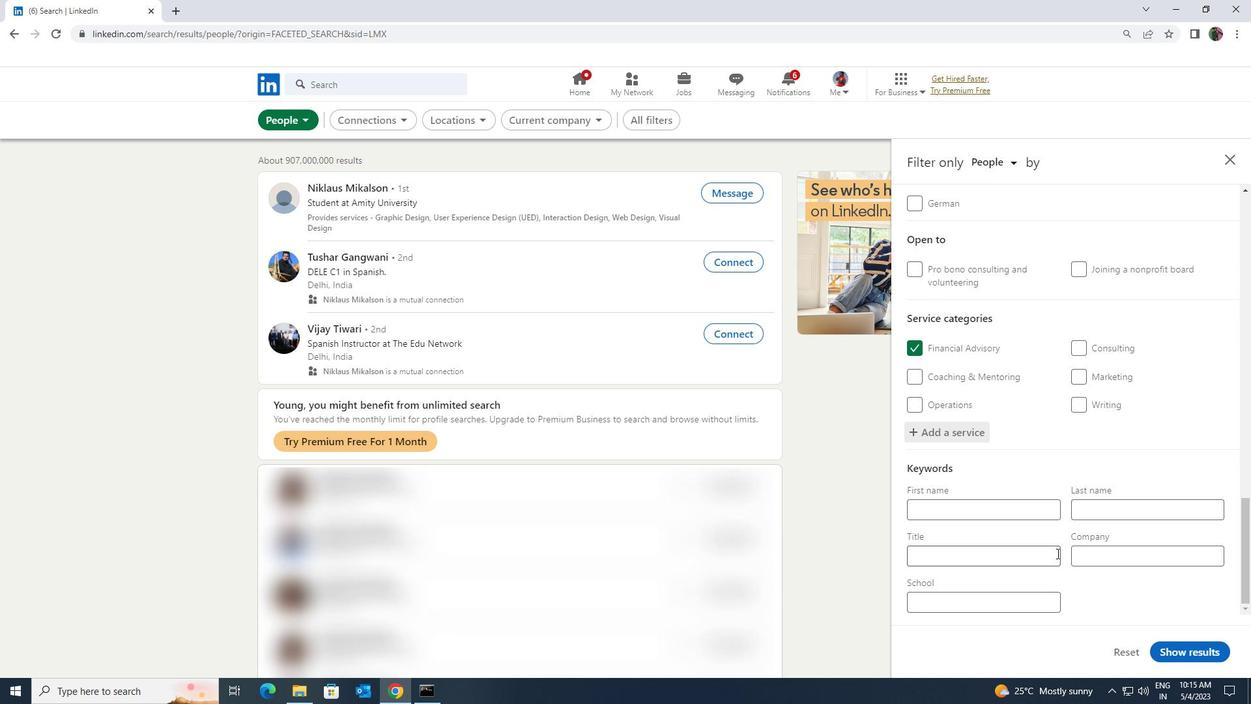
Action: Mouse pressed left at (1051, 553)
Screenshot: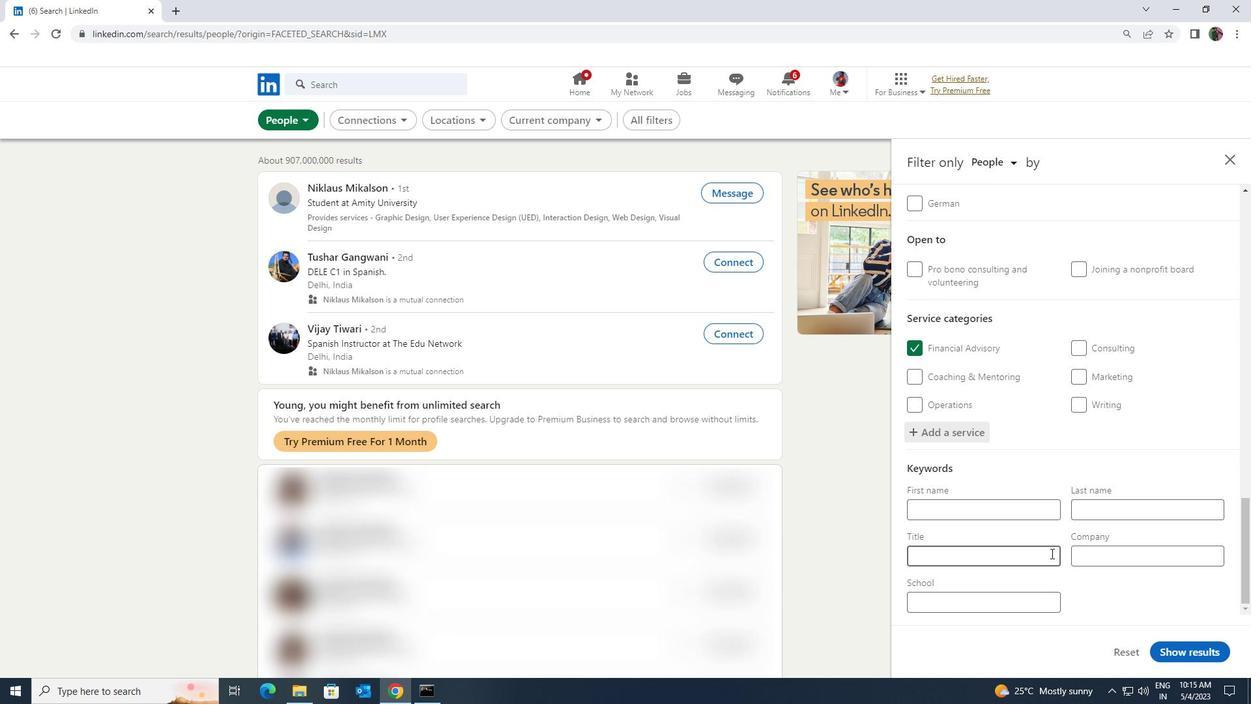 
Action: Key pressed <Key.shift>WELDING
Screenshot: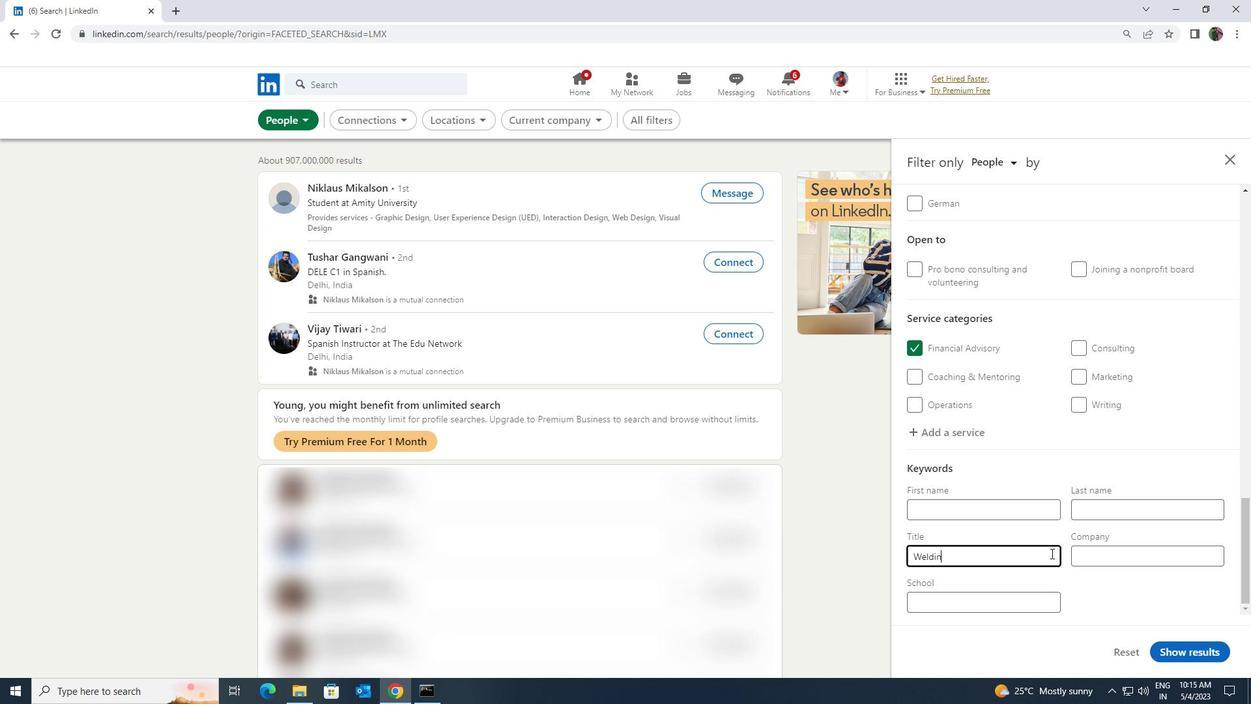 
Action: Mouse moved to (1171, 644)
Screenshot: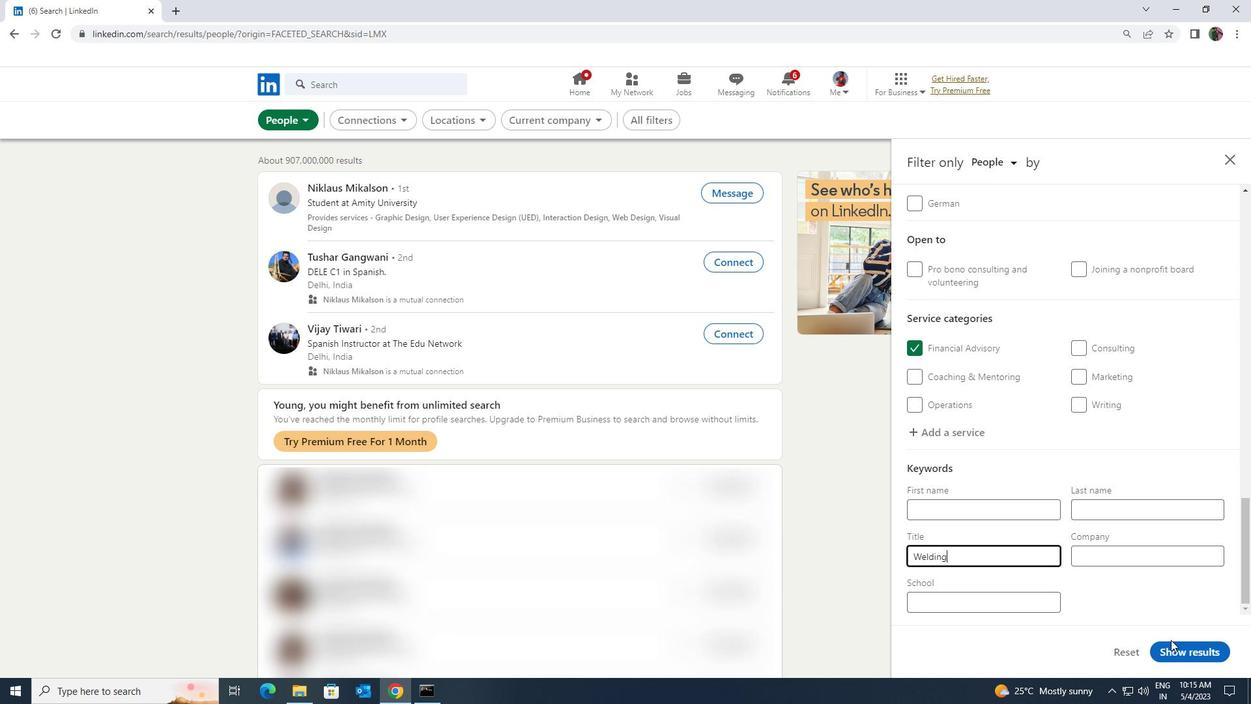 
Action: Mouse pressed left at (1171, 644)
Screenshot: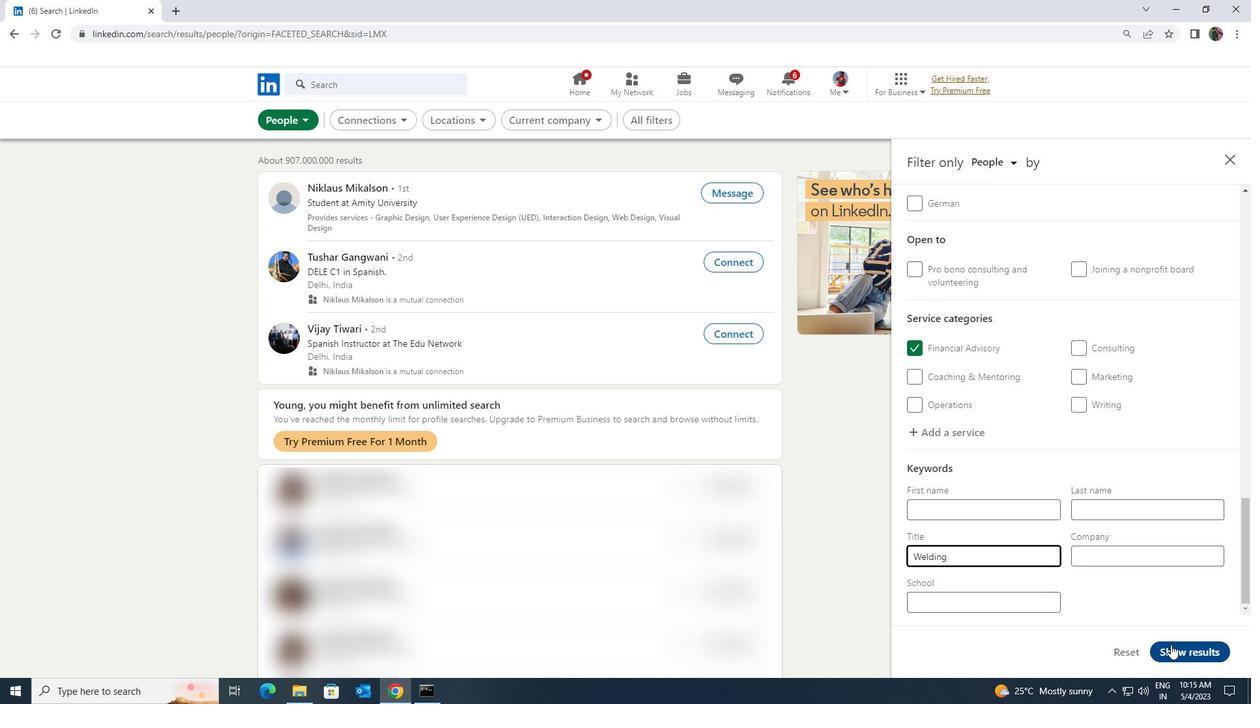 
